 Task: Look for space in Kutaisi, Georgia from 13th August, 2023 to 17th August, 2023 for 2 adults in price range Rs.10000 to Rs.16000. Place can be entire place with 2 bedrooms having 2 beds and 1 bathroom. Property type can be house, flat, guest house. Amenities needed are: wifi. Booking option can be shelf check-in. Required host language is English.
Action: Mouse moved to (586, 74)
Screenshot: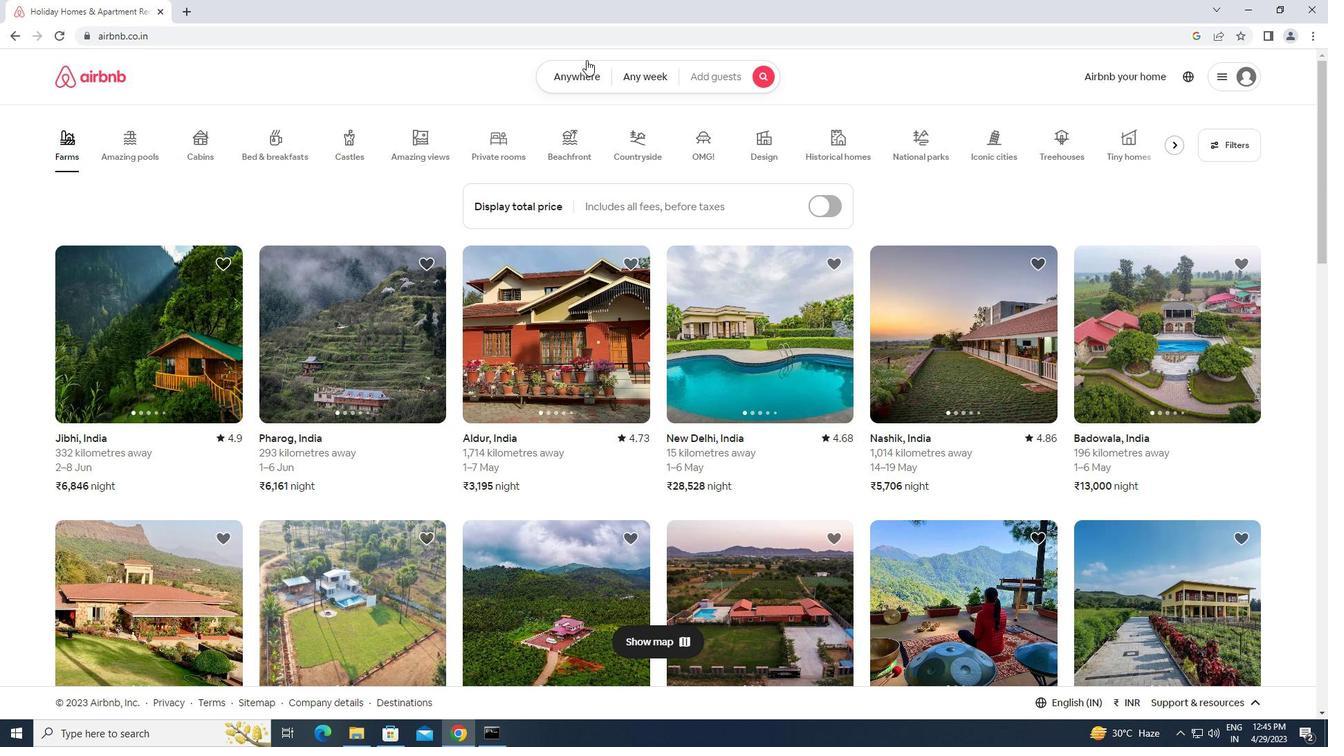 
Action: Mouse pressed left at (586, 74)
Screenshot: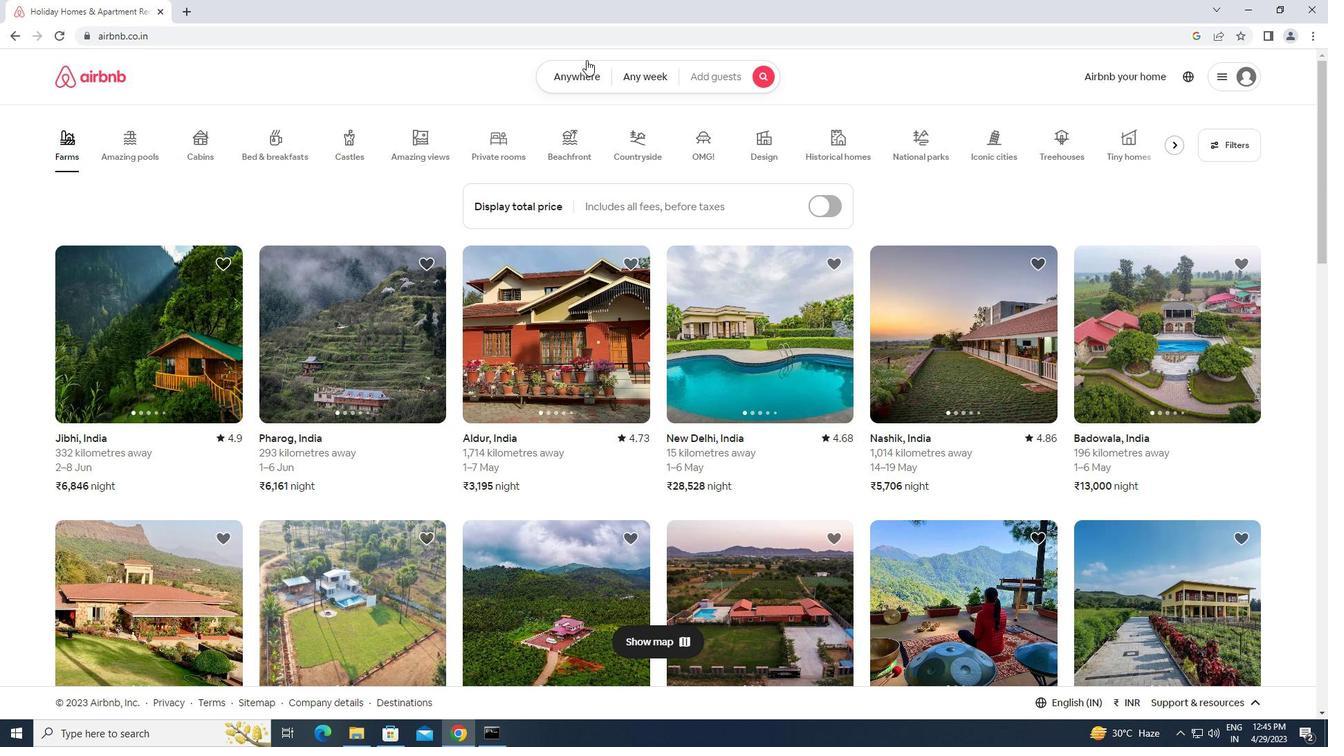 
Action: Mouse moved to (509, 124)
Screenshot: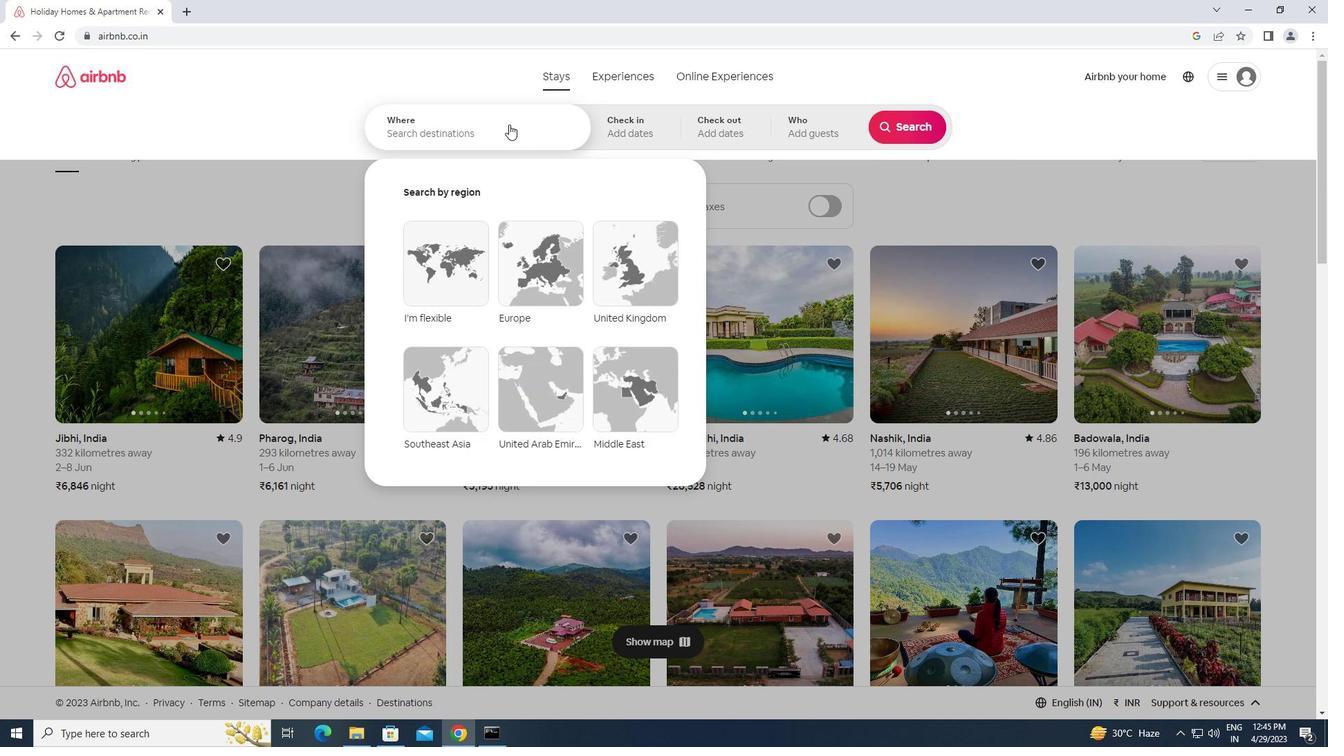 
Action: Mouse pressed left at (509, 124)
Screenshot: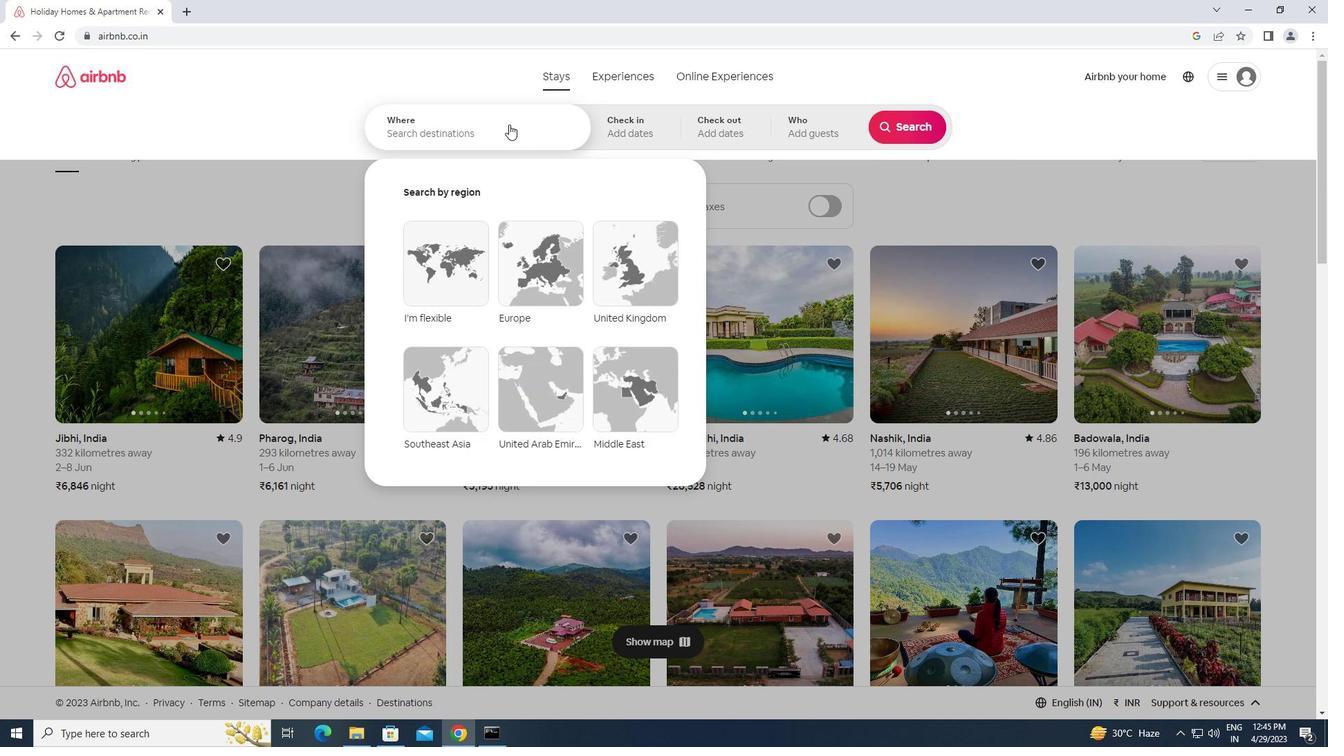 
Action: Mouse moved to (510, 124)
Screenshot: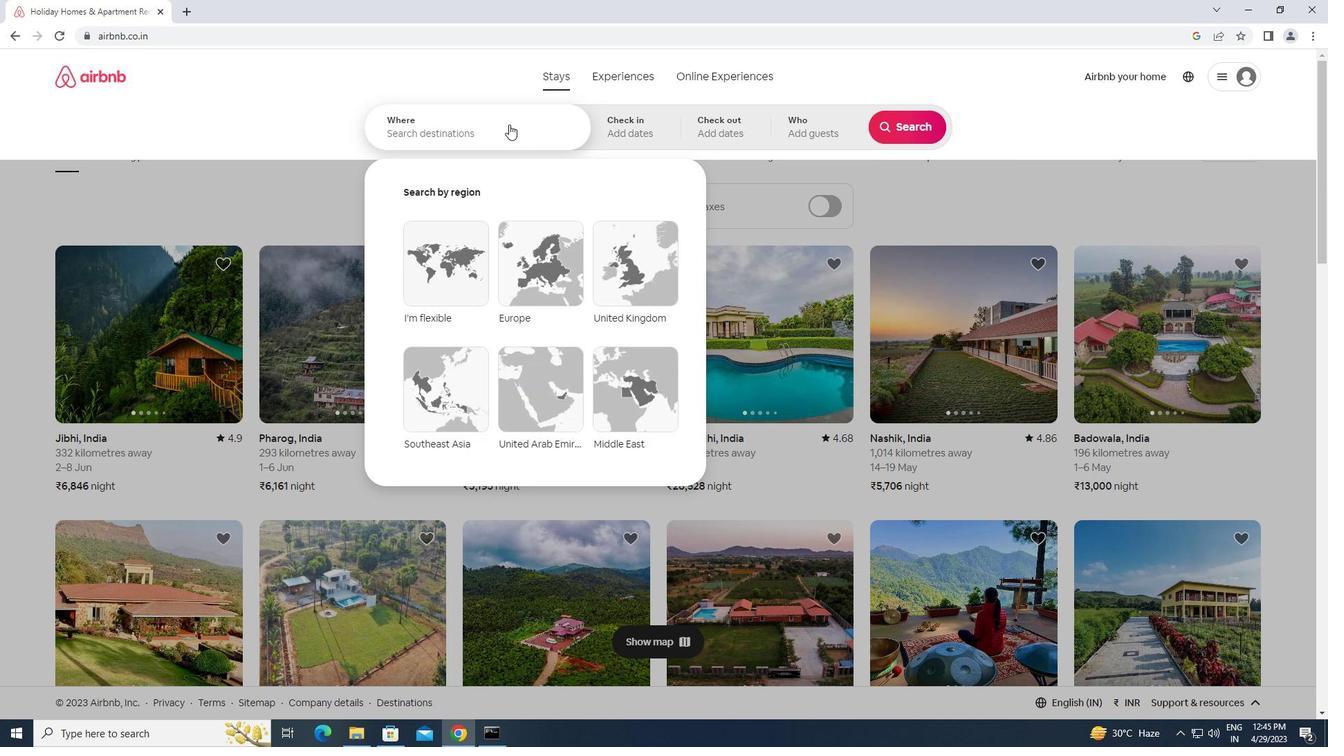 
Action: Key pressed <Key.caps_lock><Key.caps_lock>k<Key.caps_lock>utaisi,<Key.space><Key.caps_lock>g<Key.caps_lock>eorgia<Key.enter>
Screenshot: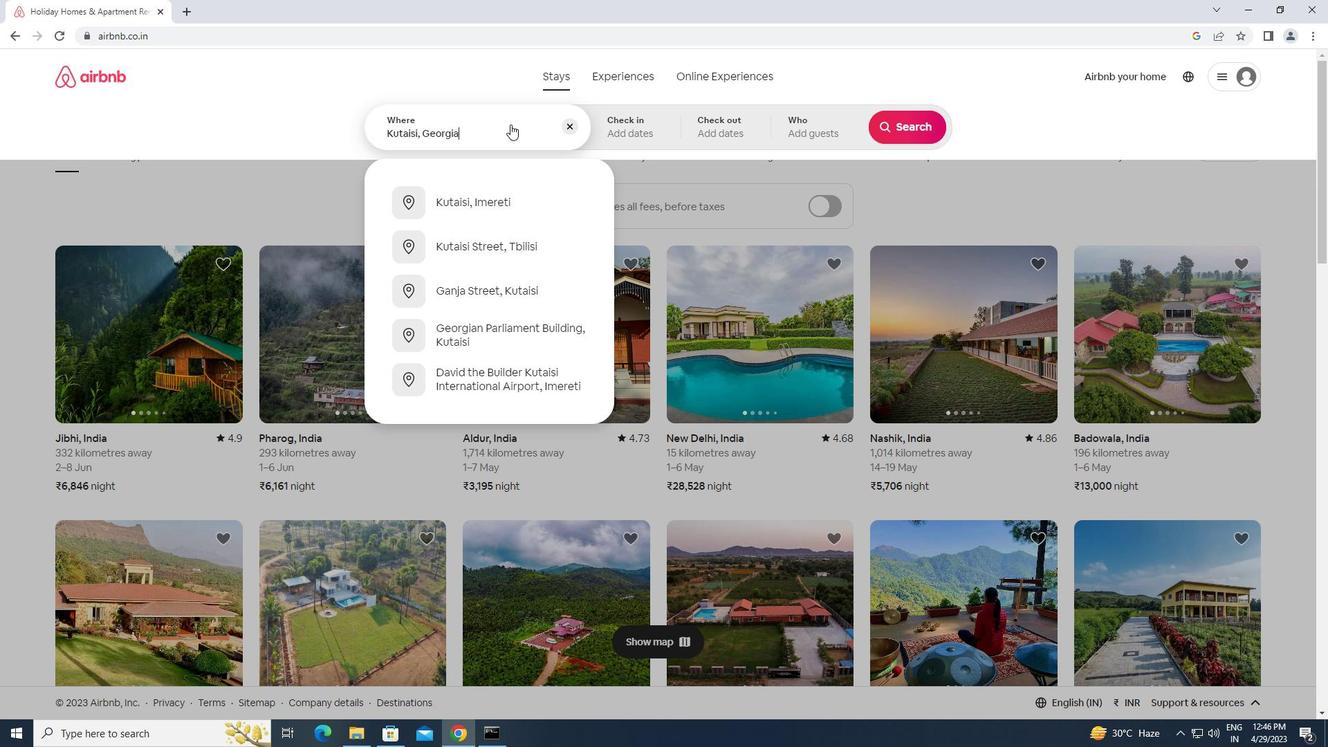 
Action: Mouse moved to (914, 231)
Screenshot: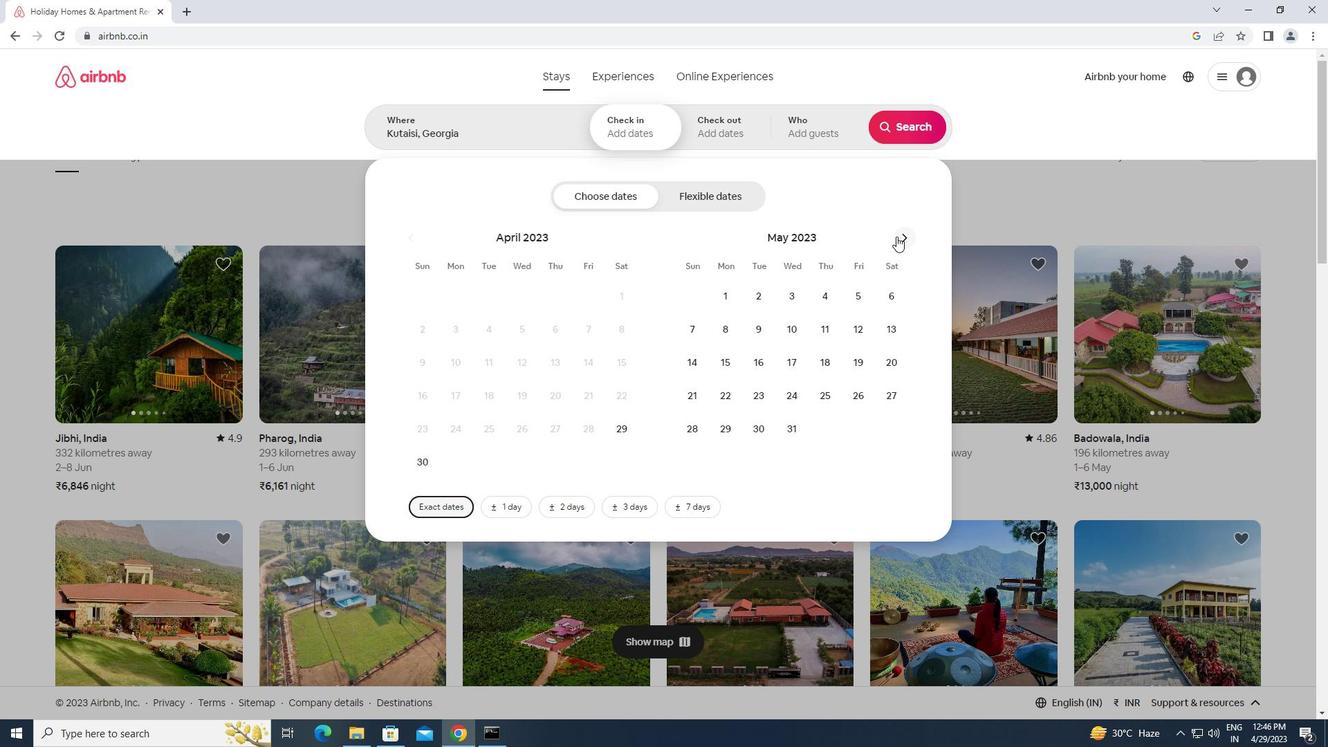 
Action: Mouse pressed left at (914, 231)
Screenshot: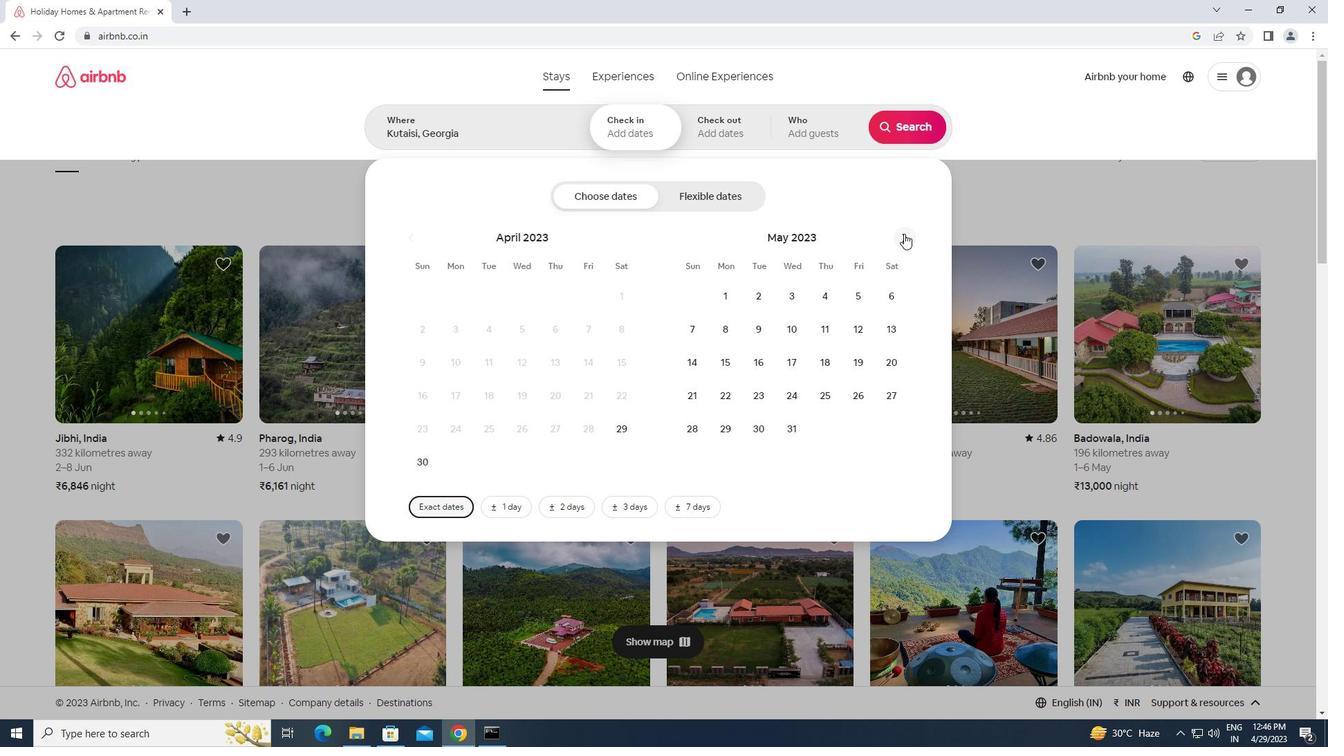 
Action: Mouse pressed left at (914, 231)
Screenshot: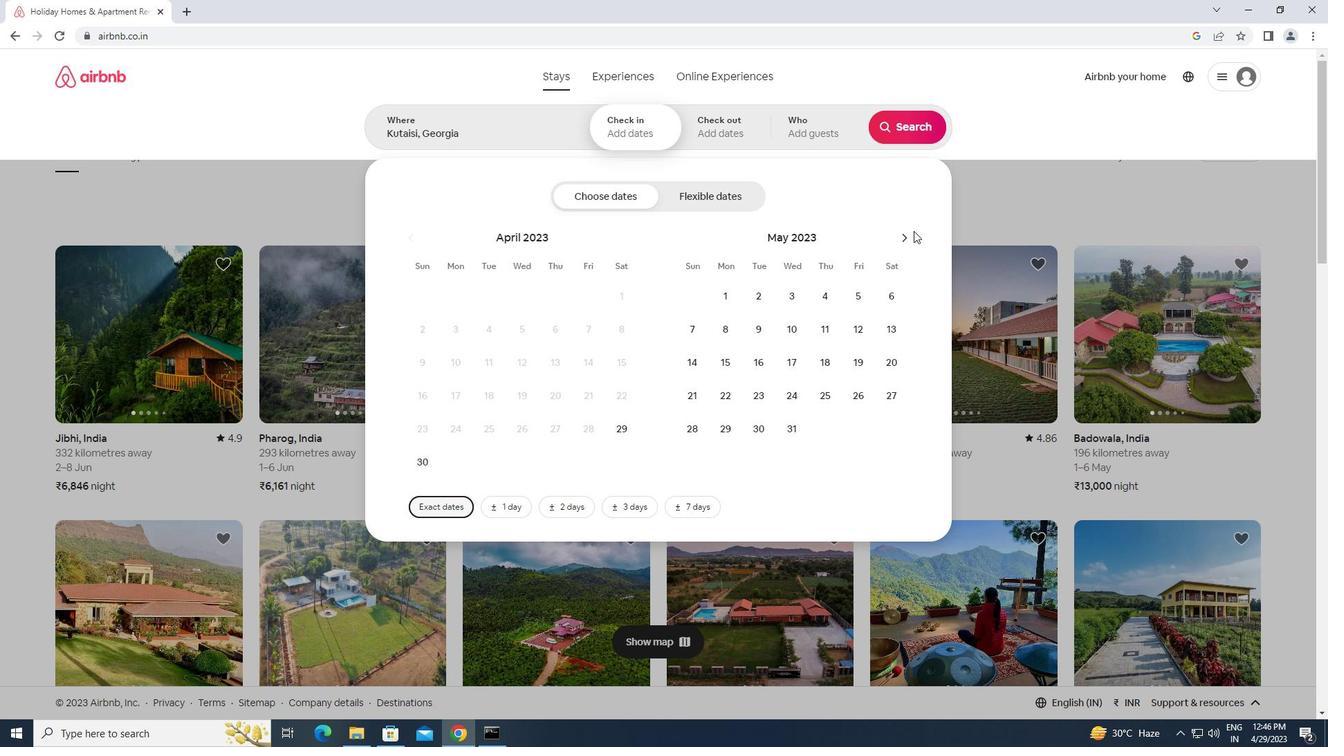 
Action: Mouse moved to (911, 234)
Screenshot: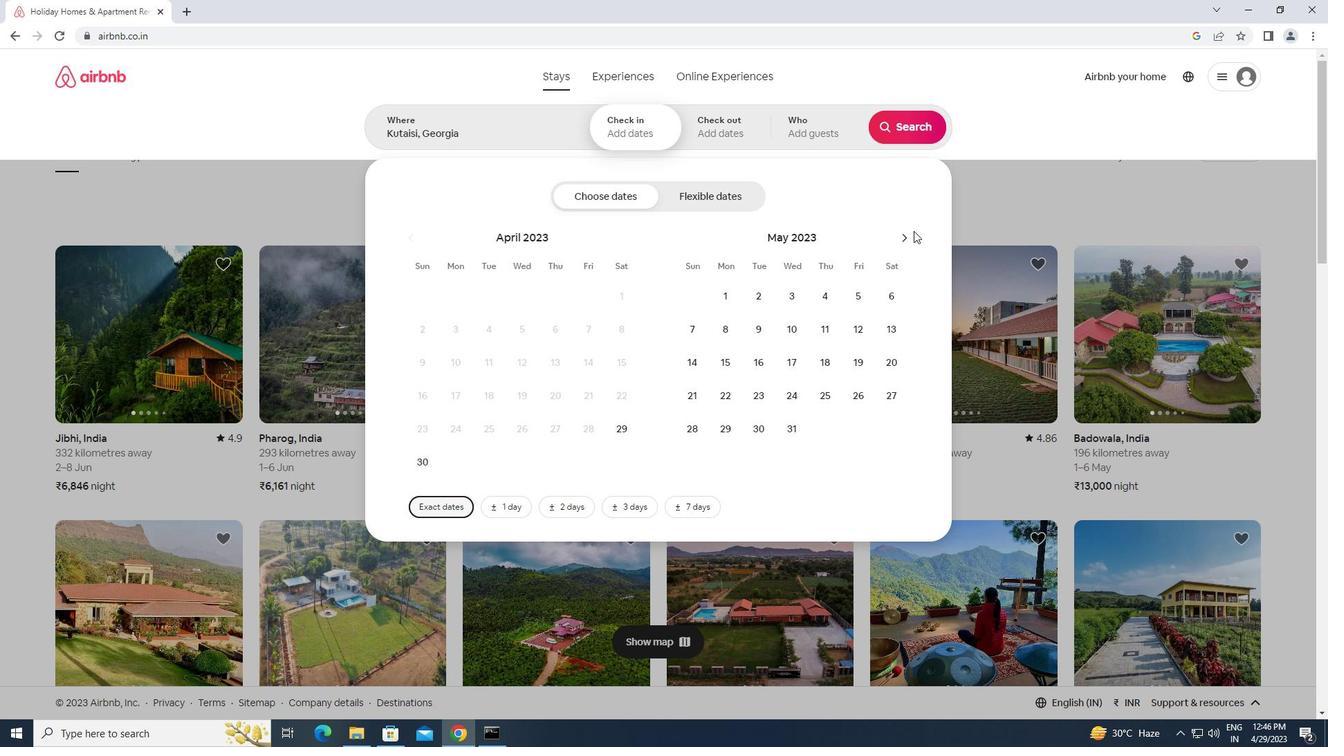 
Action: Mouse pressed left at (911, 234)
Screenshot: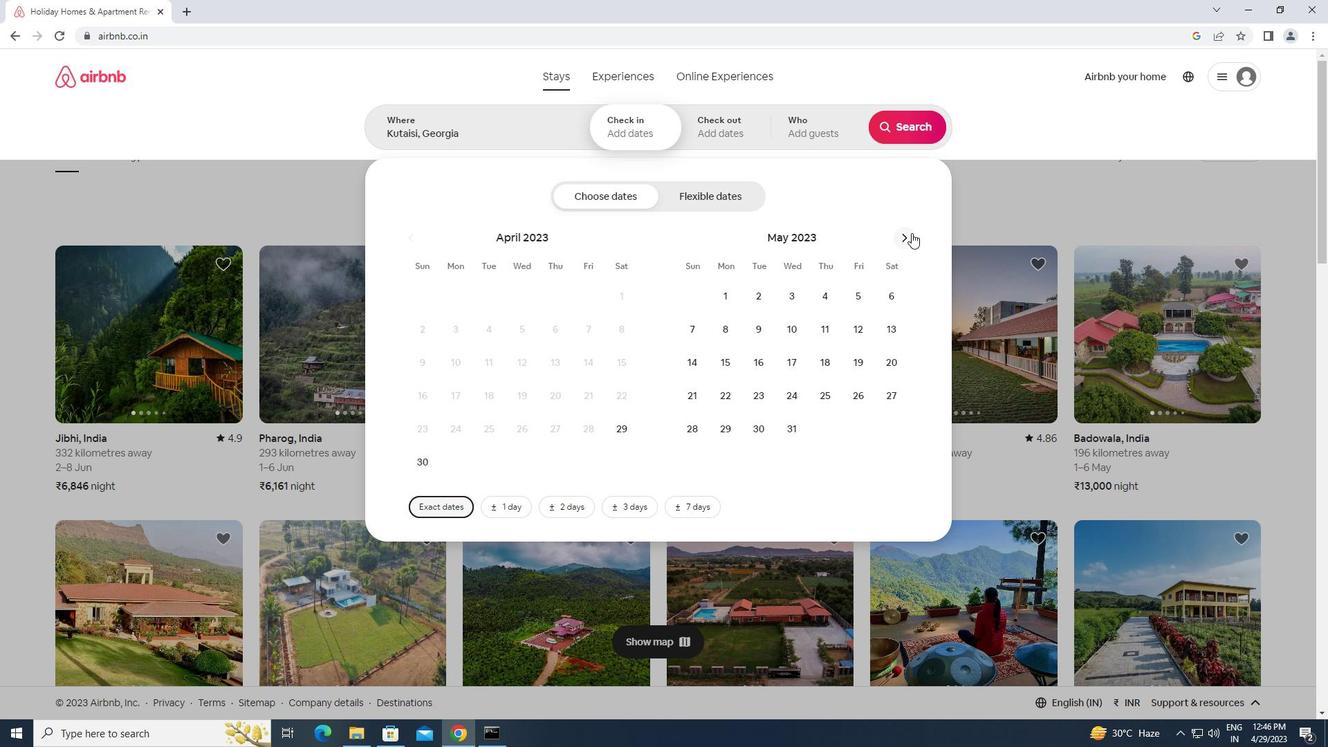 
Action: Mouse pressed left at (911, 234)
Screenshot: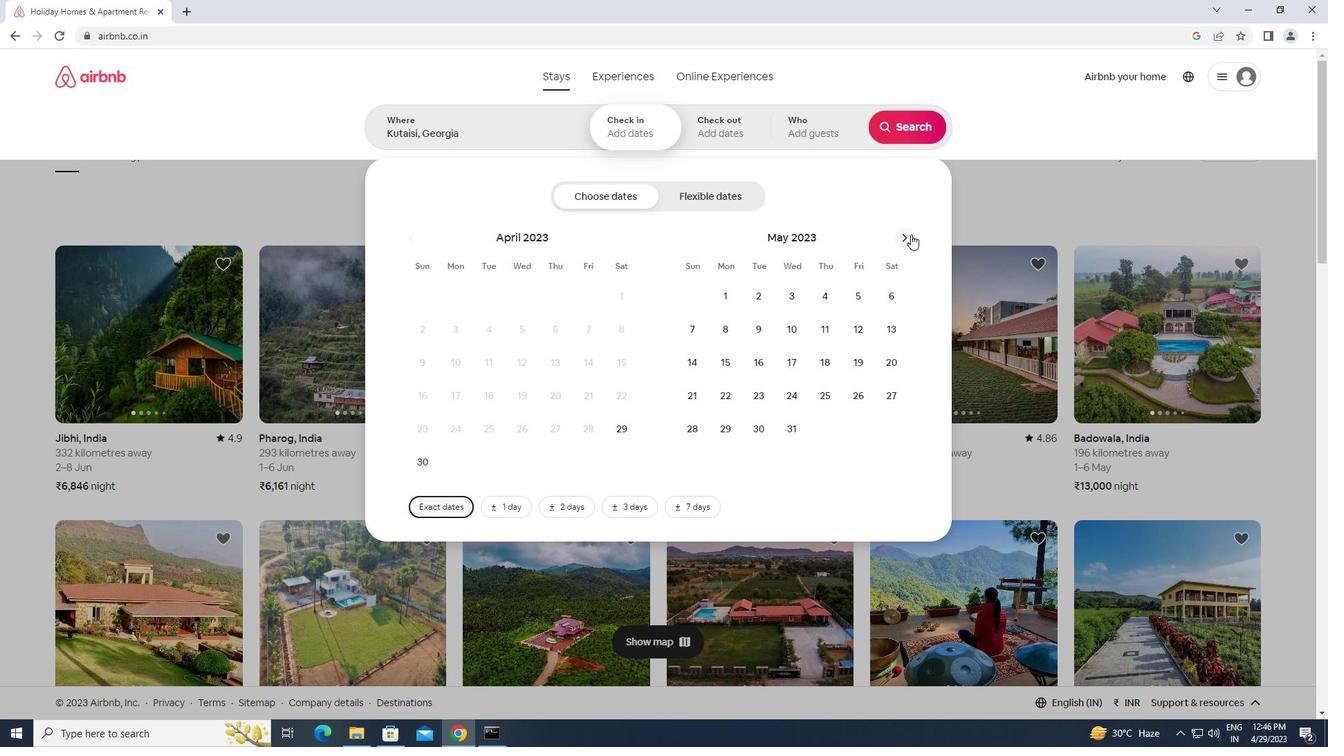 
Action: Mouse pressed left at (911, 234)
Screenshot: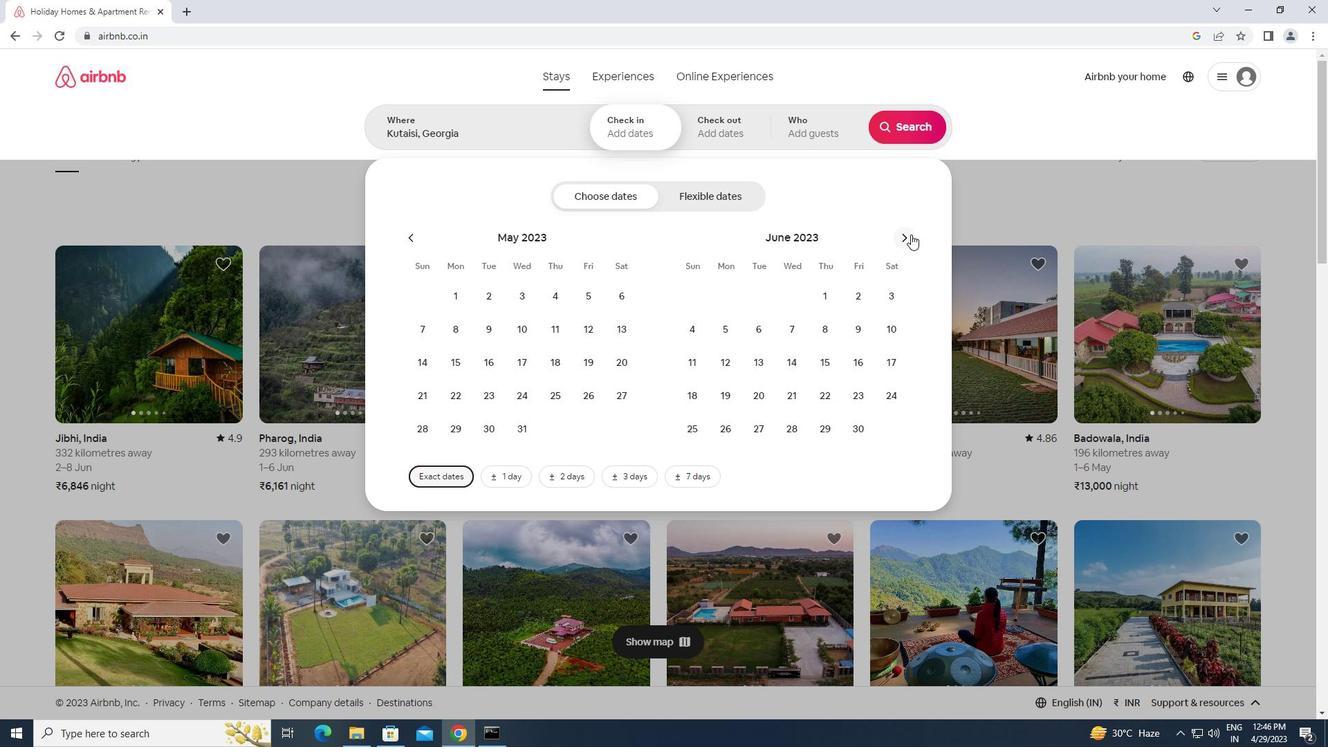 
Action: Mouse moved to (693, 364)
Screenshot: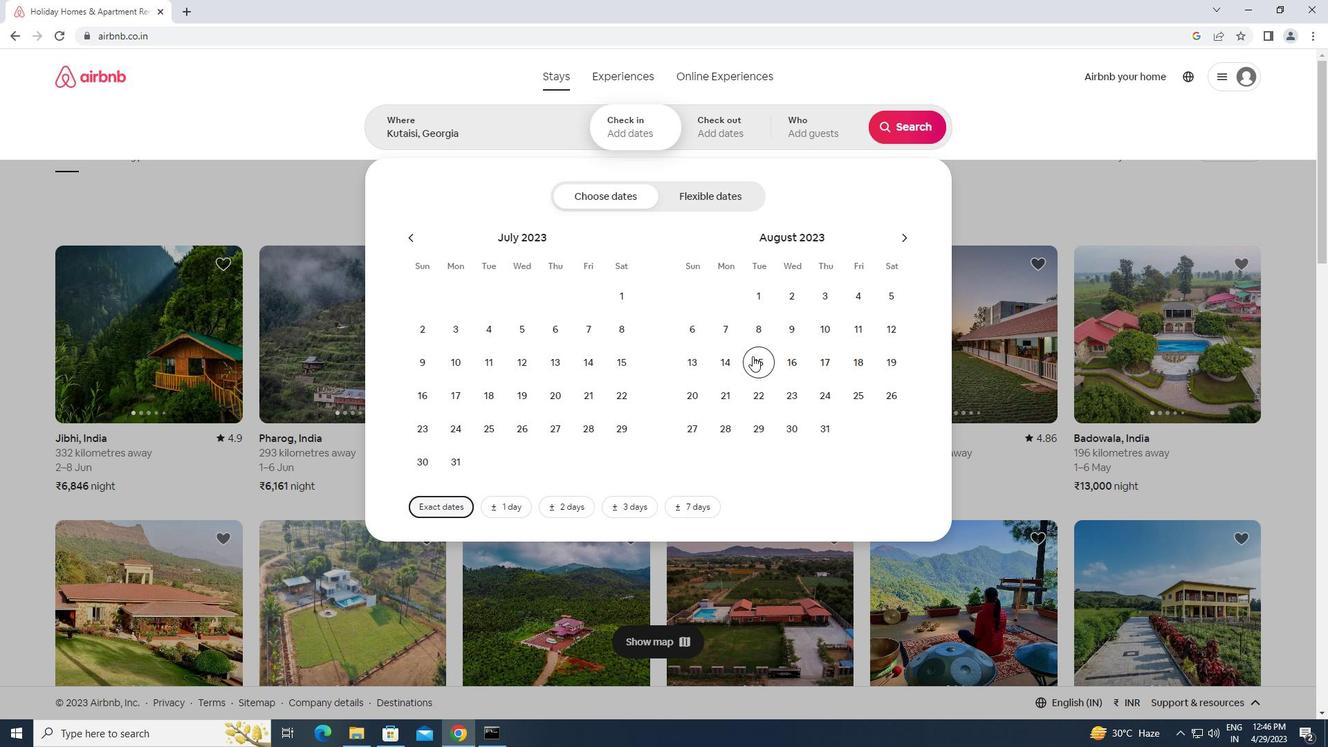 
Action: Mouse pressed left at (693, 364)
Screenshot: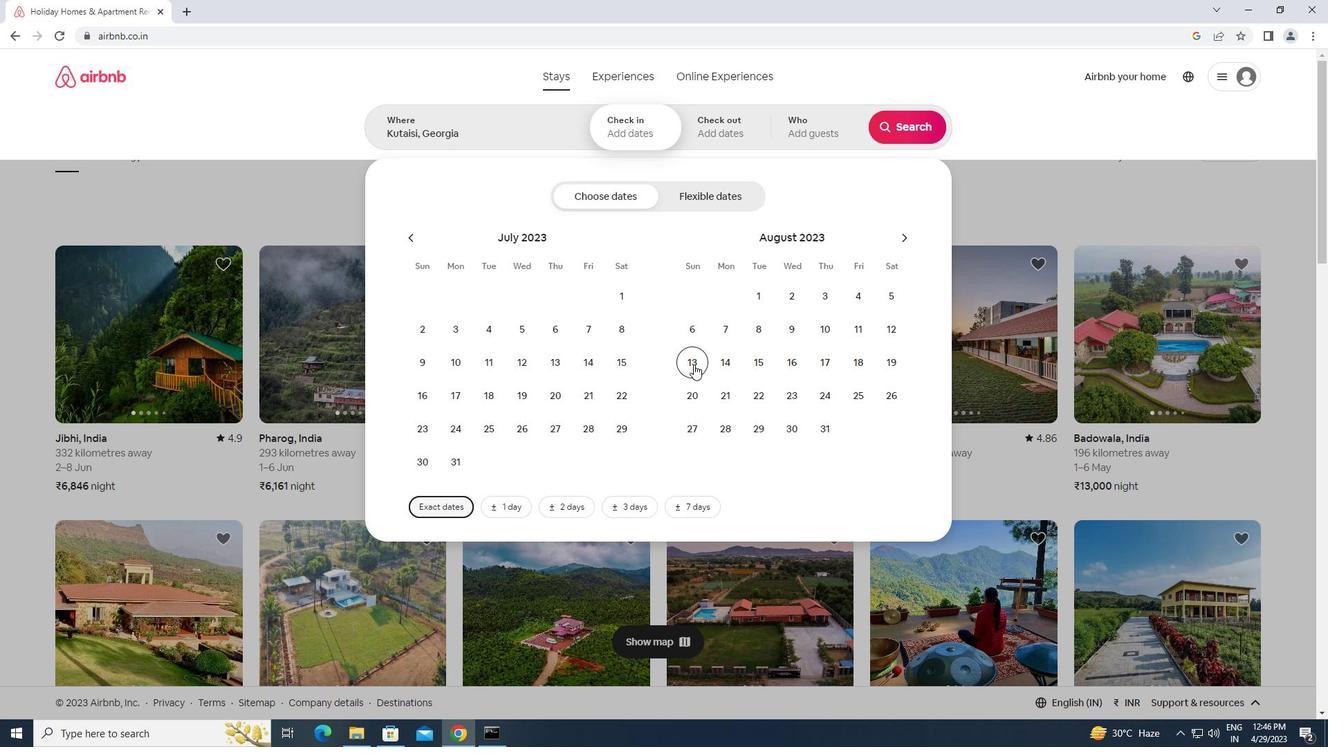 
Action: Mouse moved to (817, 360)
Screenshot: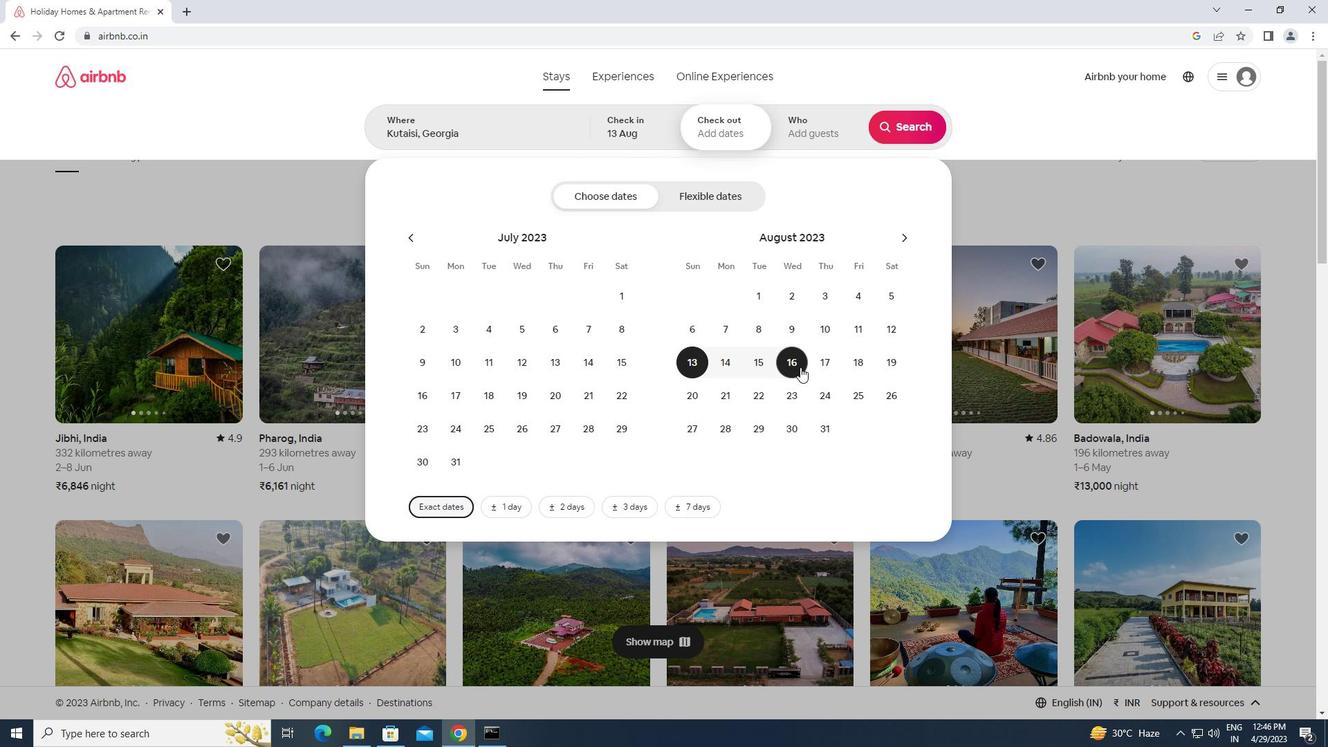 
Action: Mouse pressed left at (817, 360)
Screenshot: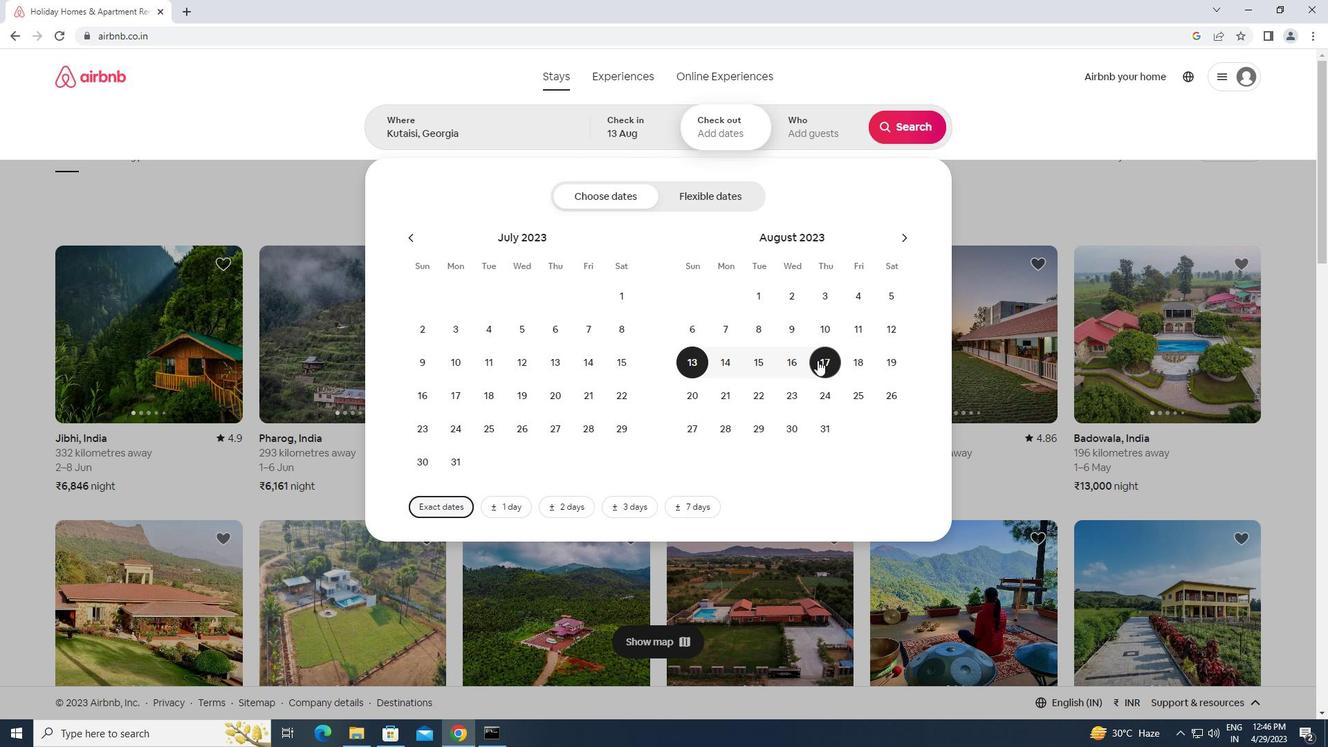 
Action: Mouse moved to (812, 133)
Screenshot: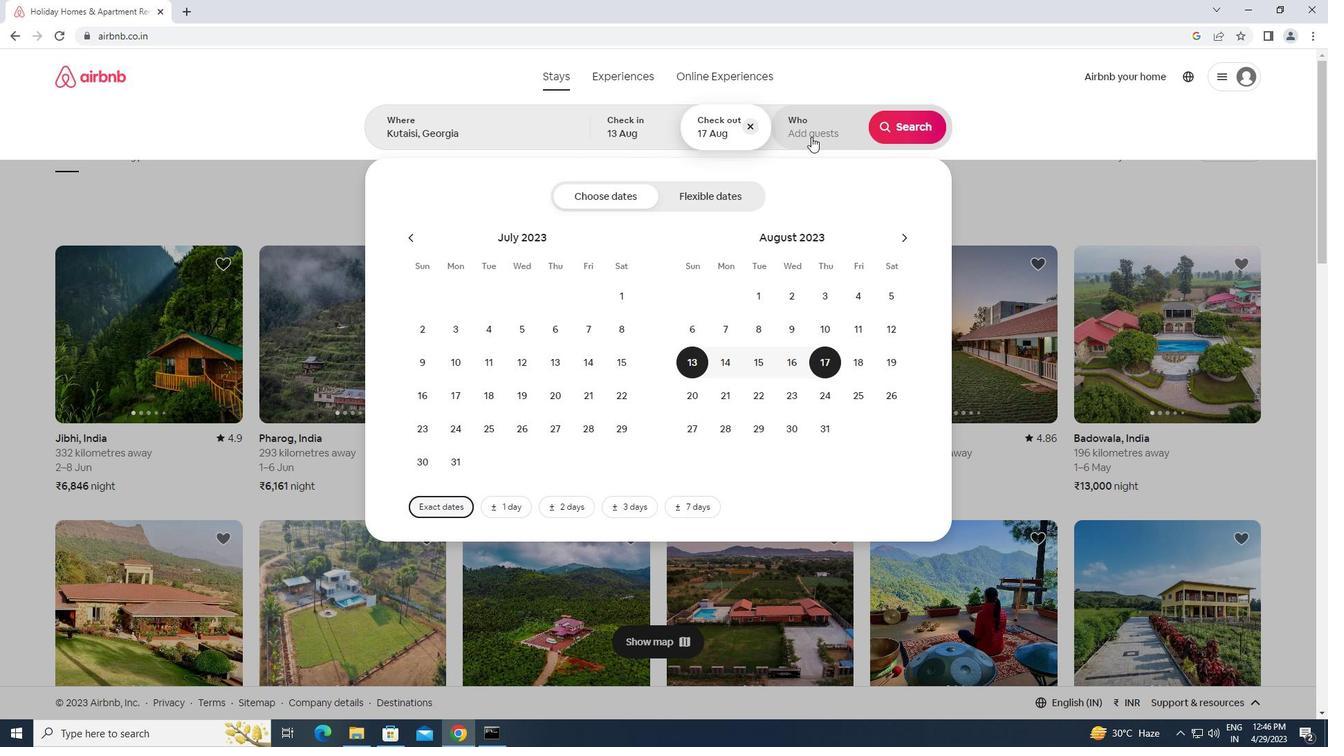 
Action: Mouse pressed left at (812, 133)
Screenshot: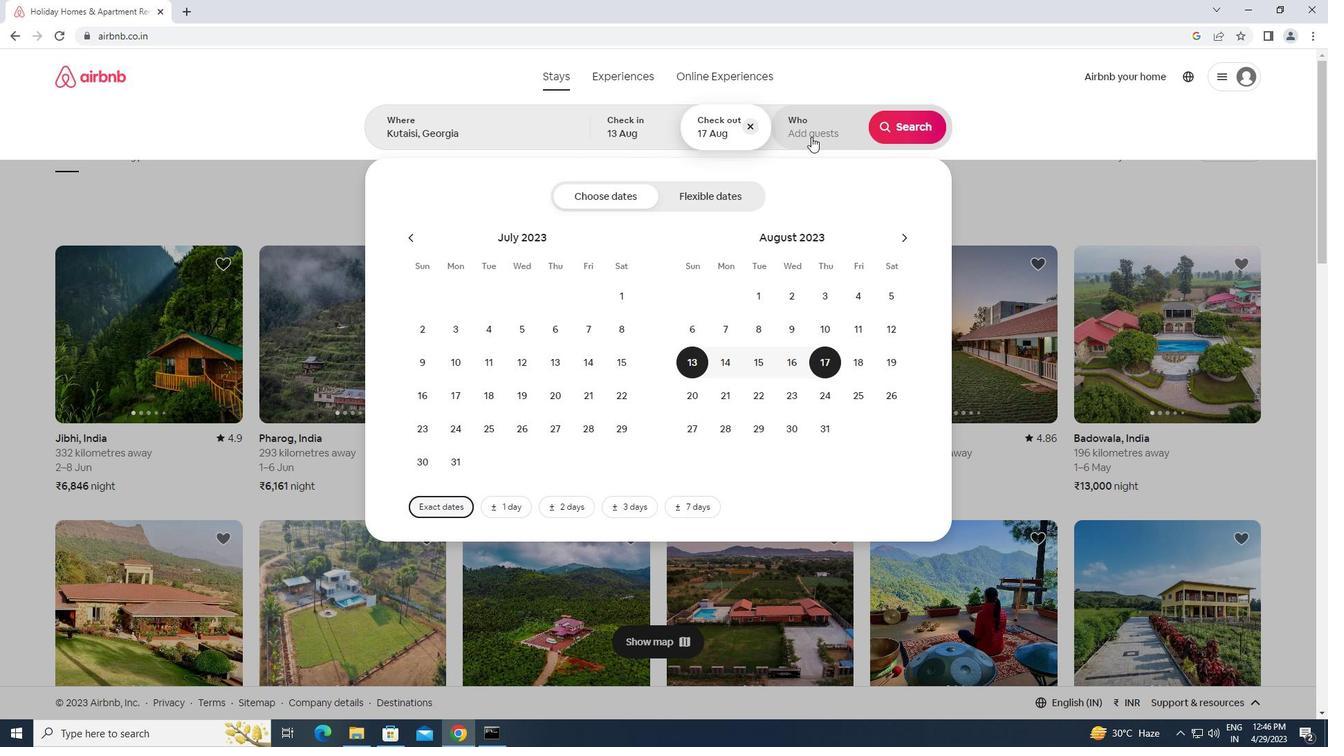 
Action: Mouse moved to (905, 203)
Screenshot: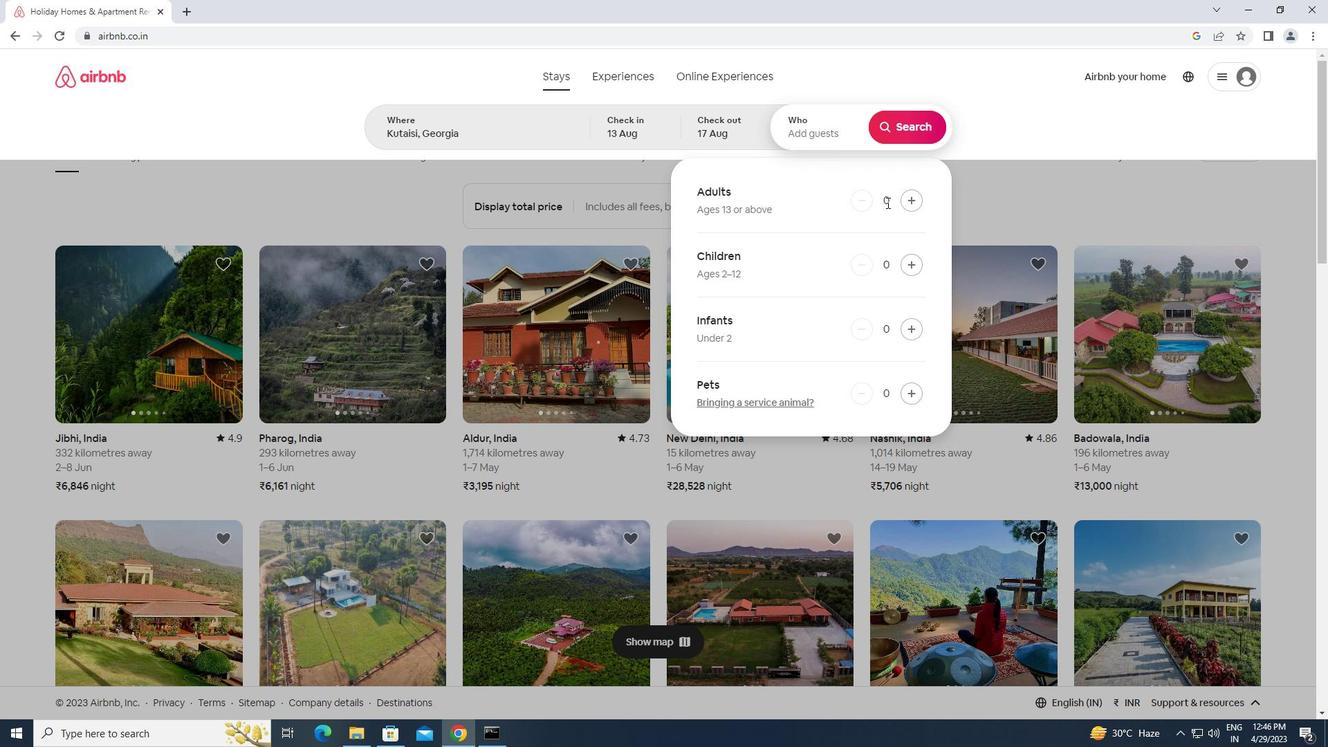 
Action: Mouse pressed left at (905, 203)
Screenshot: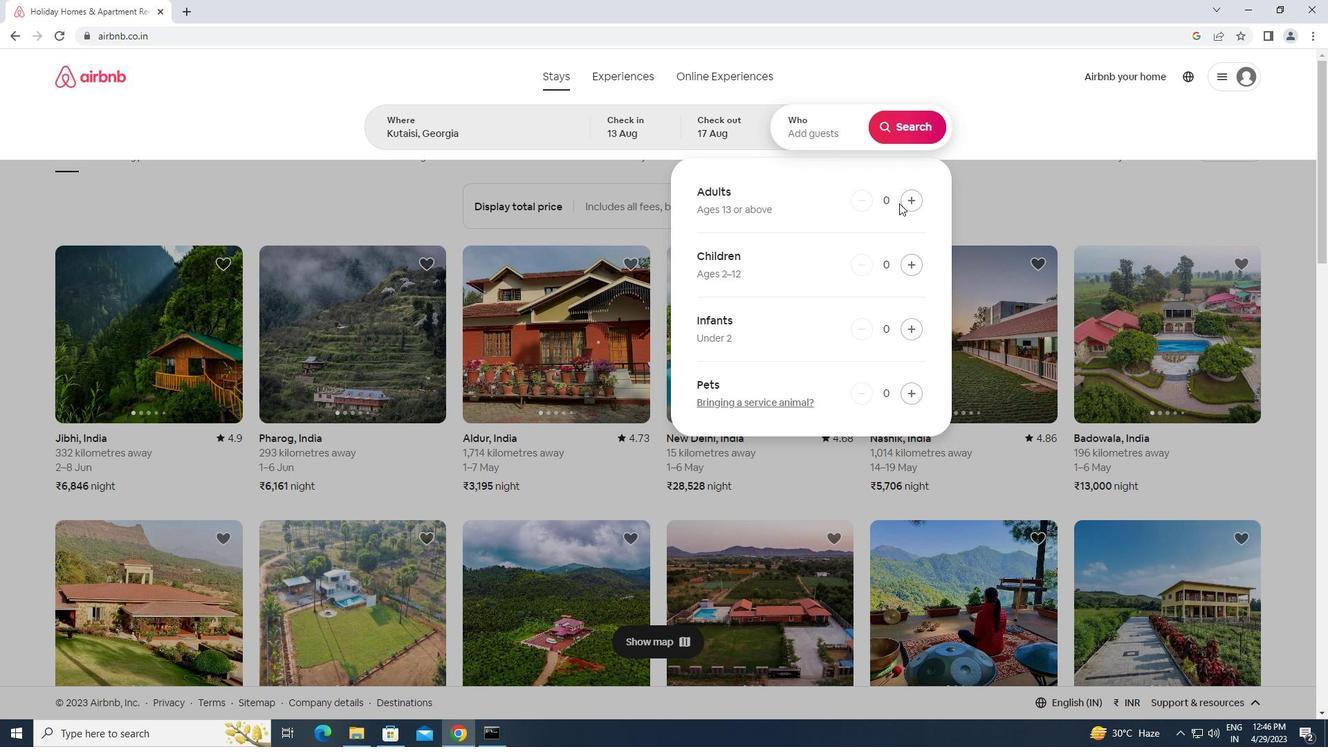 
Action: Mouse pressed left at (905, 203)
Screenshot: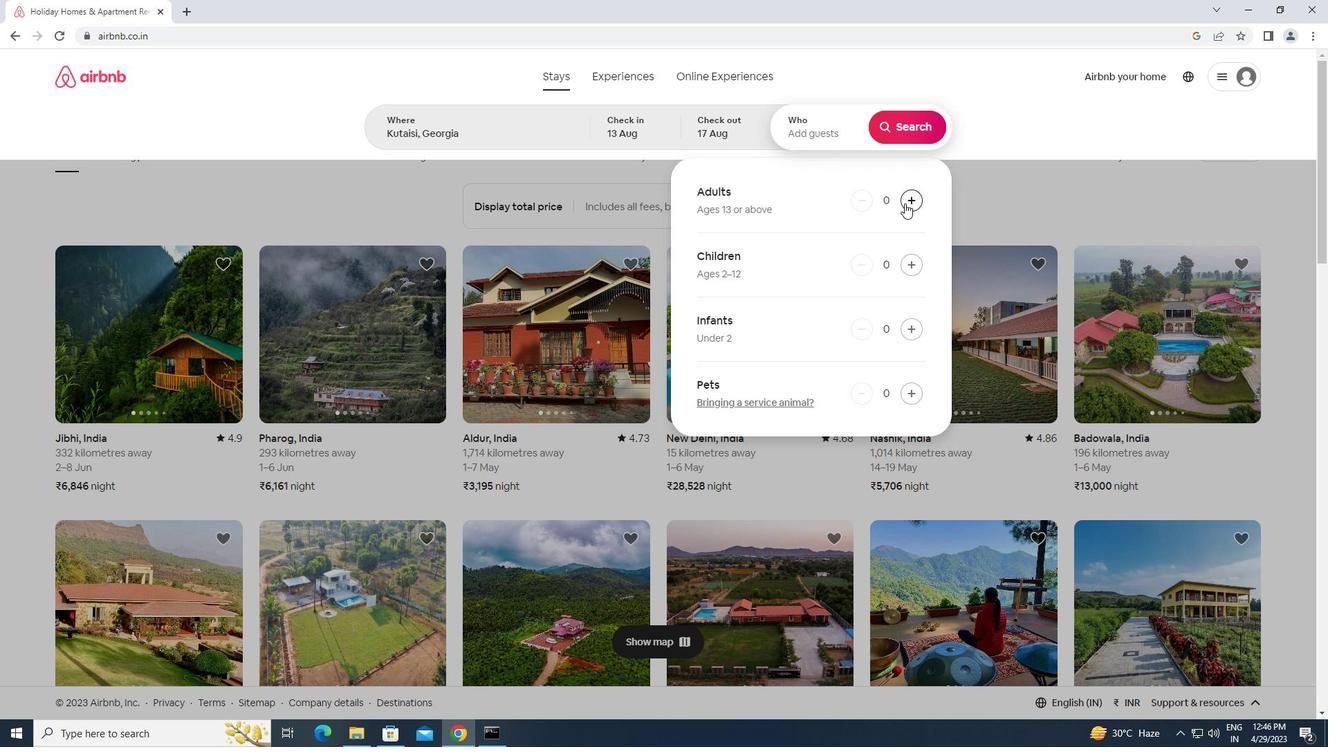 
Action: Mouse moved to (900, 131)
Screenshot: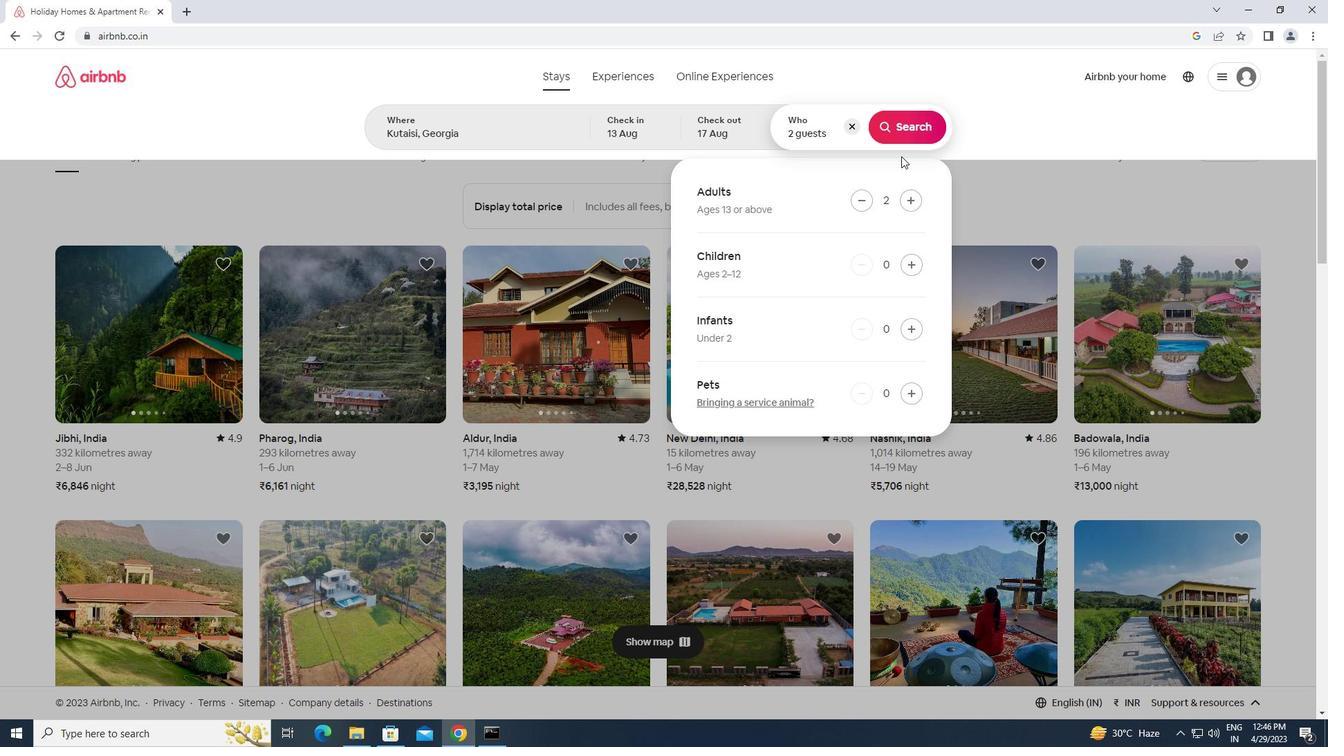 
Action: Mouse pressed left at (900, 131)
Screenshot: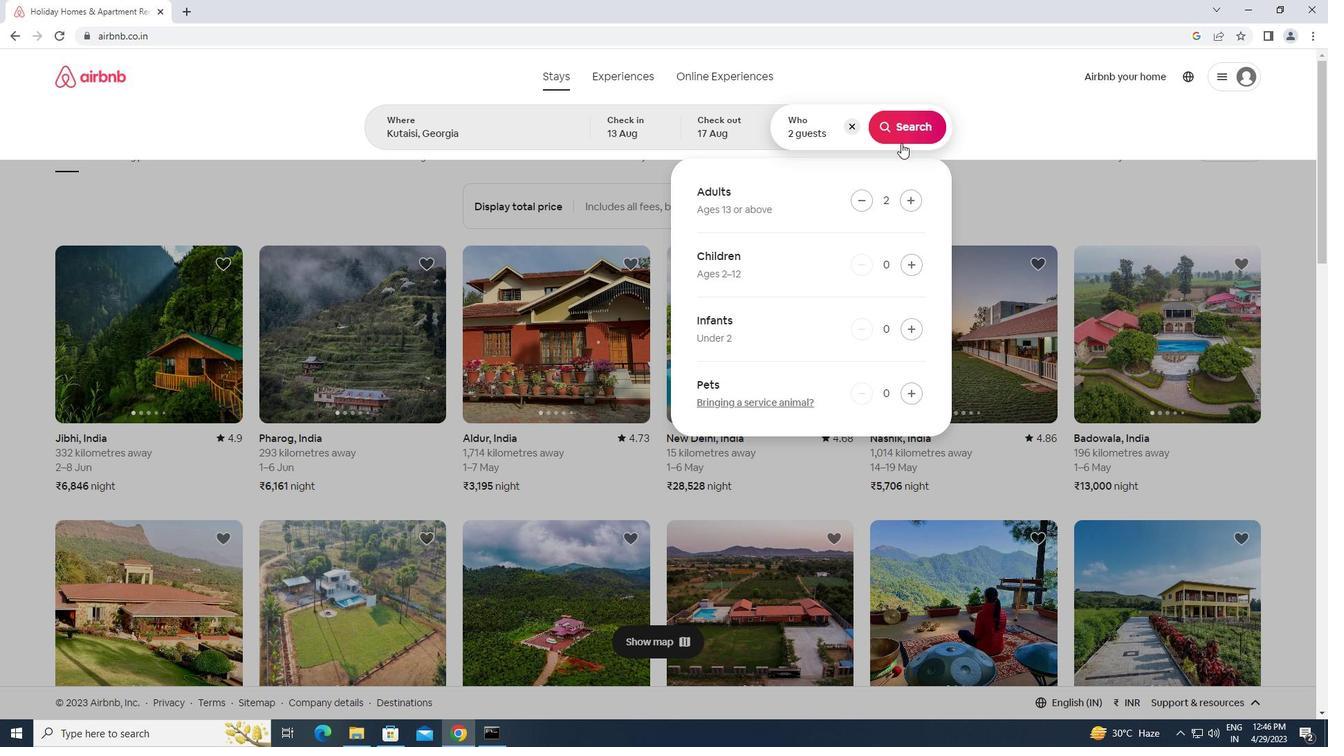 
Action: Mouse moved to (1260, 135)
Screenshot: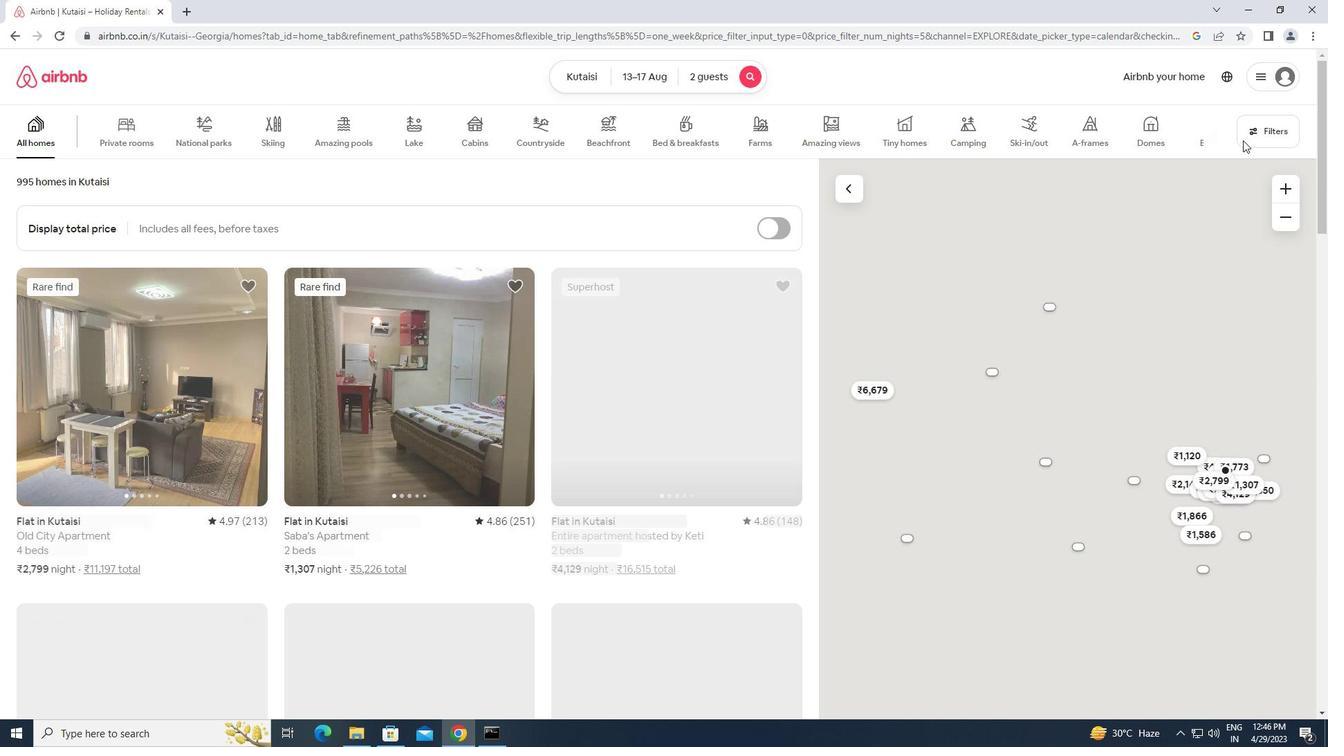 
Action: Mouse pressed left at (1260, 135)
Screenshot: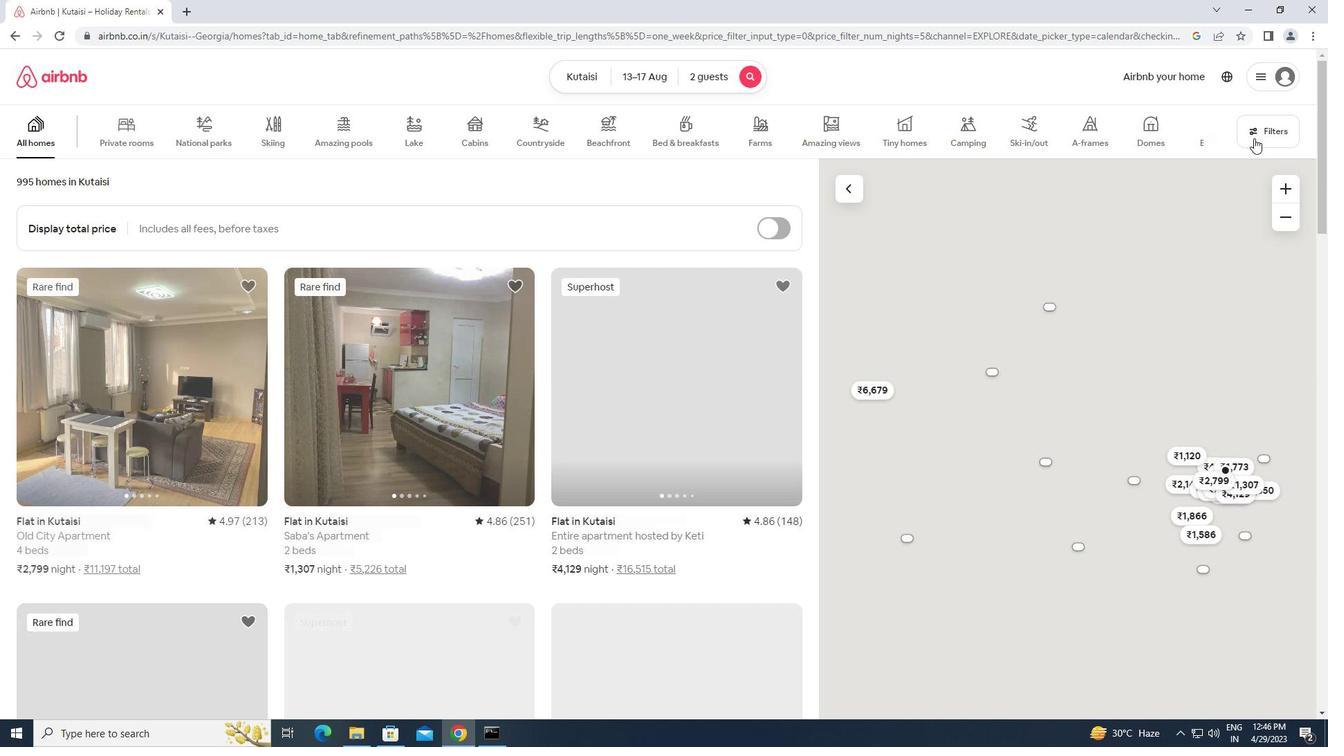 
Action: Mouse moved to (489, 304)
Screenshot: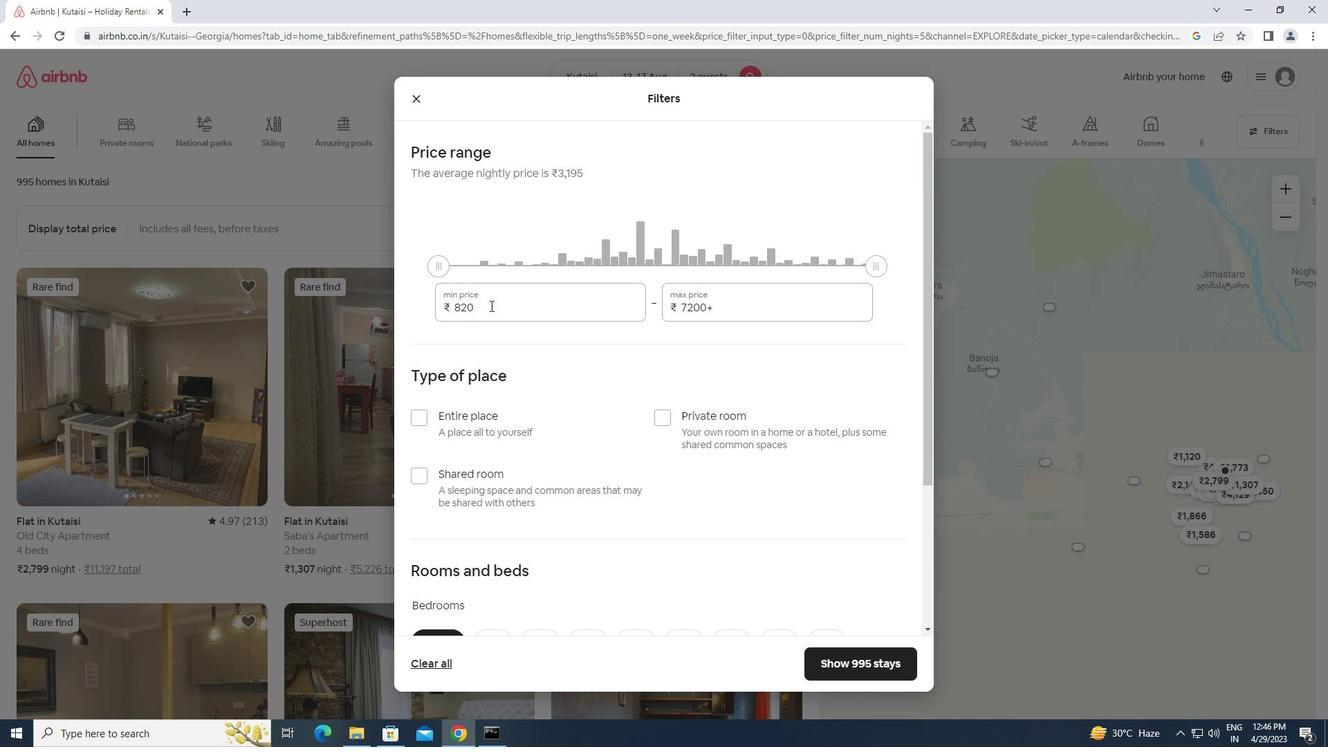 
Action: Mouse pressed left at (489, 304)
Screenshot: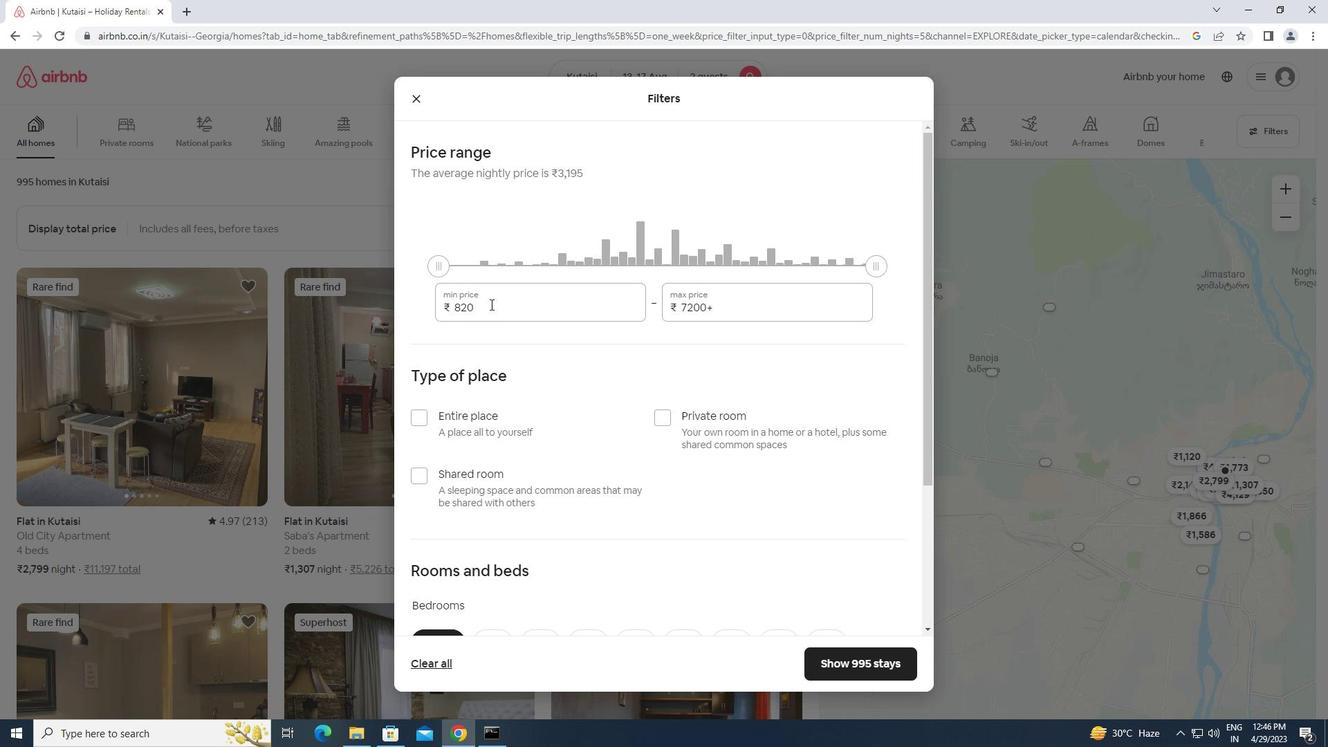 
Action: Mouse moved to (460, 311)
Screenshot: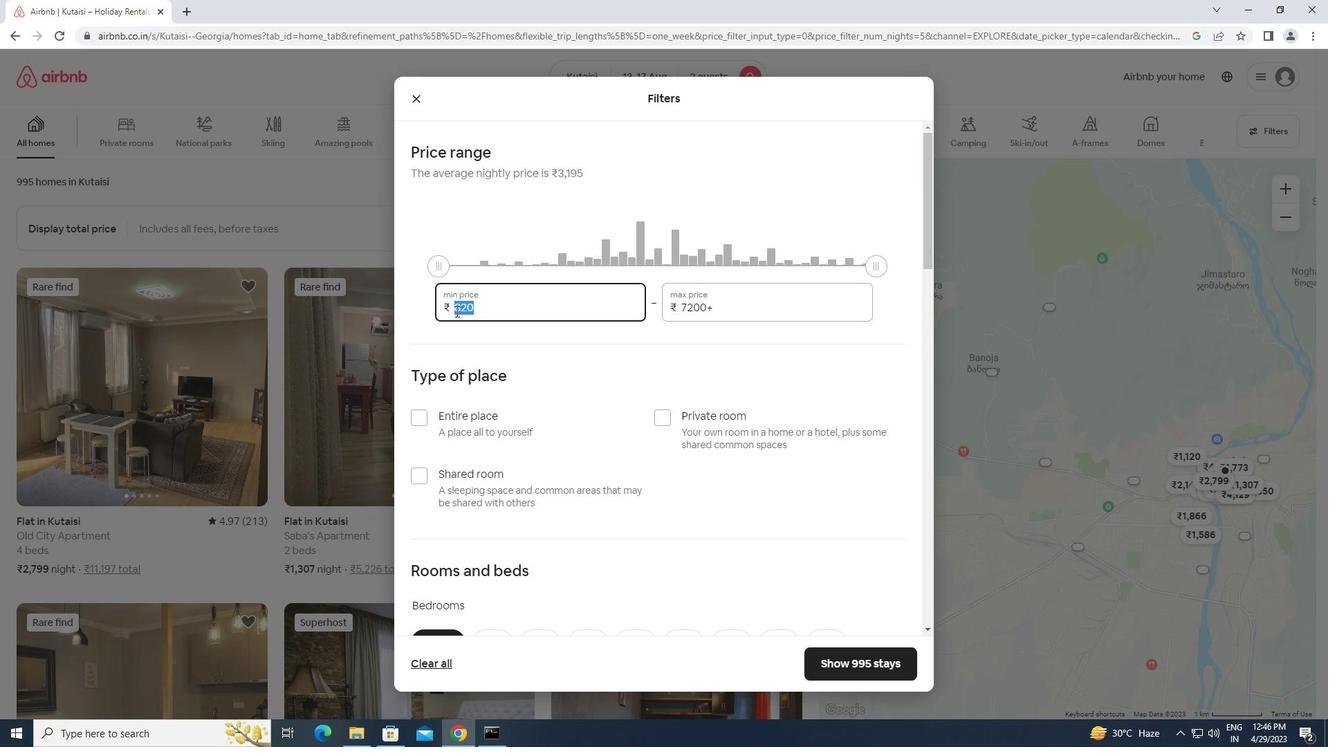 
Action: Key pressed 10000<Key.tab><Key.backspace><Key.backspace><Key.backspace><Key.backspace><Key.backspace><Key.backspace><Key.backspace><Key.backspace><Key.backspace><Key.backspace><Key.backspace><Key.backspace><Key.backspace><Key.backspace><Key.backspace><Key.backspace><Key.backspace><Key.backspace><Key.backspace><Key.backspace><Key.backspace><Key.backspace><Key.backspace><Key.backspace><Key.backspace>16000
Screenshot: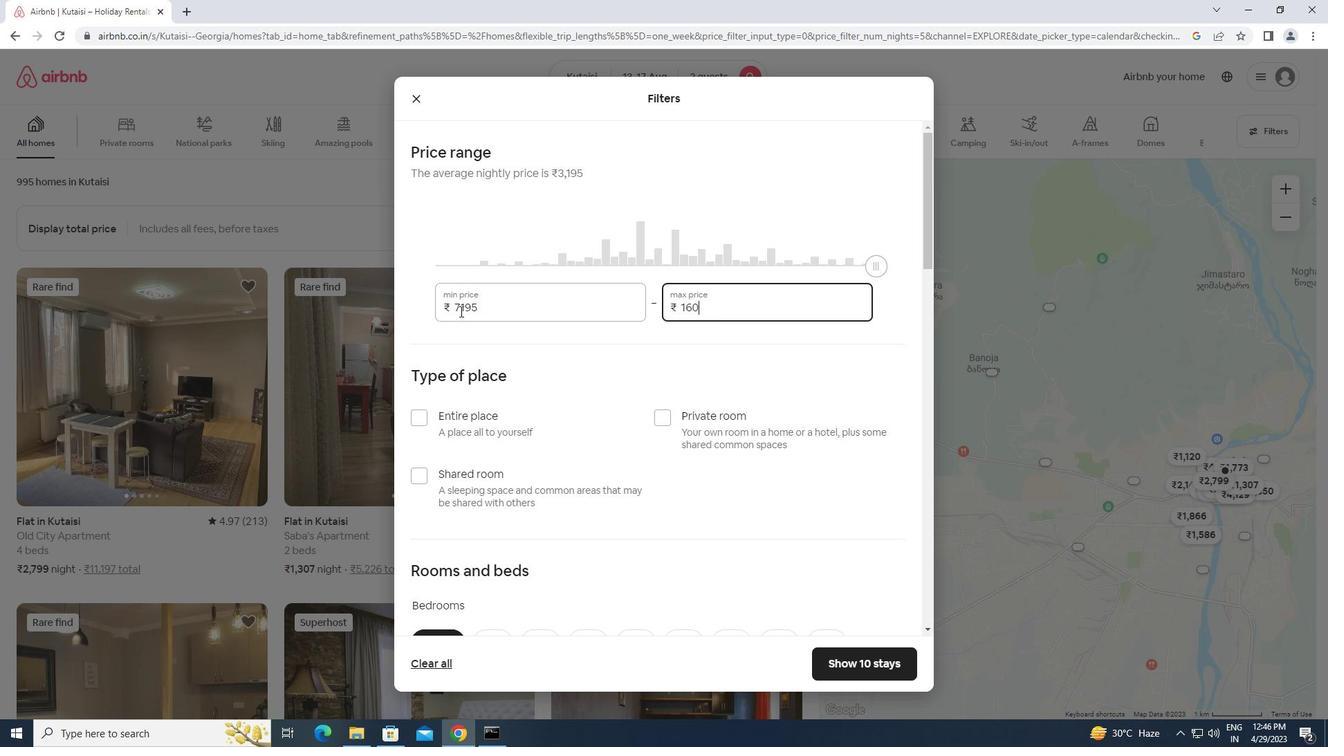 
Action: Mouse moved to (481, 303)
Screenshot: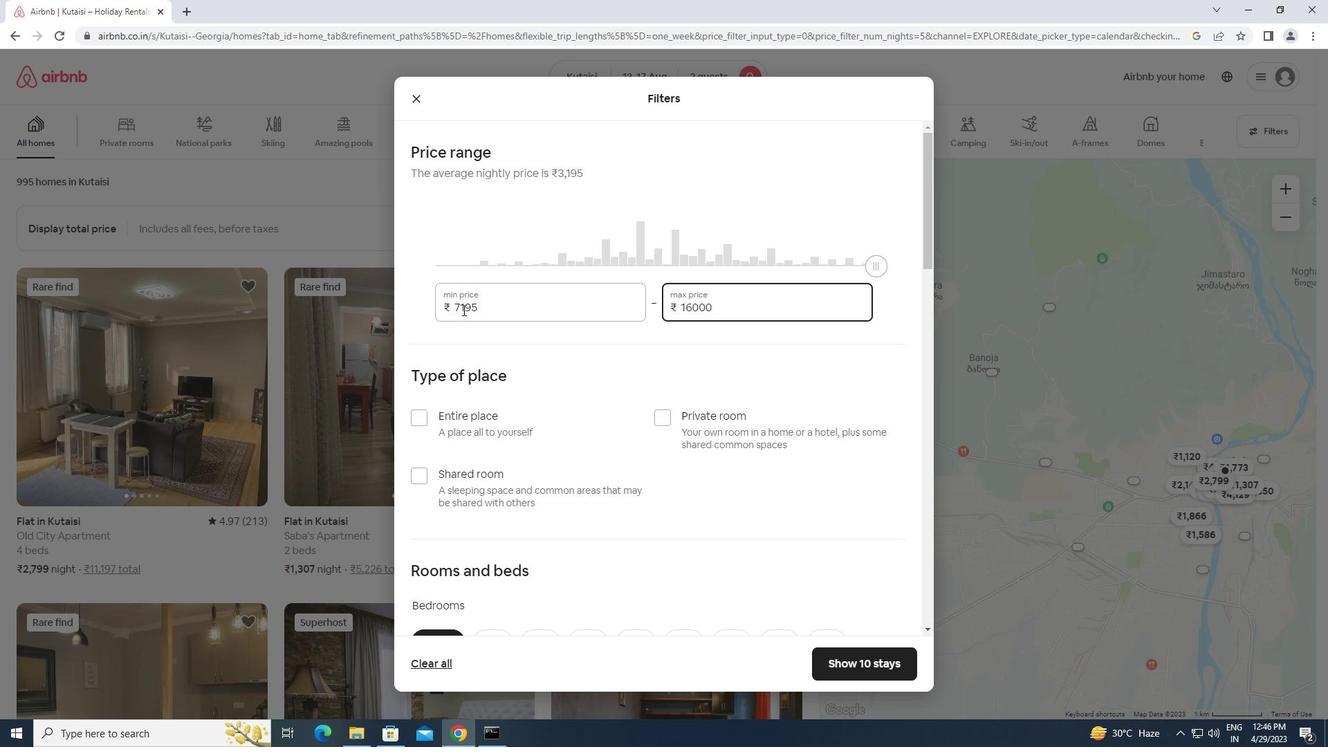 
Action: Mouse pressed left at (481, 303)
Screenshot: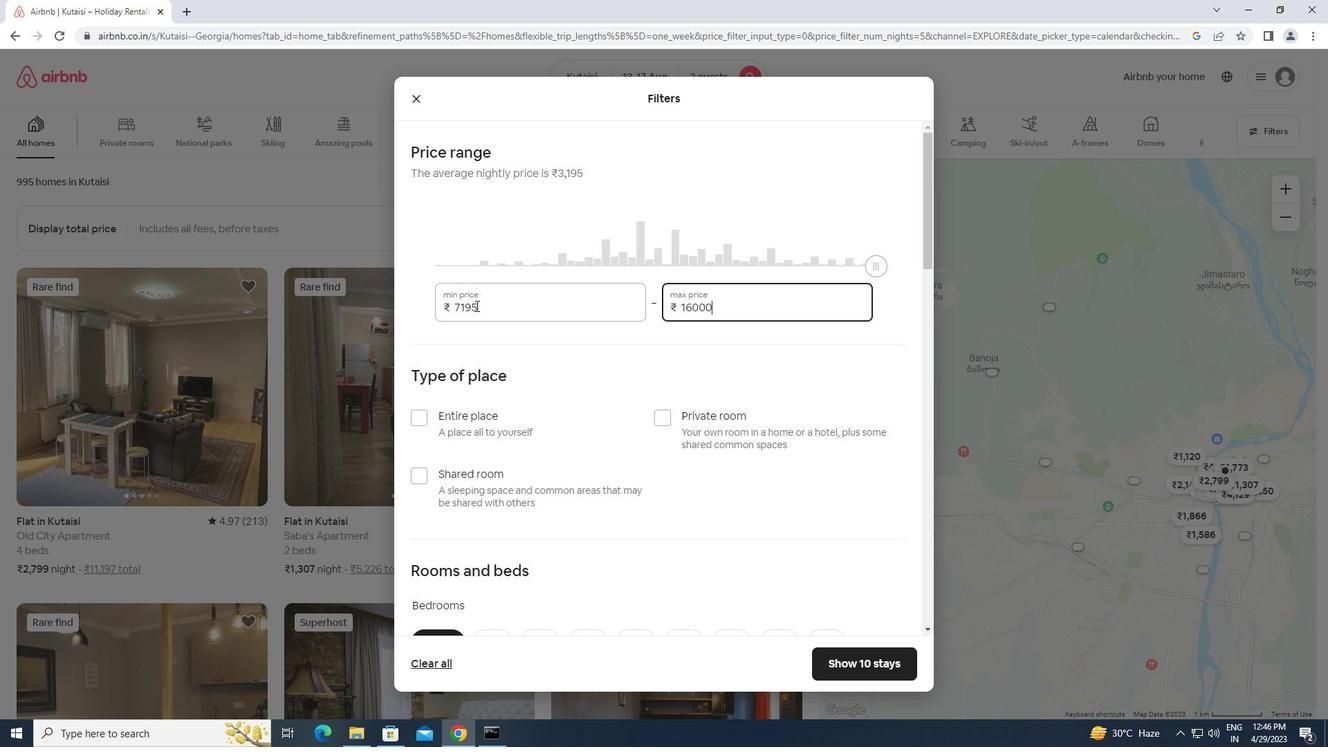 
Action: Mouse moved to (415, 324)
Screenshot: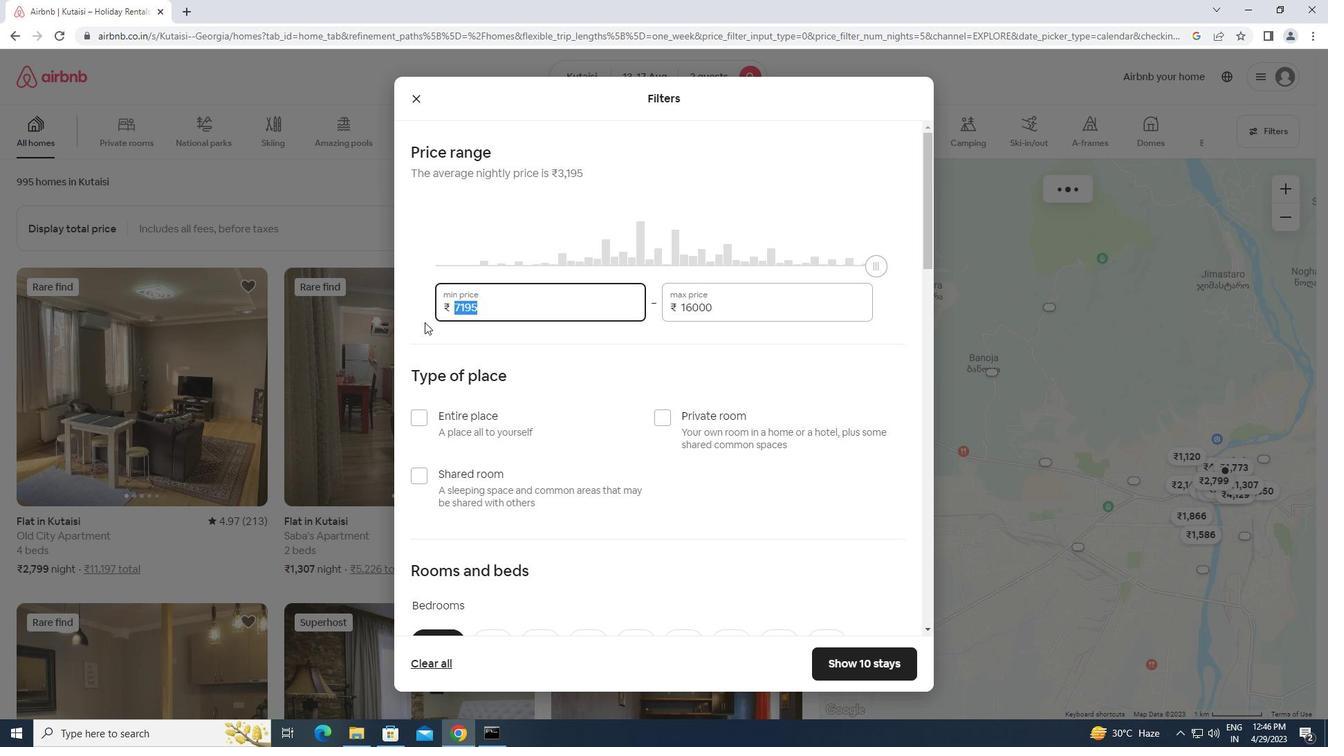 
Action: Key pressed 10000
Screenshot: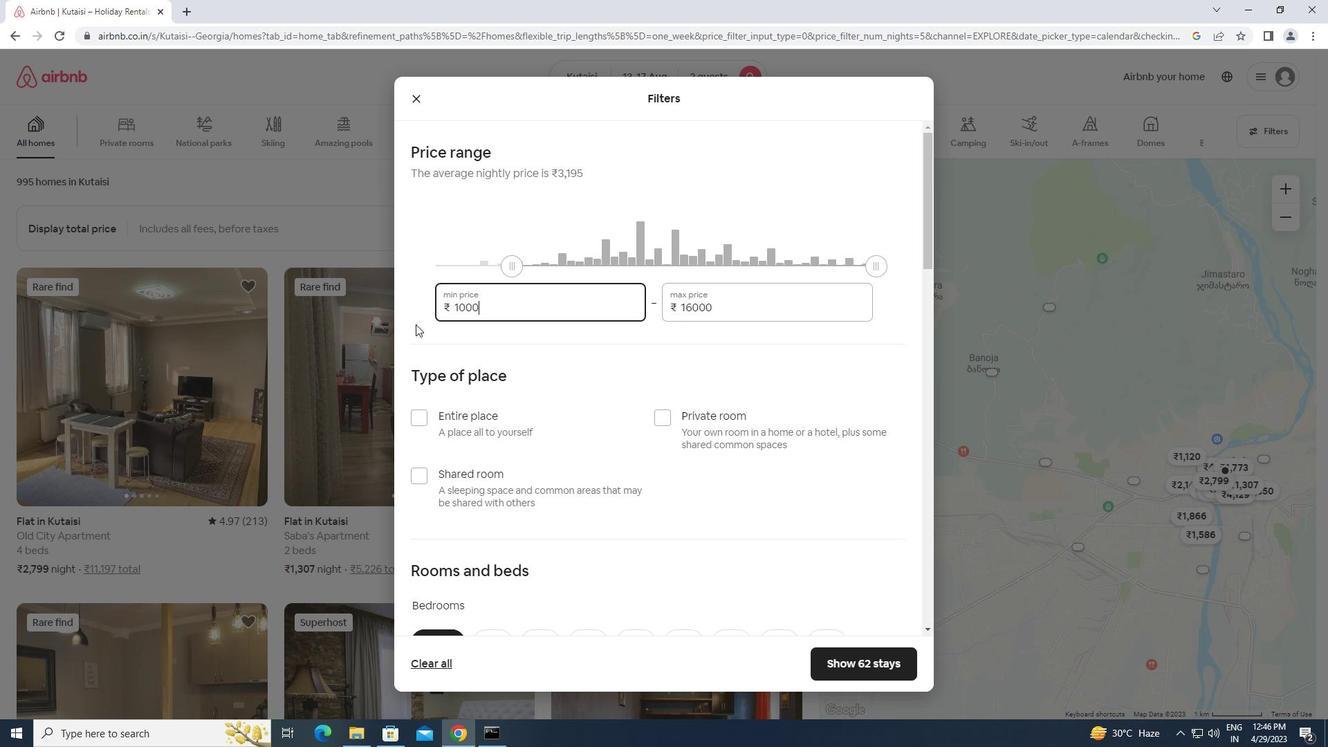 
Action: Mouse moved to (689, 329)
Screenshot: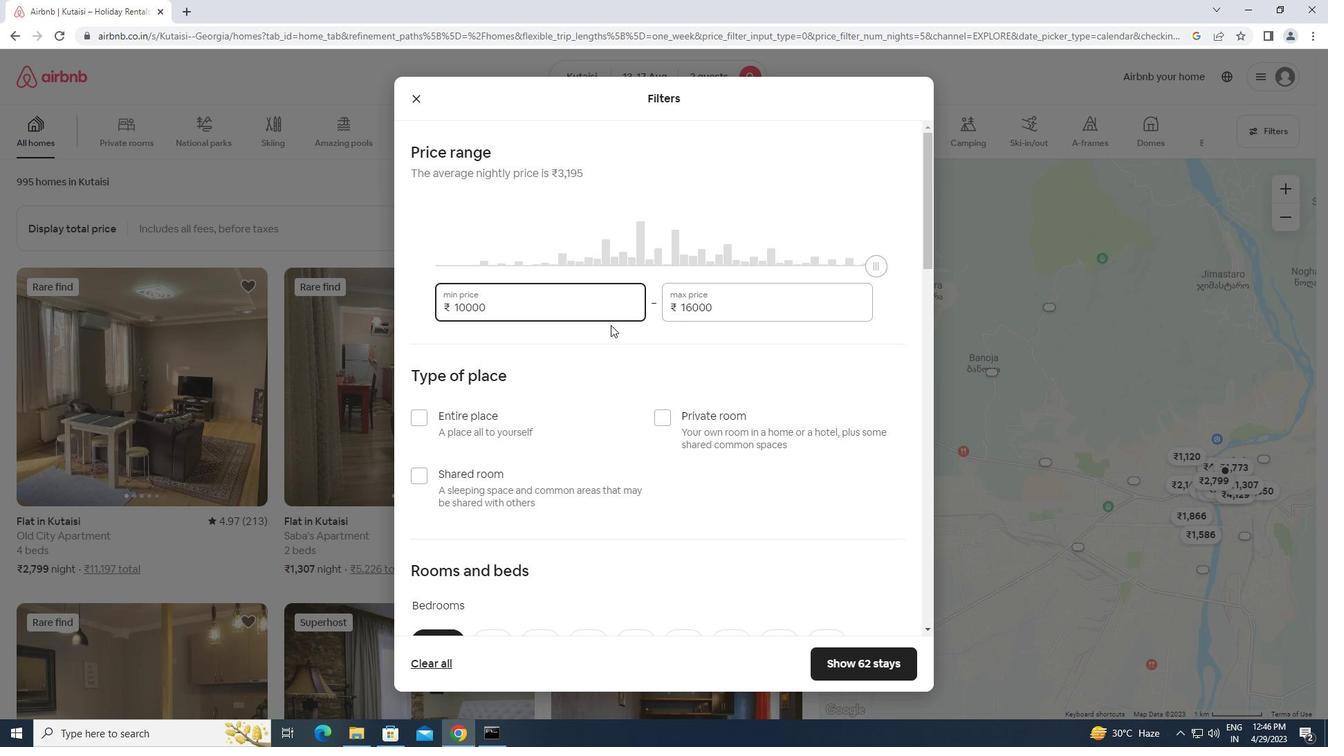 
Action: Mouse pressed left at (689, 329)
Screenshot: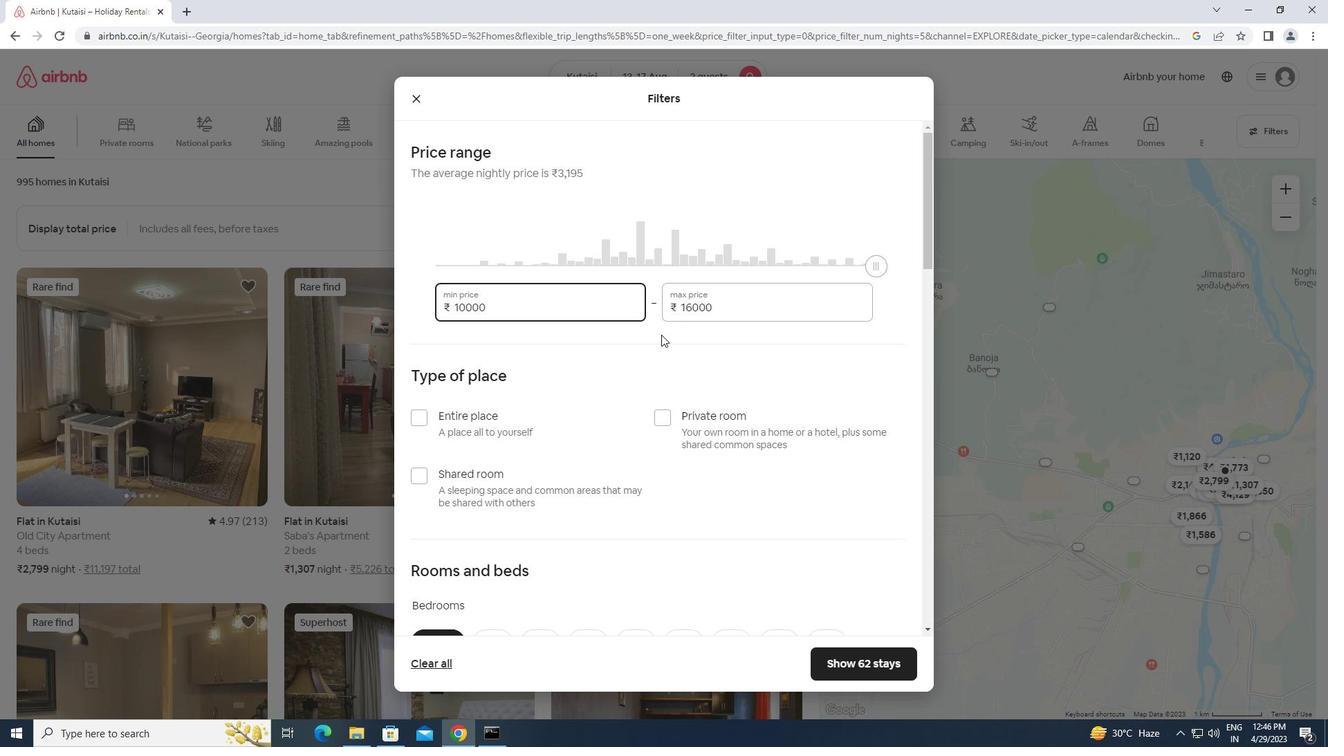 
Action: Mouse moved to (411, 419)
Screenshot: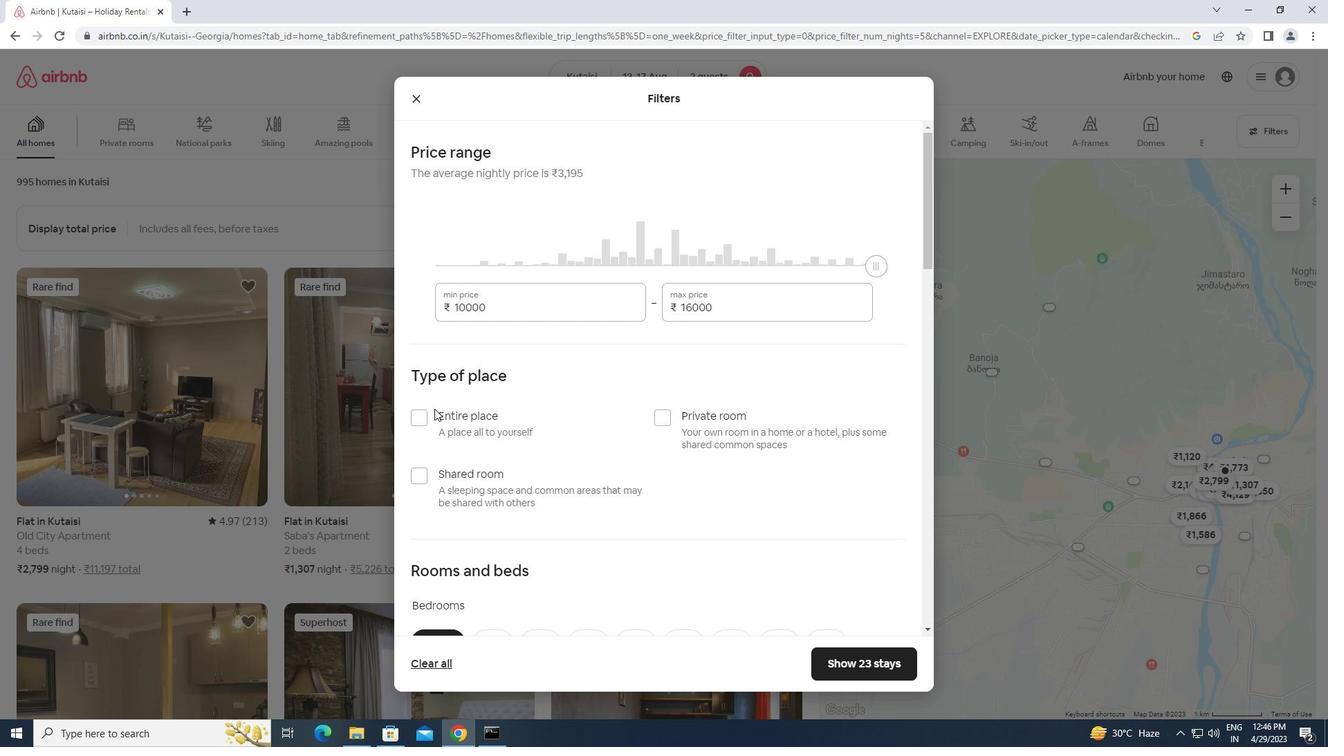 
Action: Mouse pressed left at (411, 419)
Screenshot: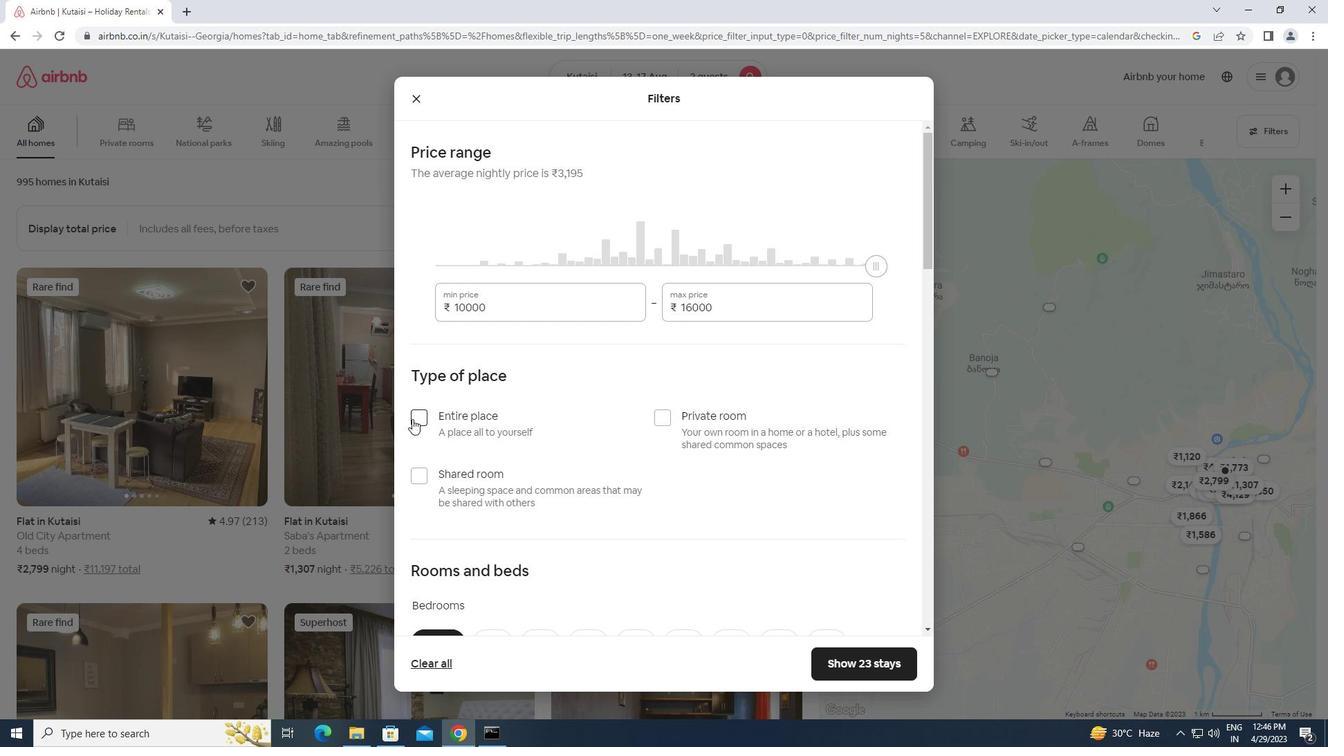 
Action: Mouse moved to (466, 409)
Screenshot: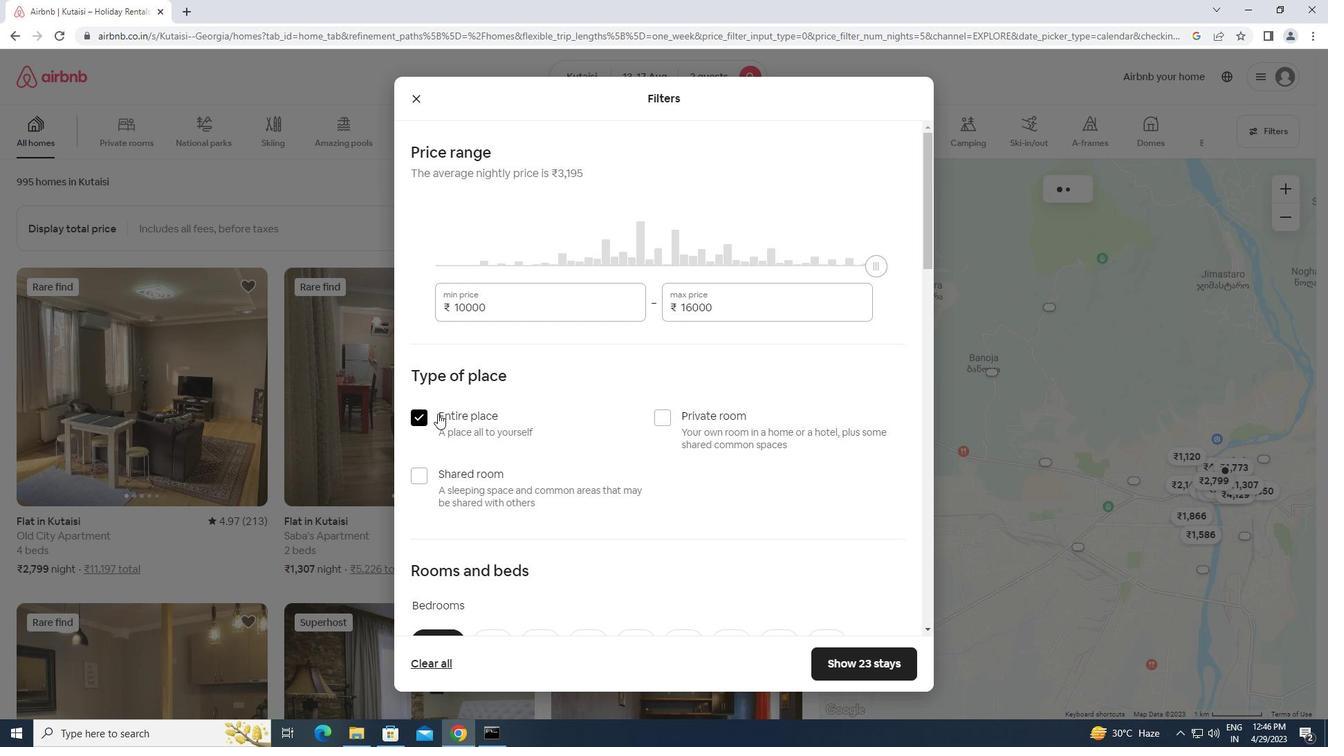 
Action: Mouse scrolled (466, 408) with delta (0, 0)
Screenshot: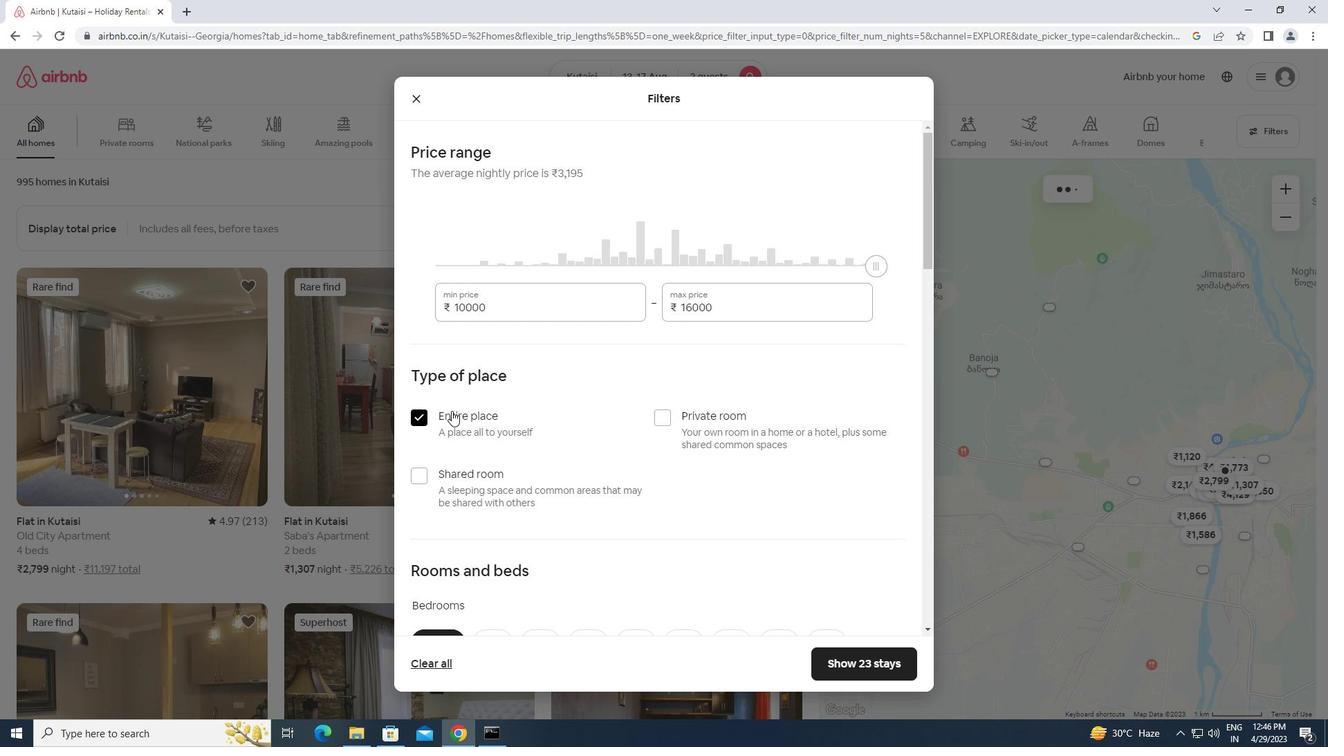
Action: Mouse scrolled (466, 408) with delta (0, 0)
Screenshot: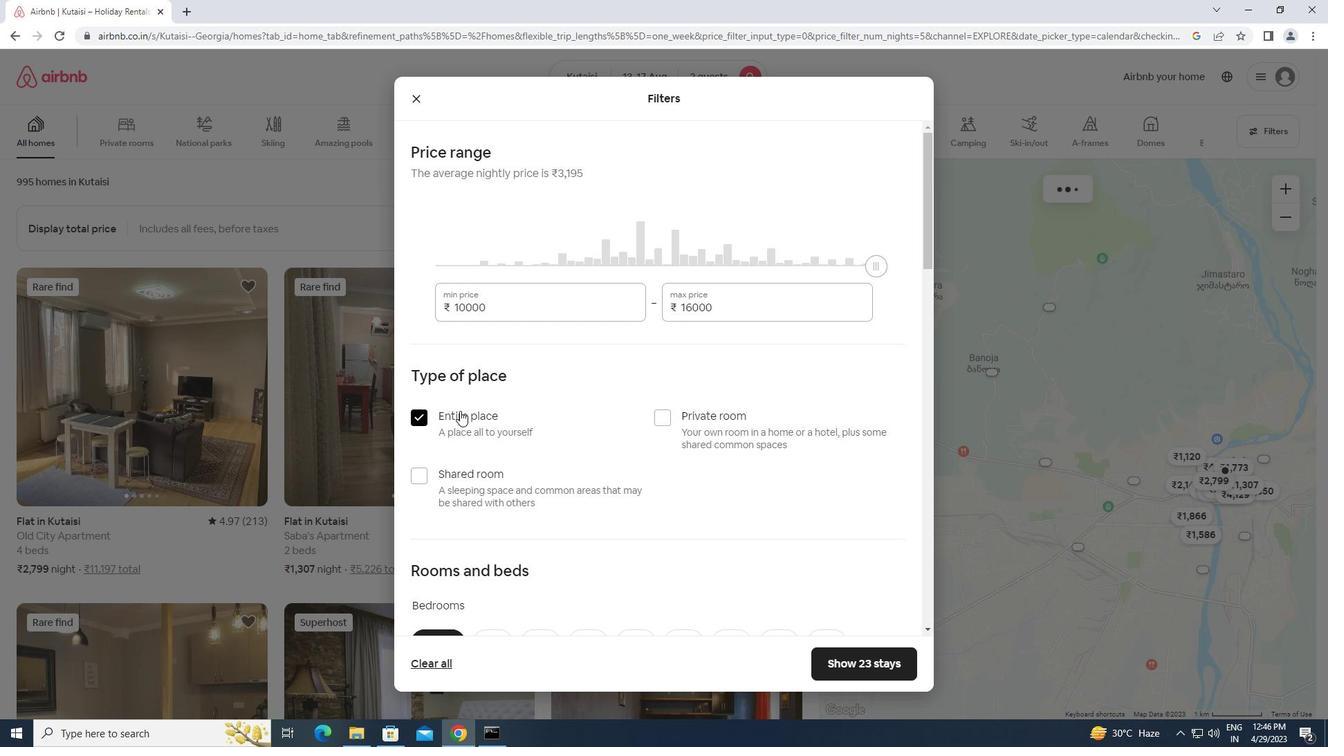 
Action: Mouse scrolled (466, 408) with delta (0, 0)
Screenshot: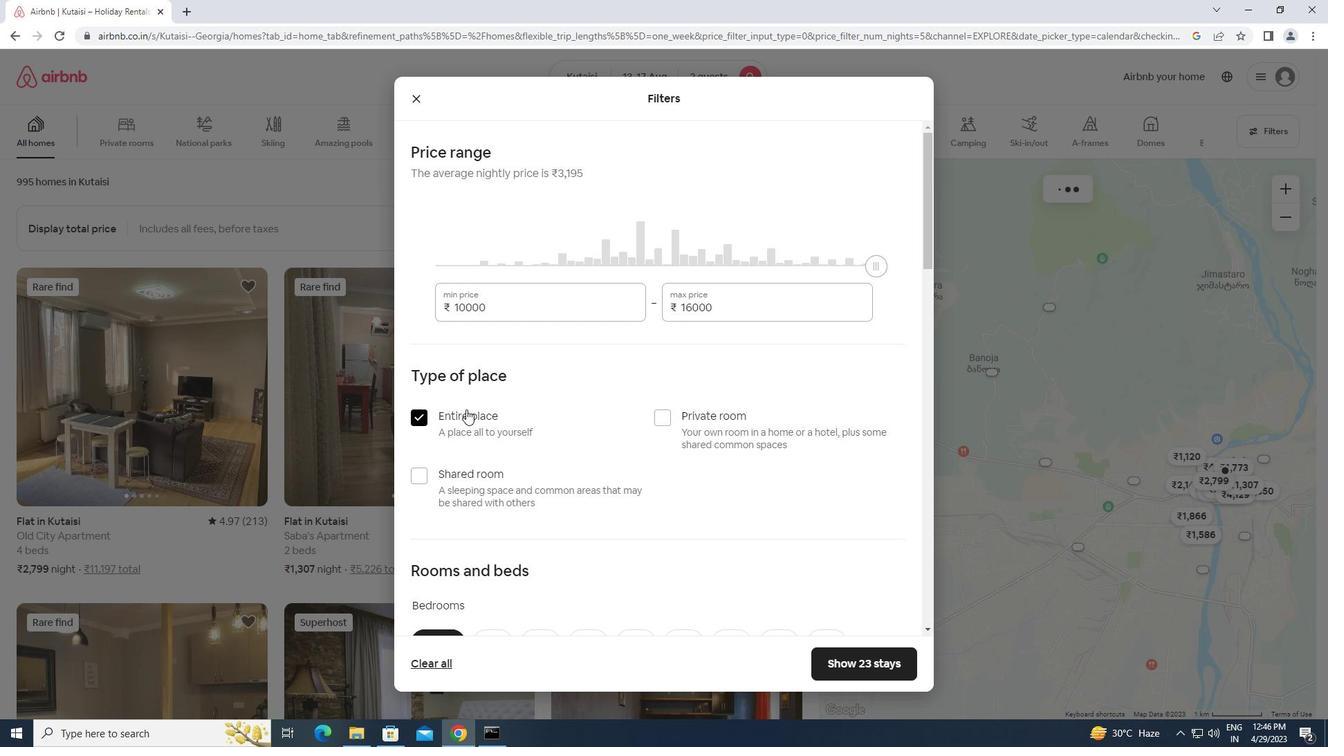 
Action: Mouse moved to (527, 433)
Screenshot: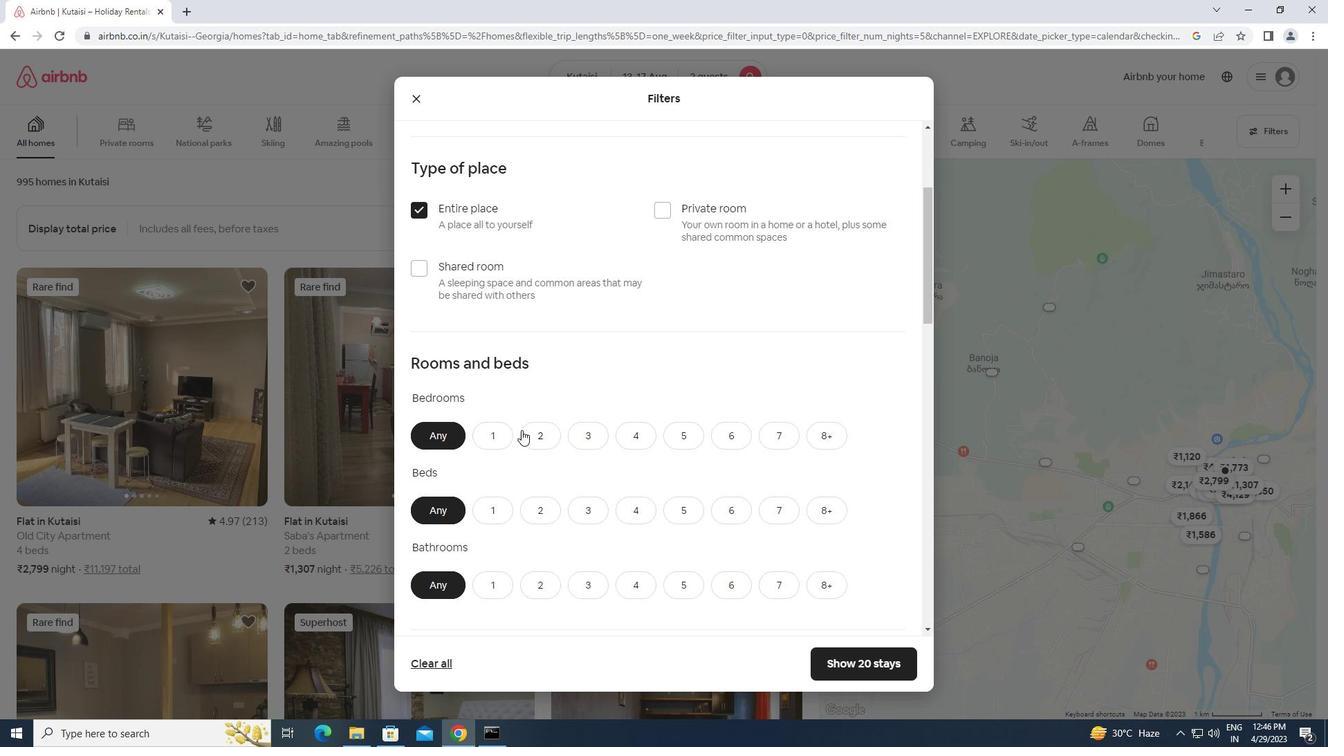 
Action: Mouse pressed left at (527, 433)
Screenshot: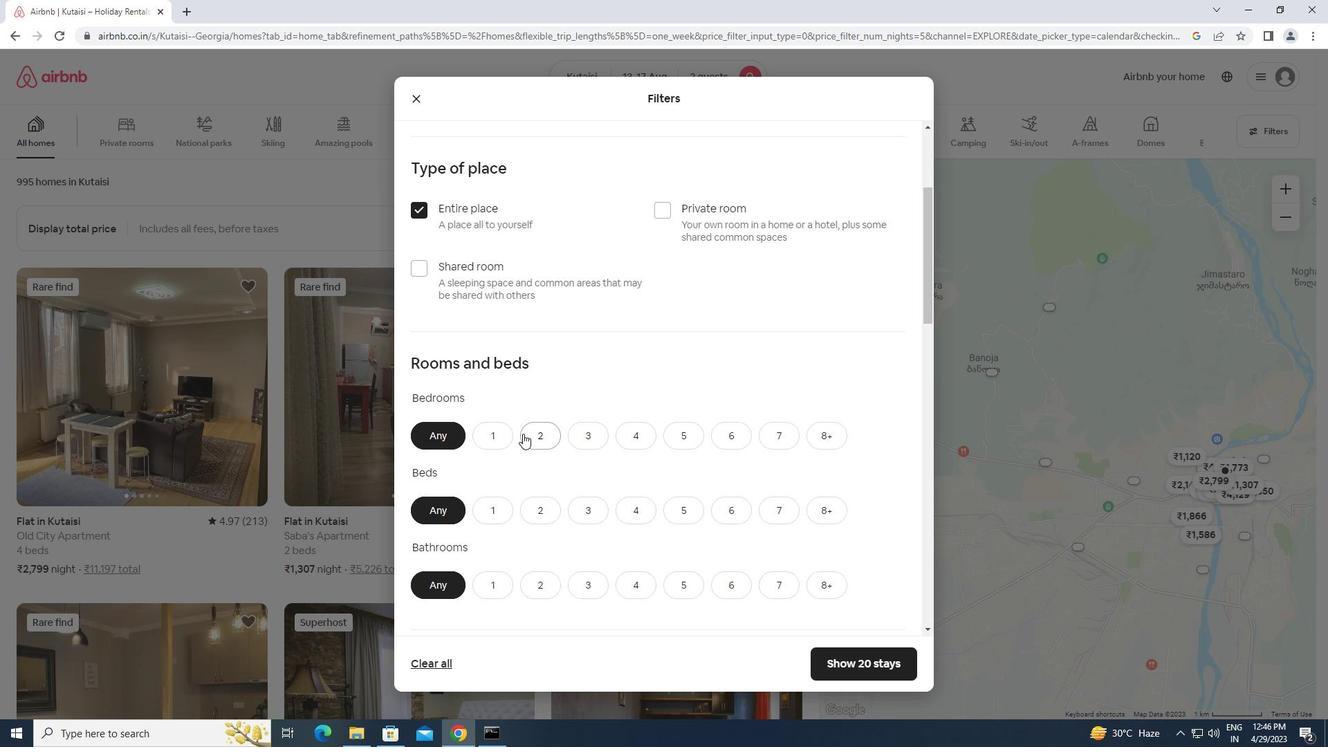 
Action: Mouse moved to (540, 510)
Screenshot: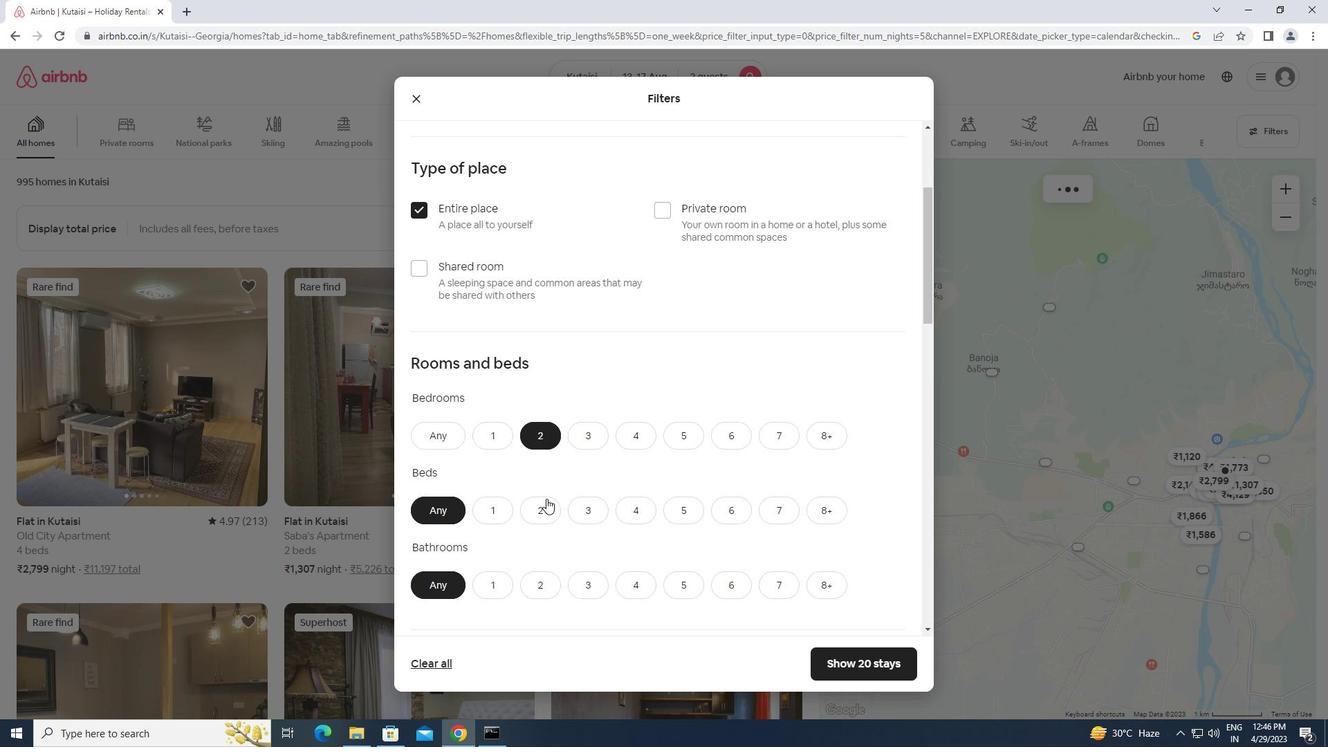 
Action: Mouse pressed left at (540, 510)
Screenshot: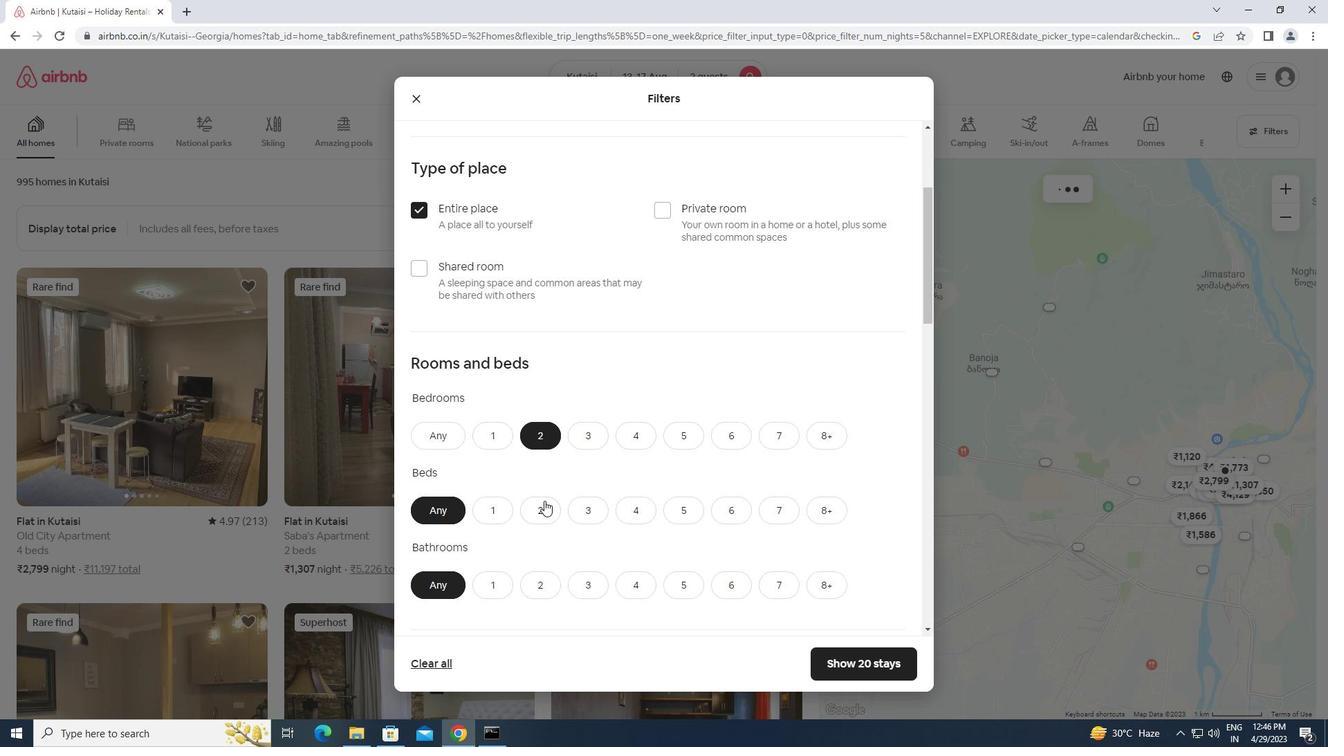 
Action: Mouse moved to (500, 577)
Screenshot: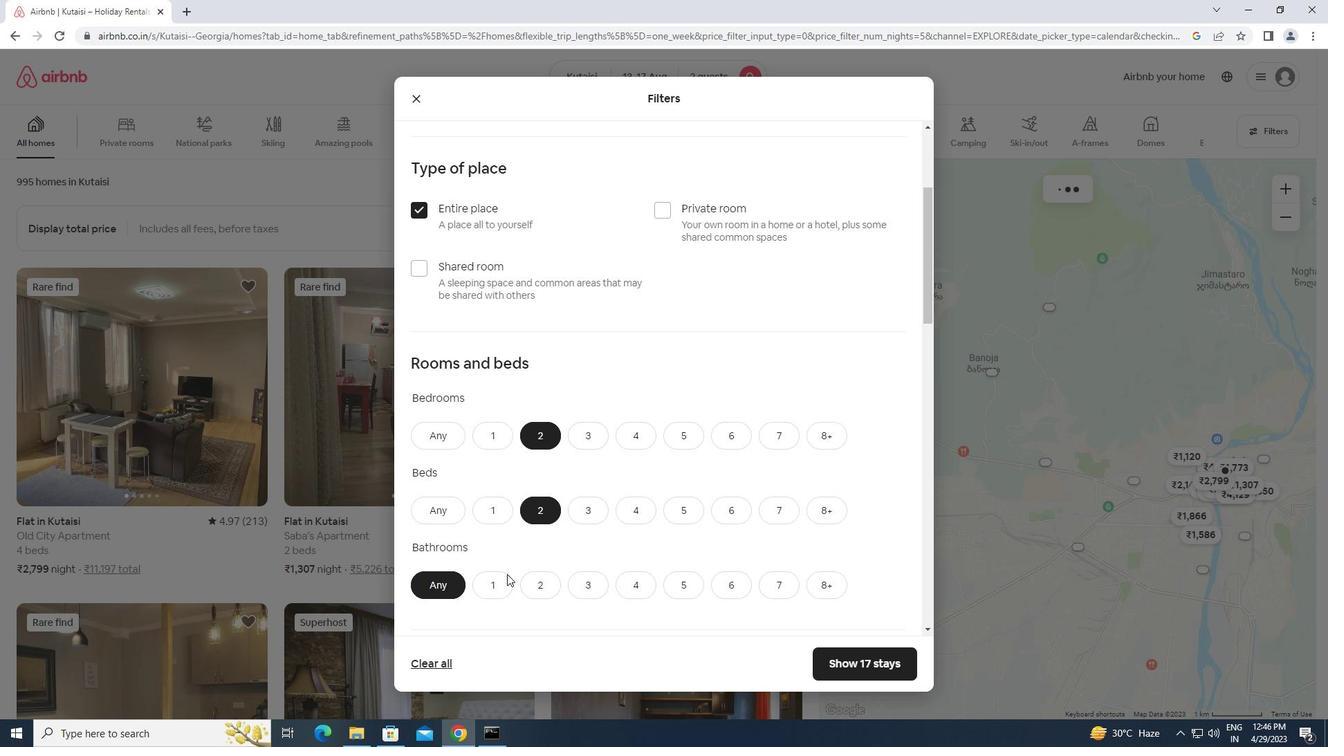 
Action: Mouse pressed left at (500, 577)
Screenshot: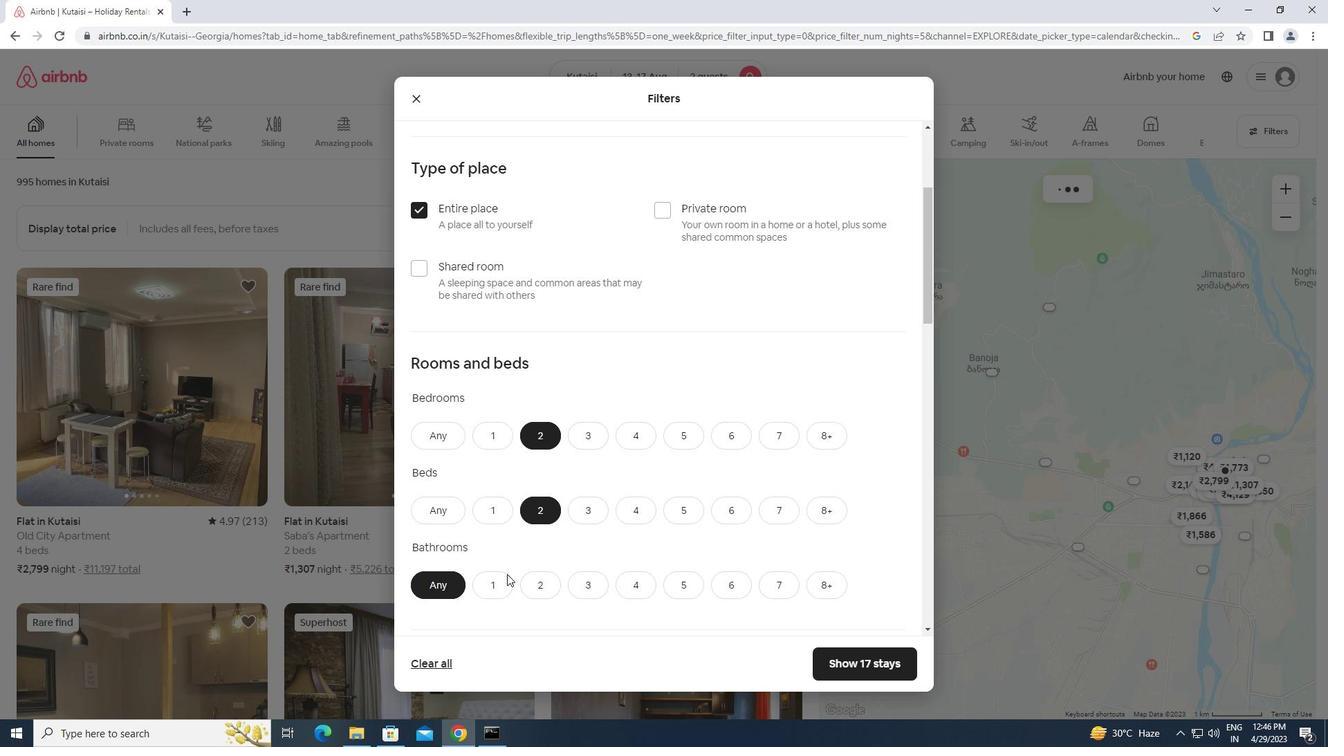 
Action: Mouse scrolled (500, 577) with delta (0, 0)
Screenshot: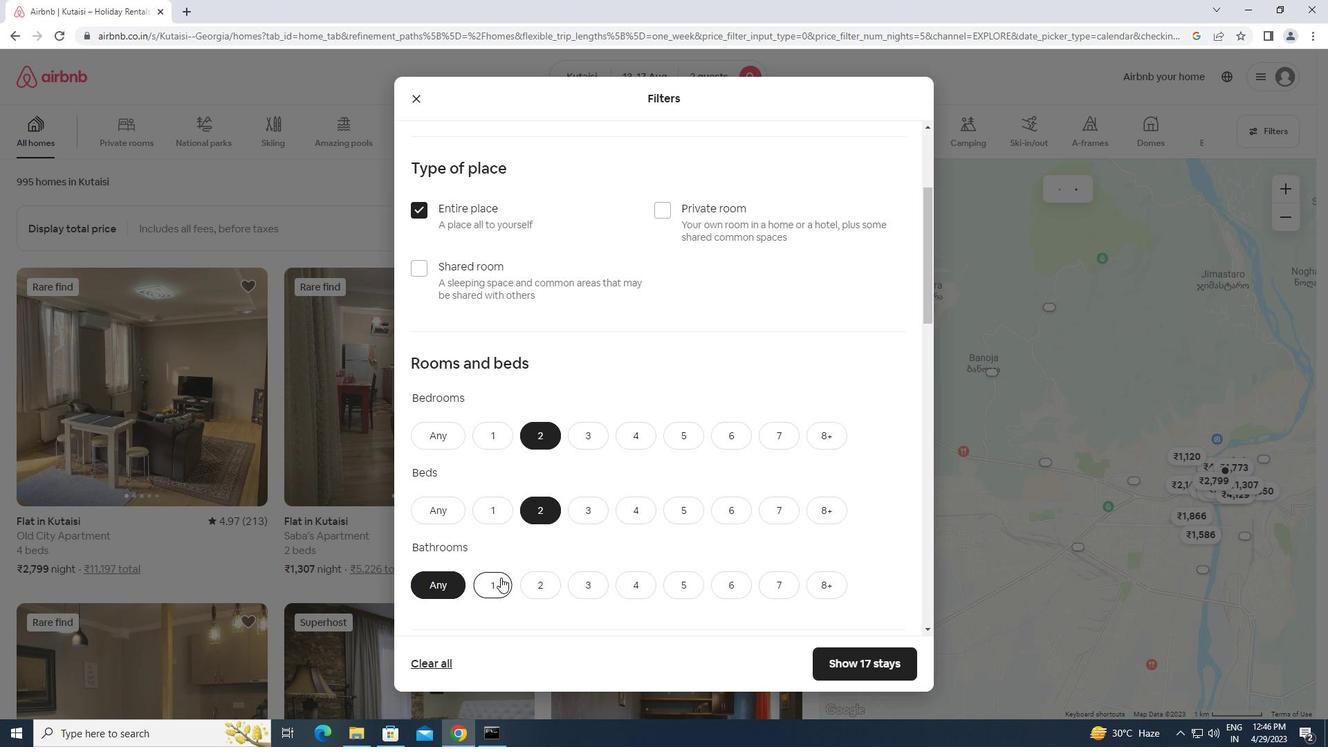 
Action: Mouse scrolled (500, 577) with delta (0, 0)
Screenshot: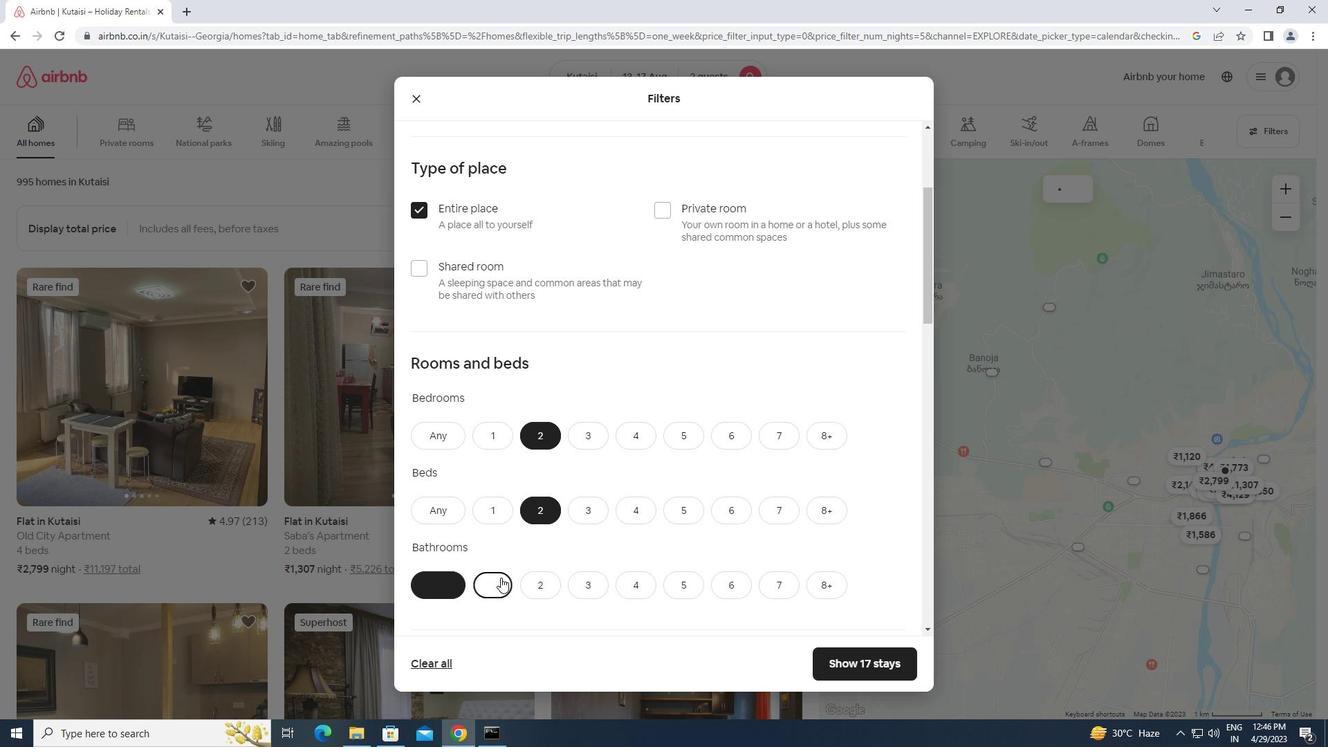 
Action: Mouse scrolled (500, 577) with delta (0, 0)
Screenshot: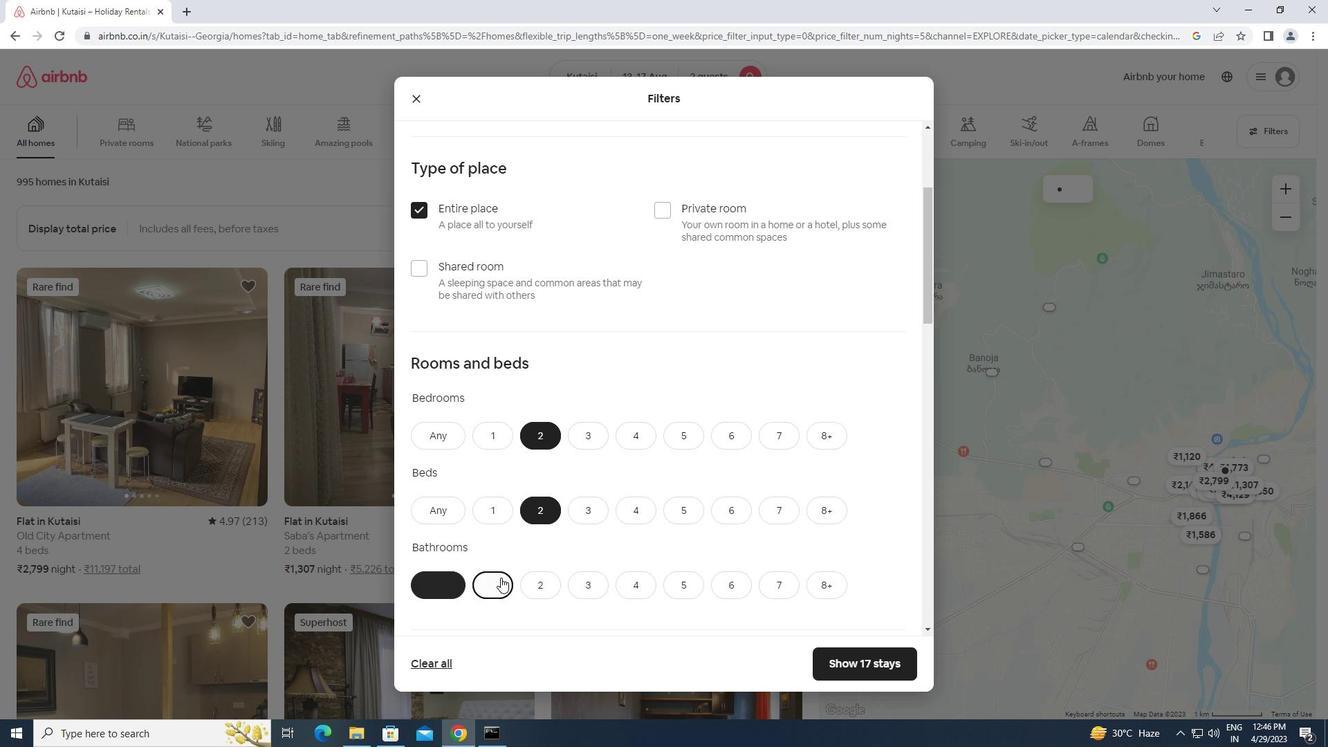 
Action: Mouse moved to (465, 536)
Screenshot: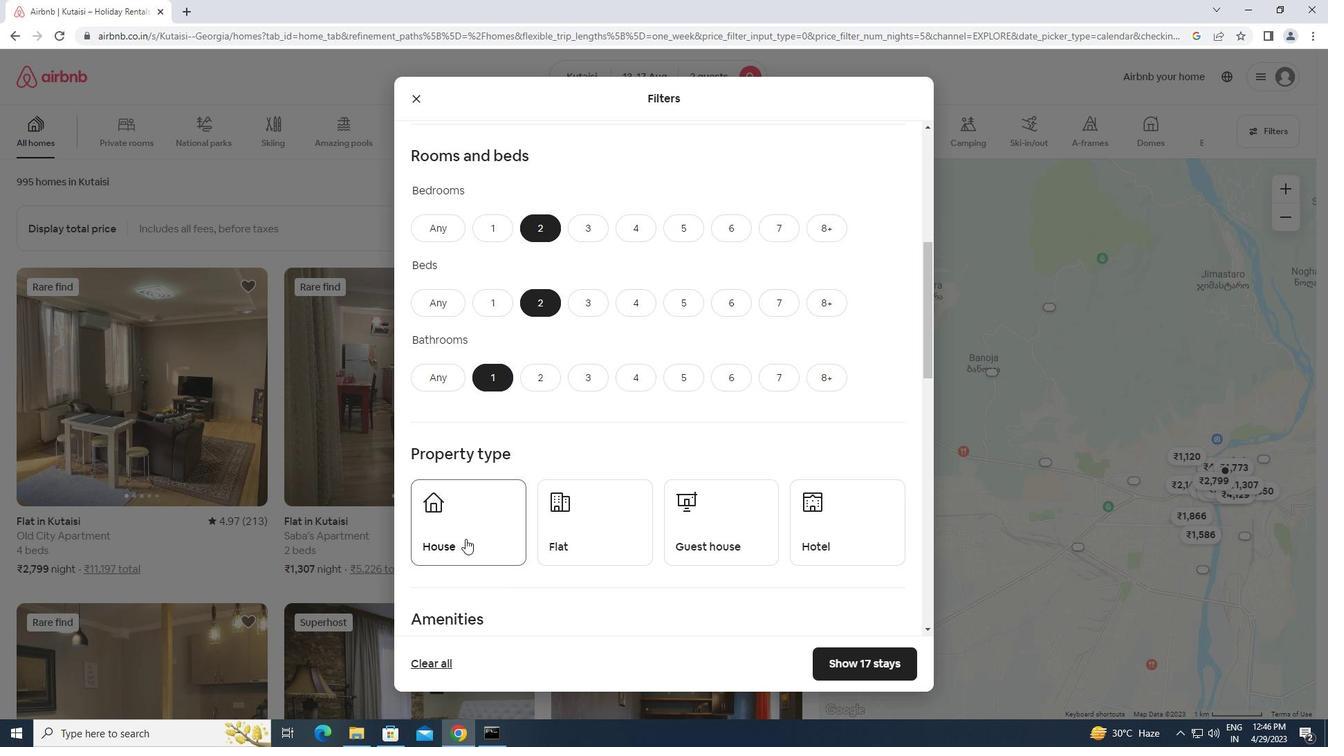 
Action: Mouse pressed left at (465, 536)
Screenshot: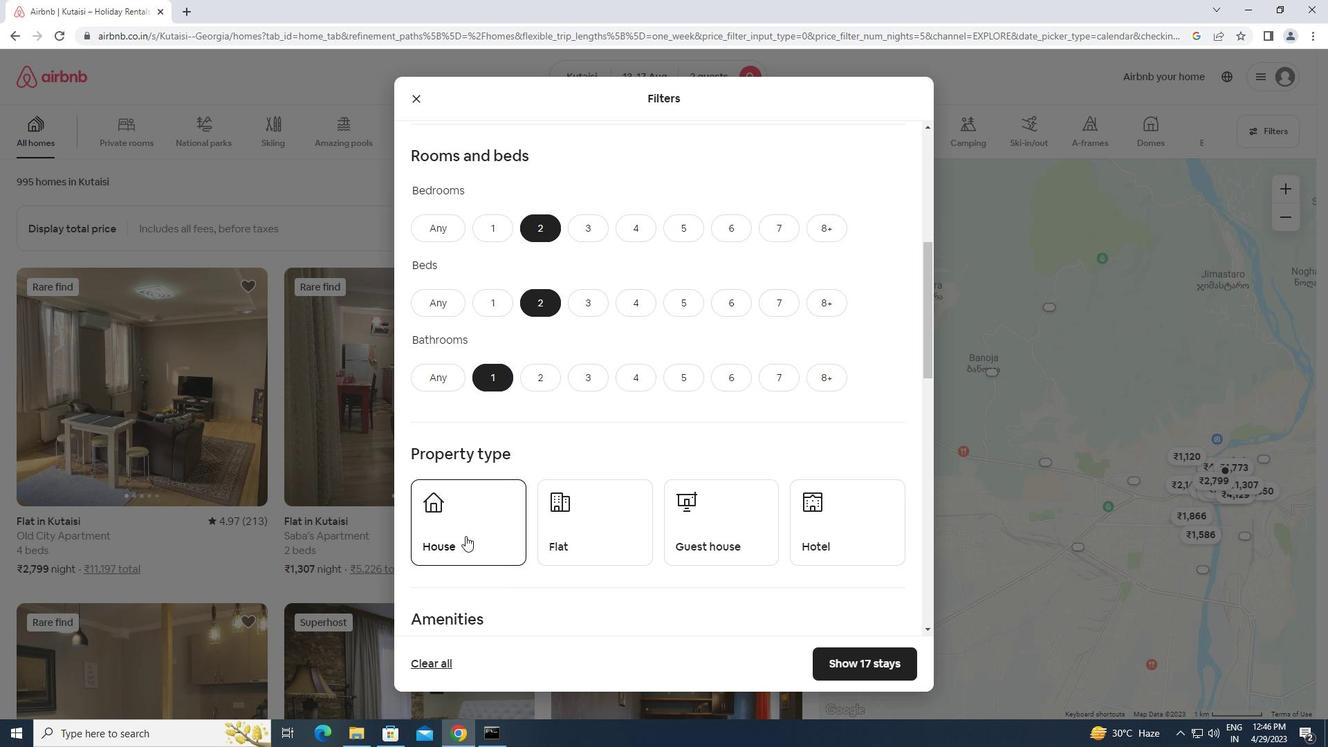 
Action: Mouse moved to (606, 534)
Screenshot: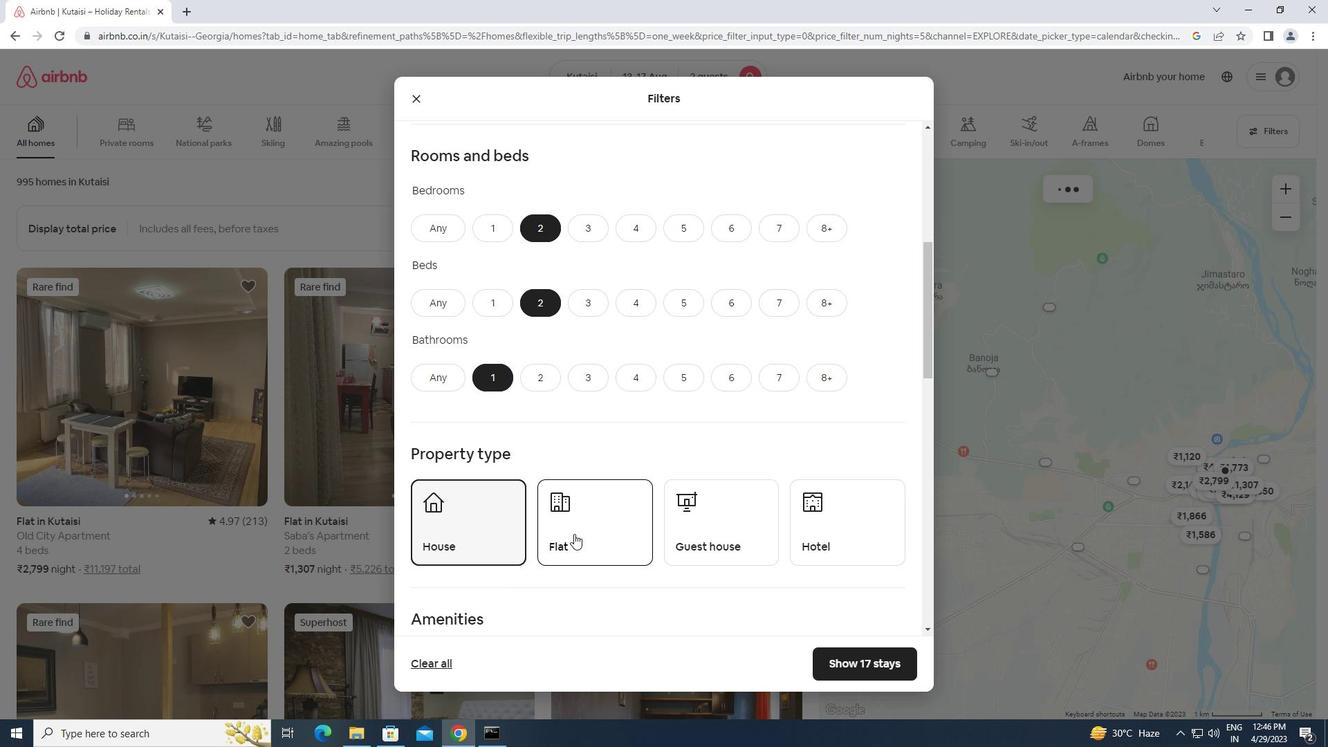 
Action: Mouse pressed left at (606, 534)
Screenshot: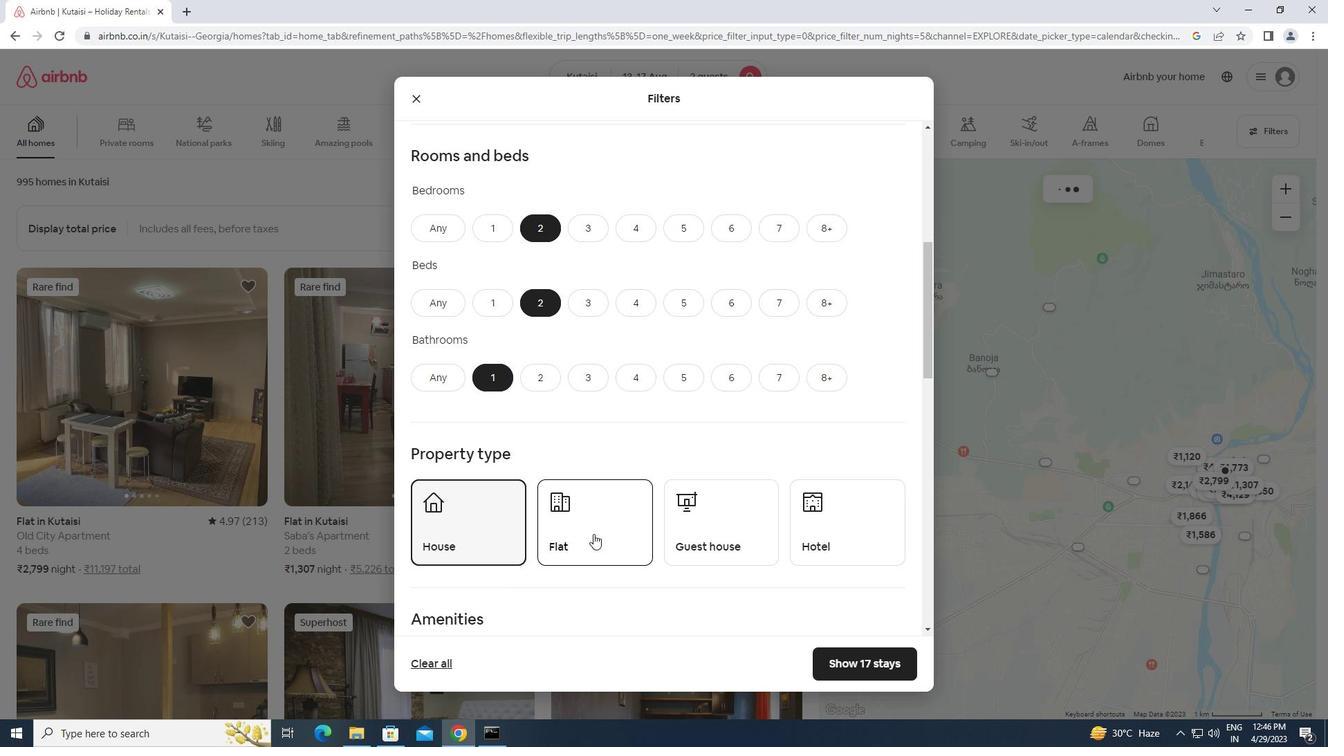 
Action: Mouse moved to (699, 534)
Screenshot: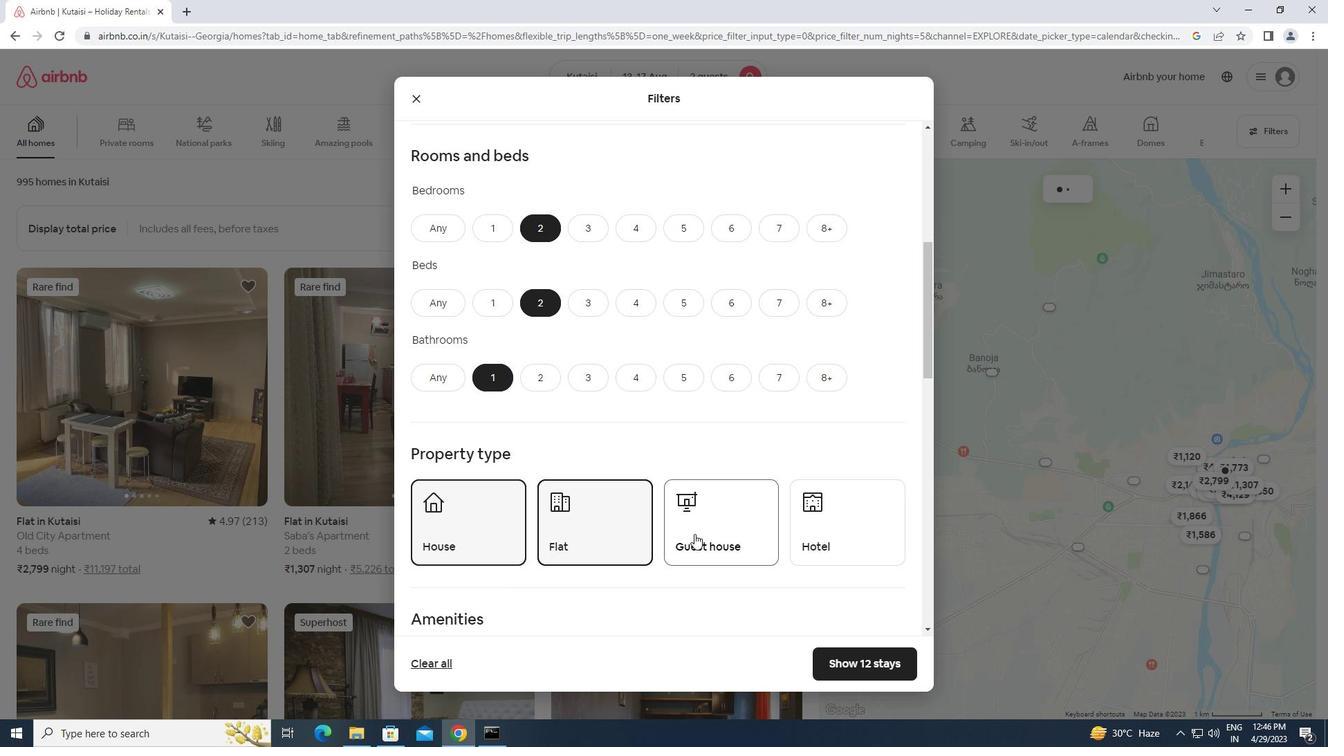 
Action: Mouse pressed left at (699, 534)
Screenshot: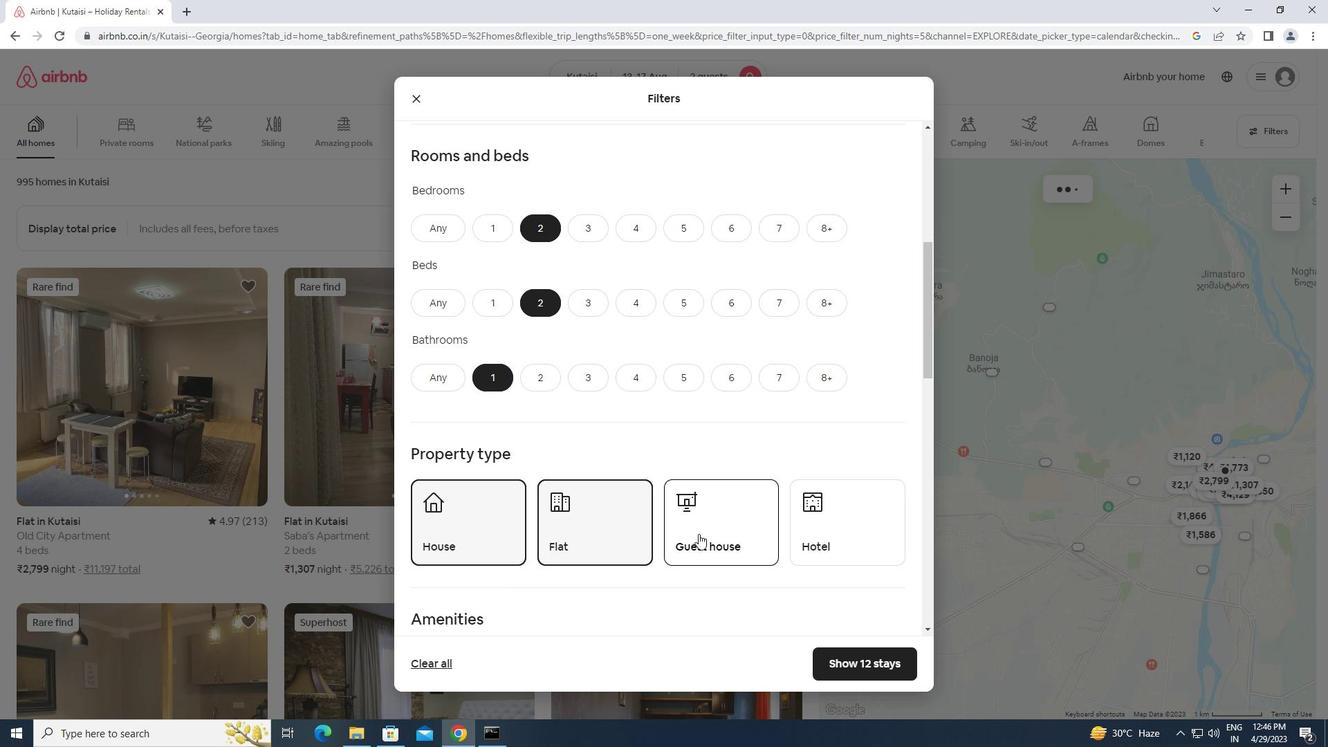 
Action: Mouse moved to (610, 556)
Screenshot: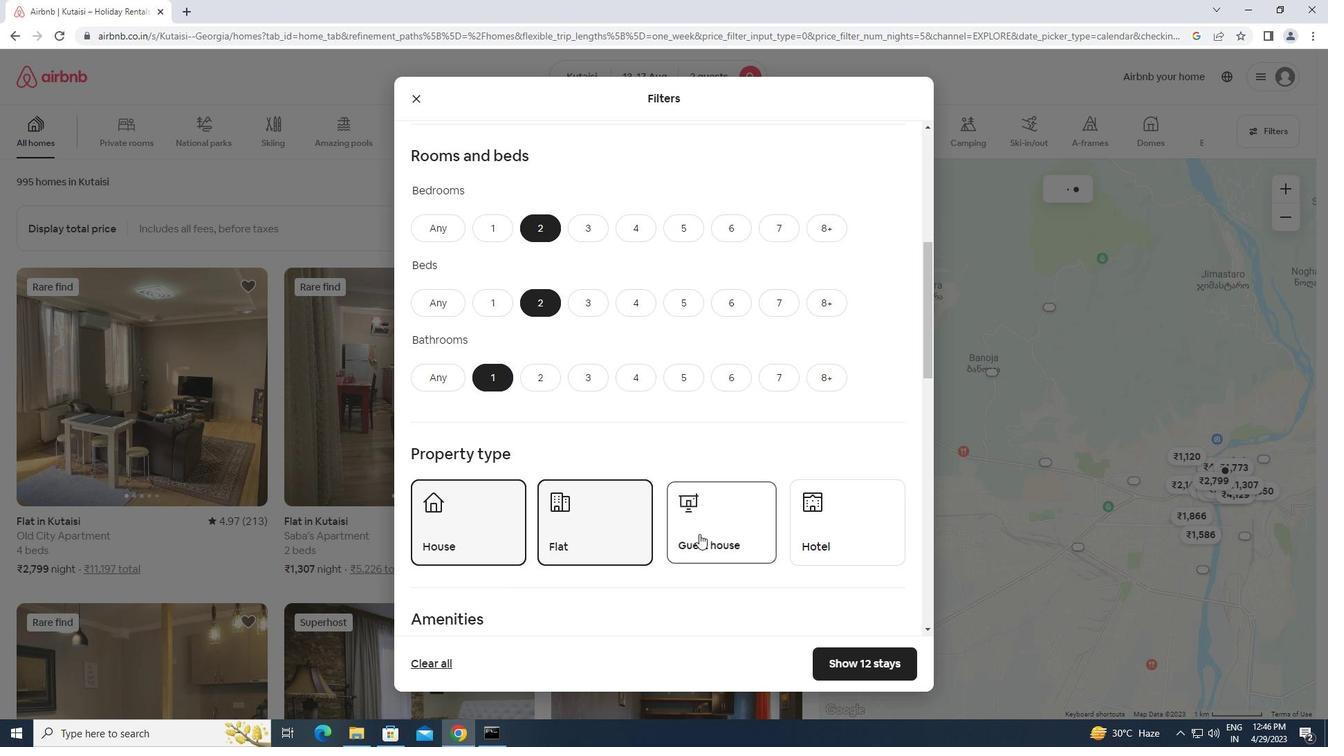 
Action: Mouse scrolled (610, 555) with delta (0, 0)
Screenshot: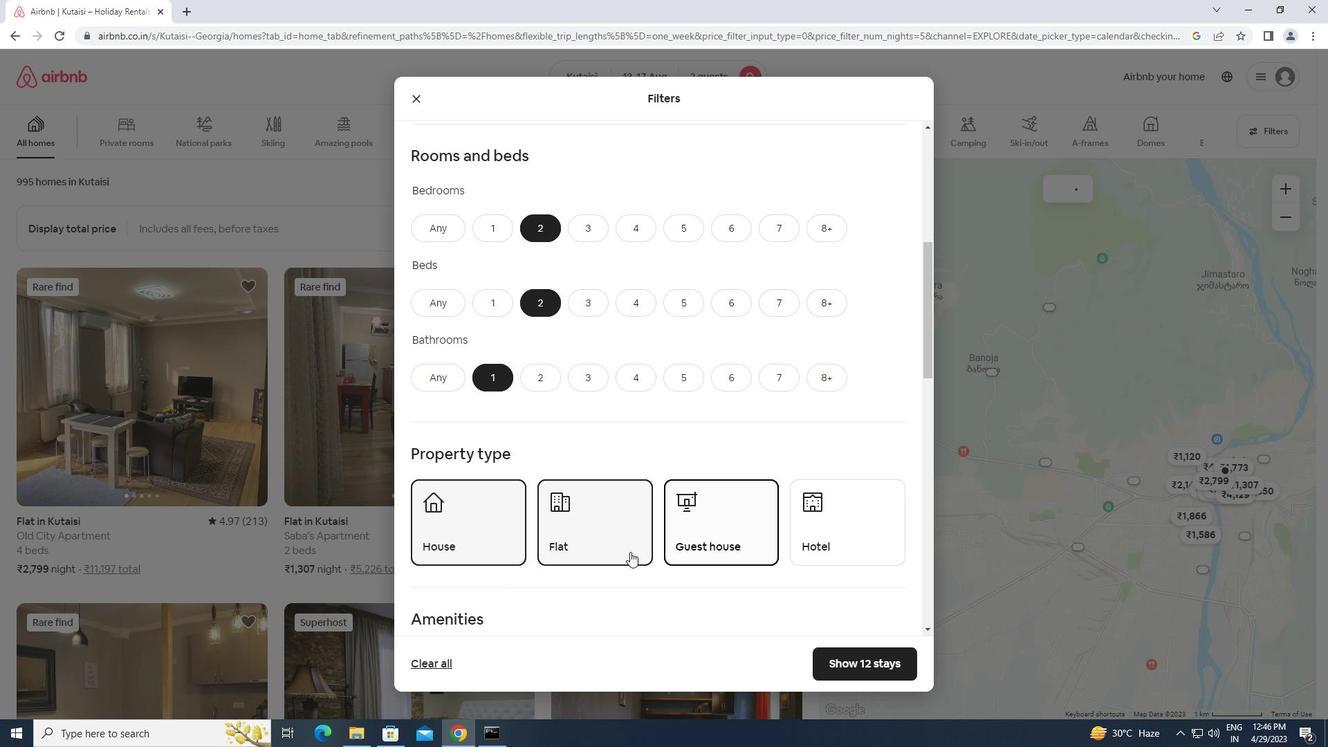 
Action: Mouse scrolled (610, 555) with delta (0, 0)
Screenshot: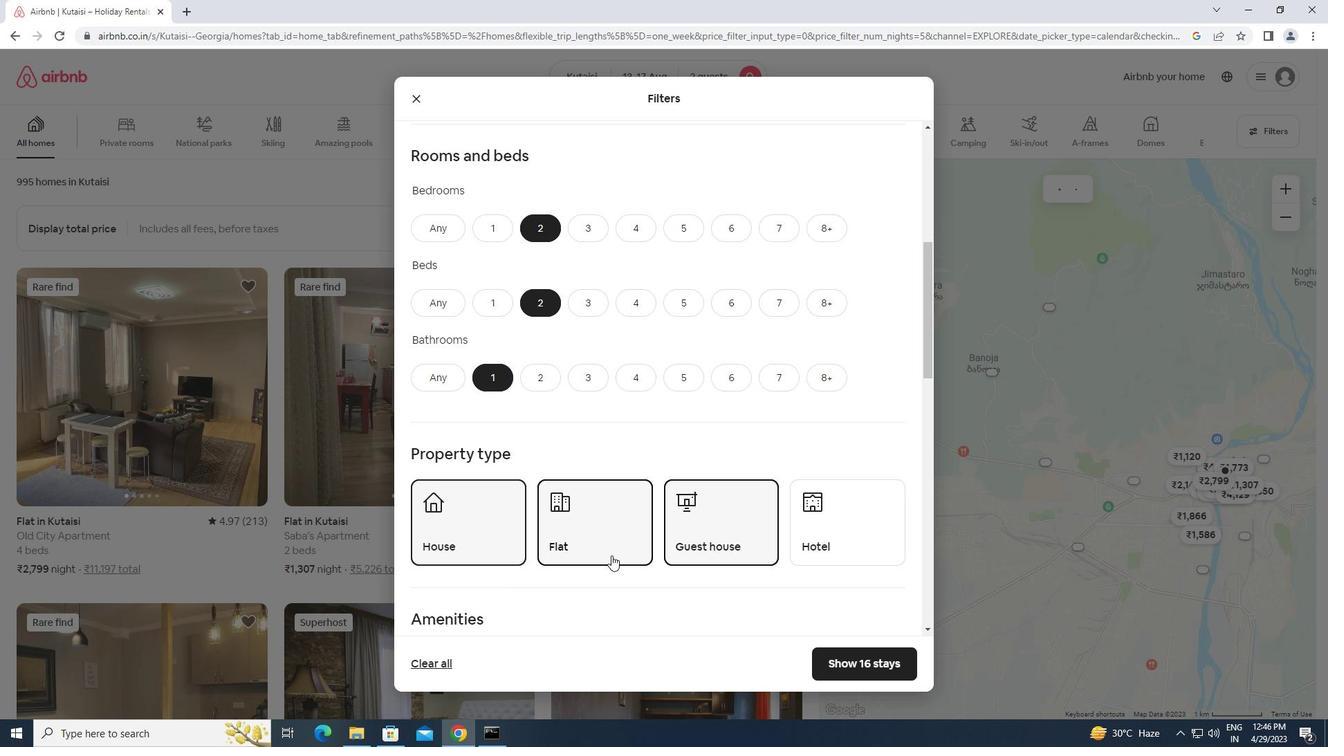 
Action: Mouse scrolled (610, 555) with delta (0, 0)
Screenshot: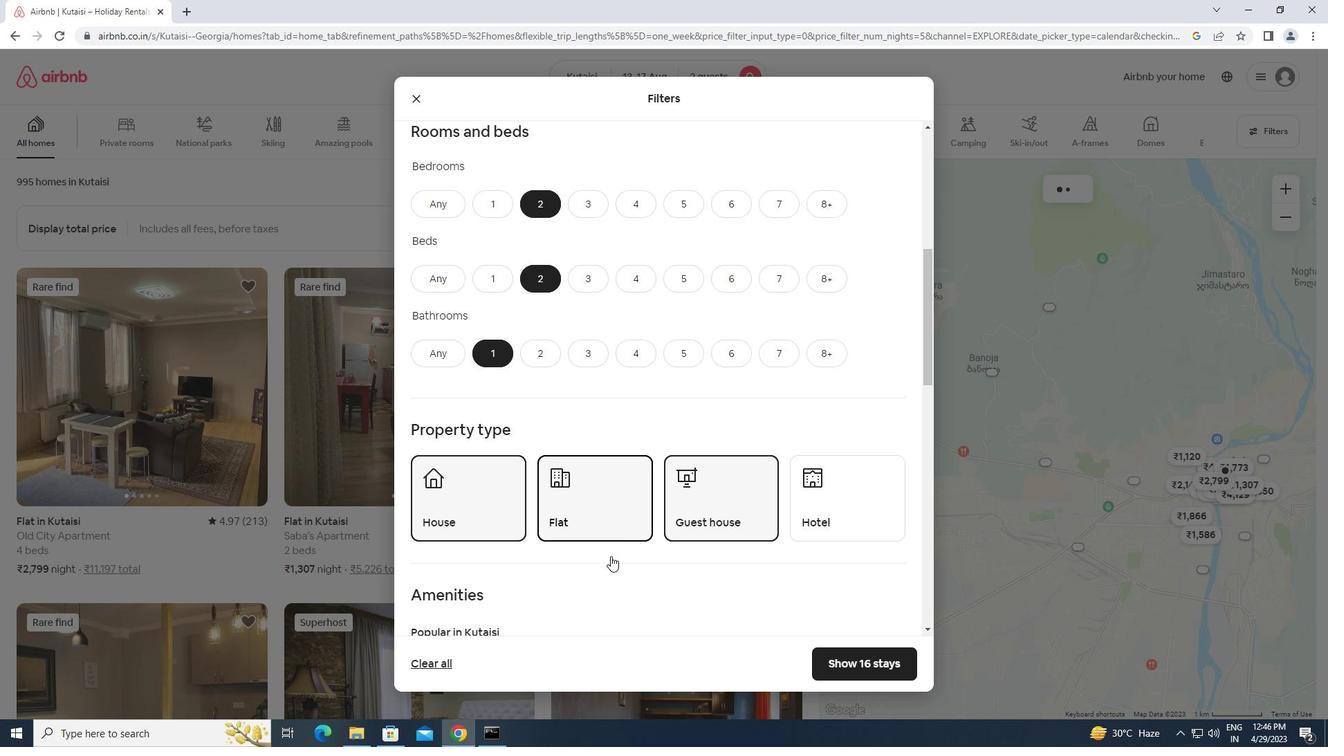 
Action: Mouse moved to (422, 478)
Screenshot: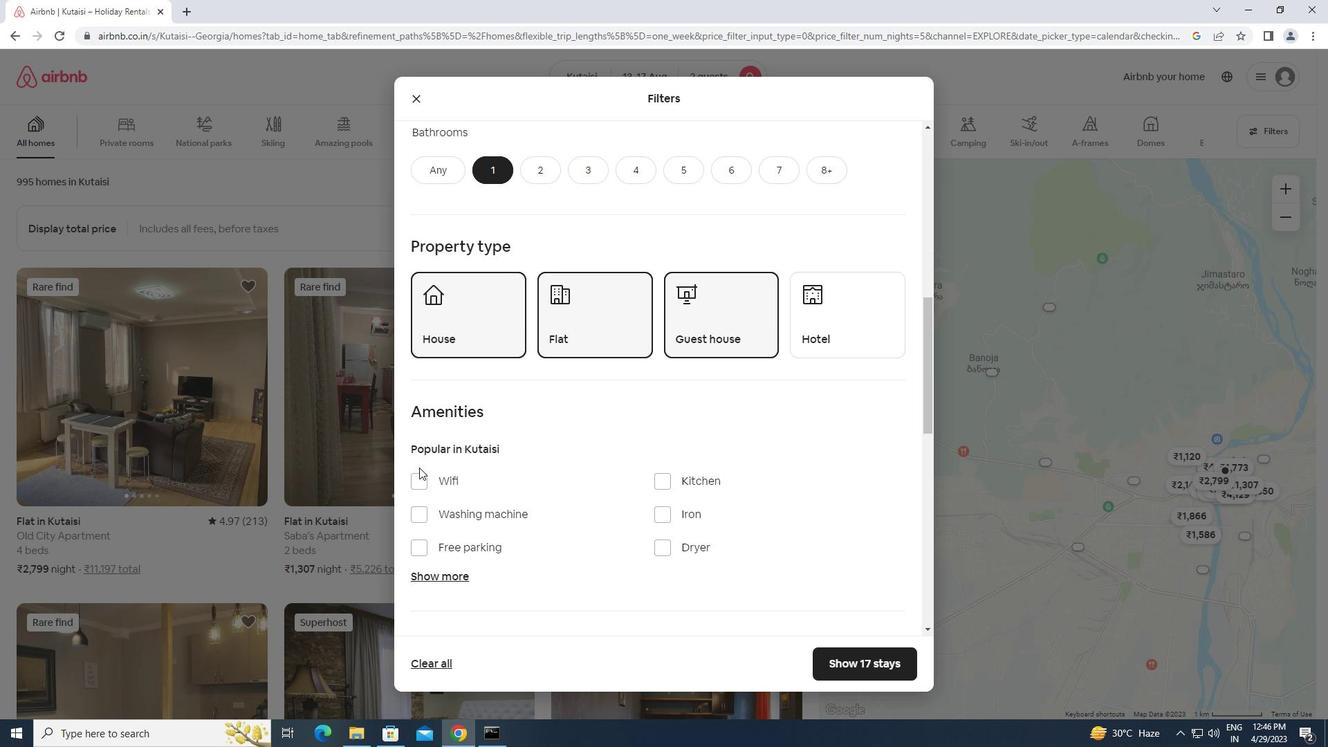 
Action: Mouse pressed left at (422, 478)
Screenshot: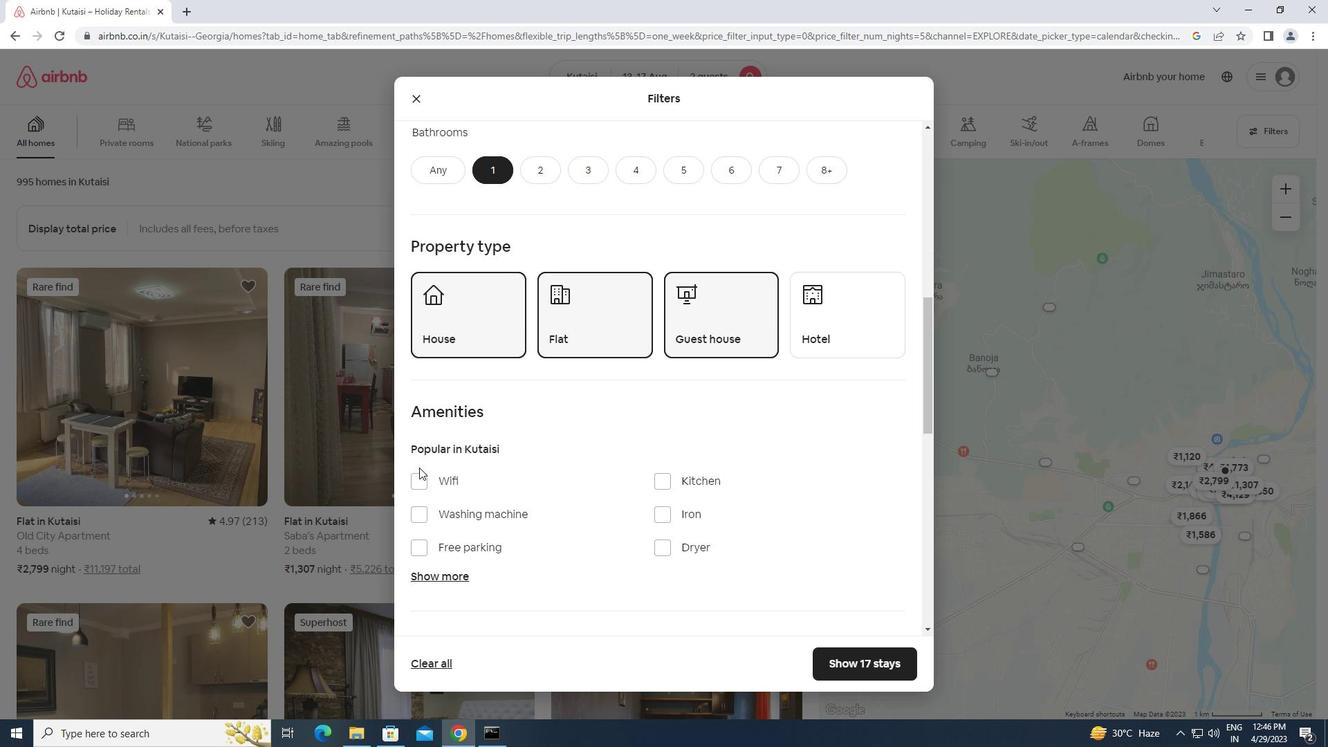 
Action: Mouse moved to (509, 487)
Screenshot: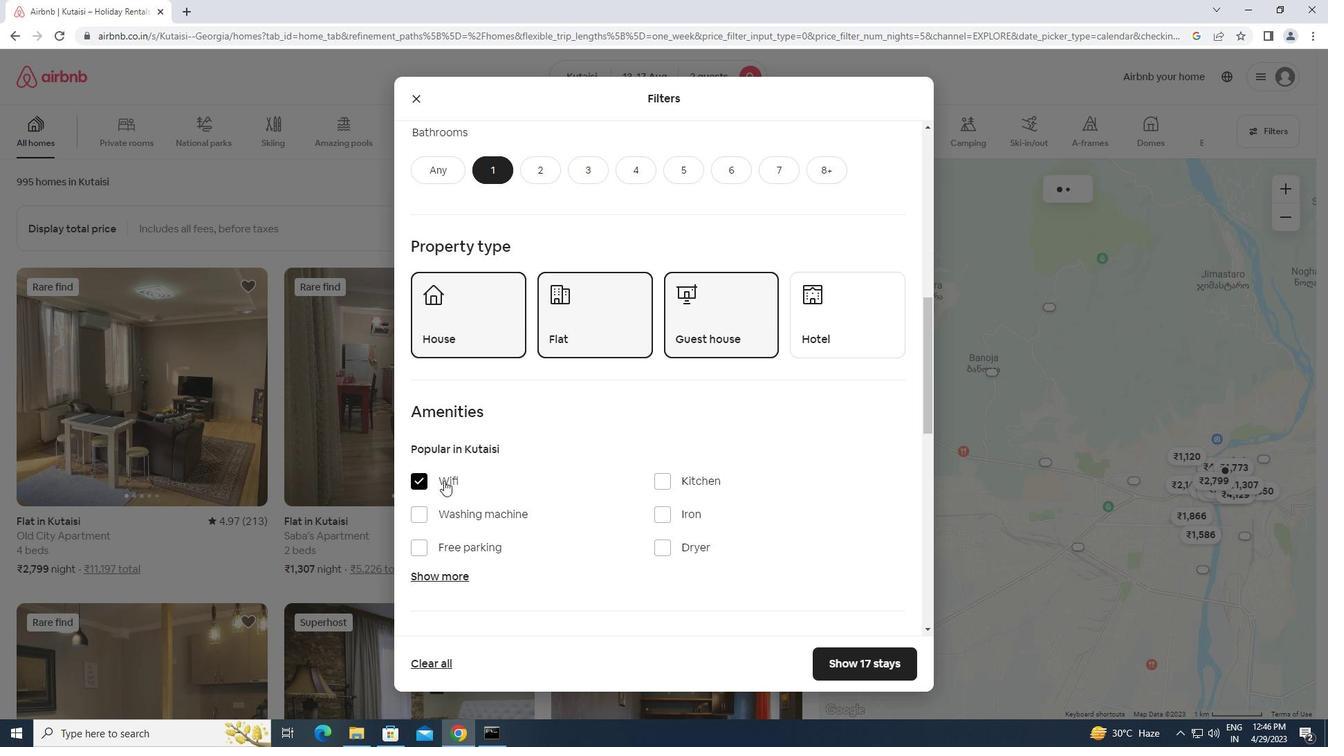 
Action: Mouse scrolled (509, 486) with delta (0, 0)
Screenshot: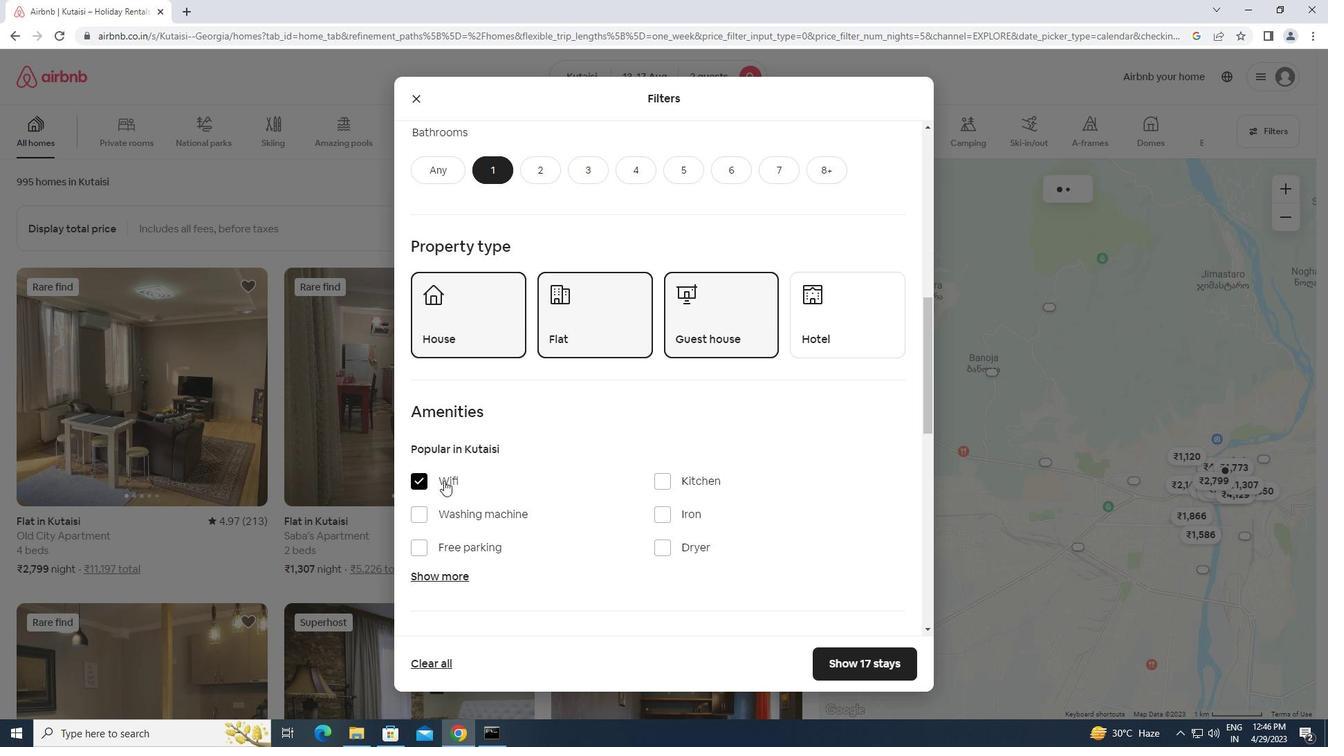 
Action: Mouse scrolled (509, 486) with delta (0, 0)
Screenshot: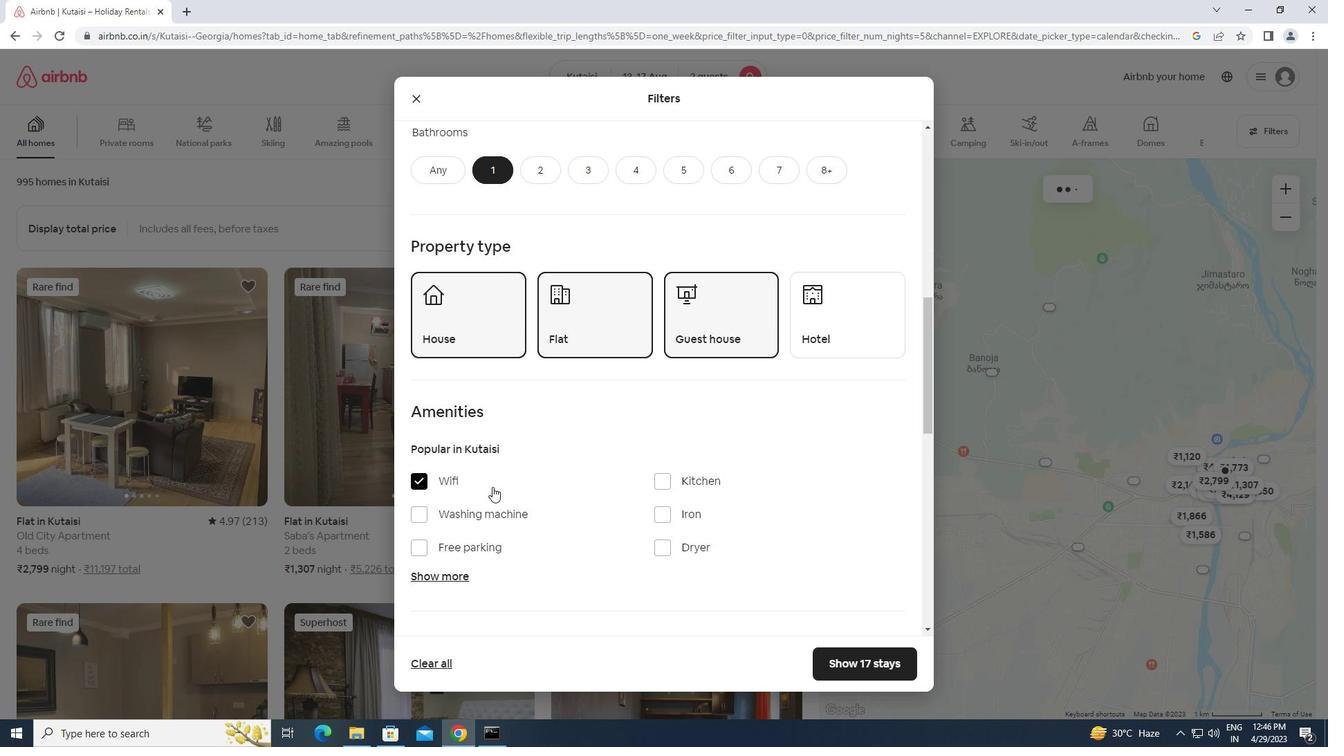 
Action: Mouse scrolled (509, 486) with delta (0, 0)
Screenshot: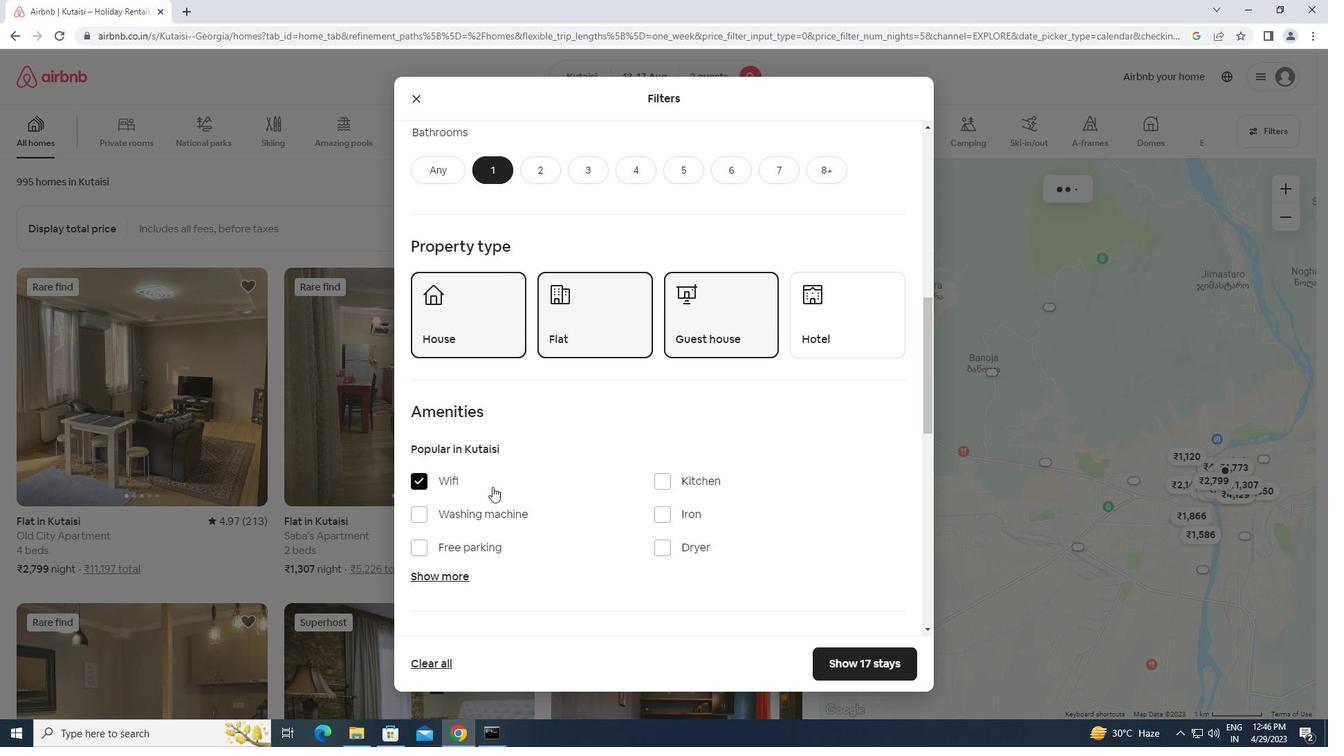 
Action: Mouse scrolled (509, 486) with delta (0, 0)
Screenshot: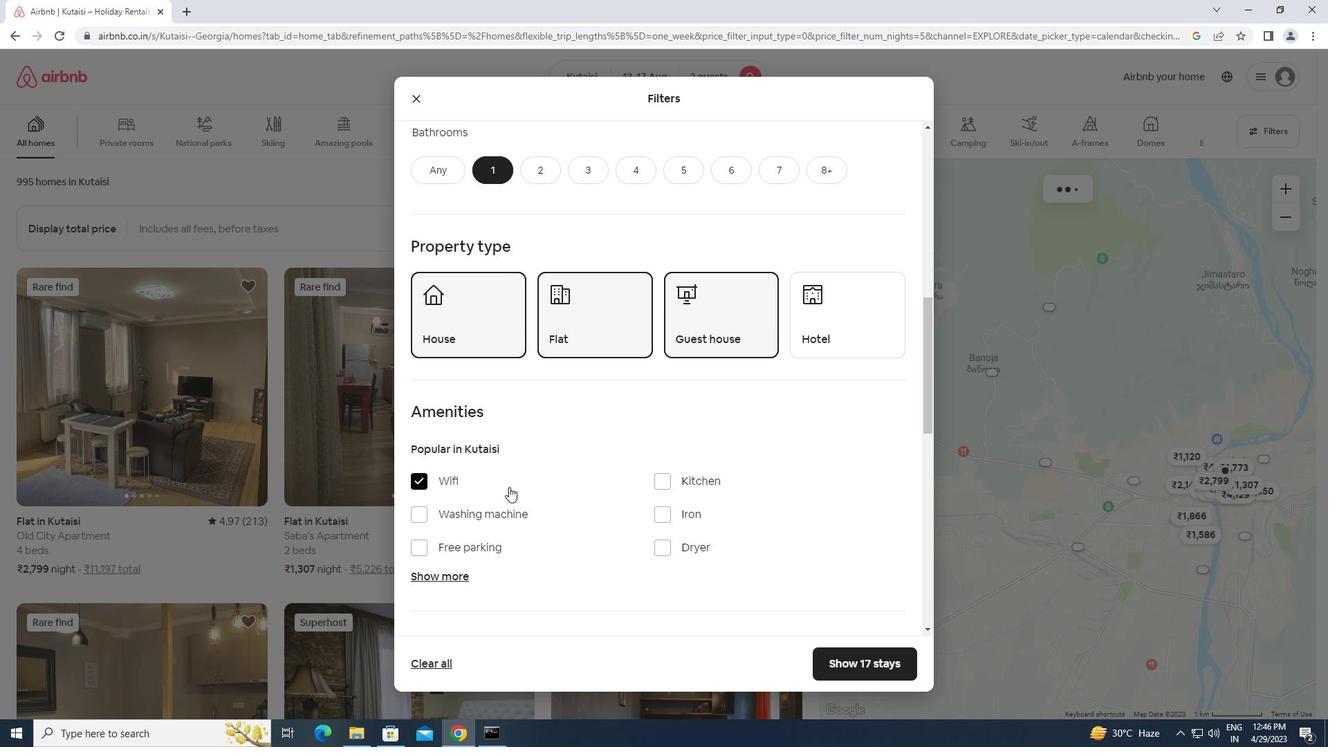 
Action: Mouse moved to (869, 464)
Screenshot: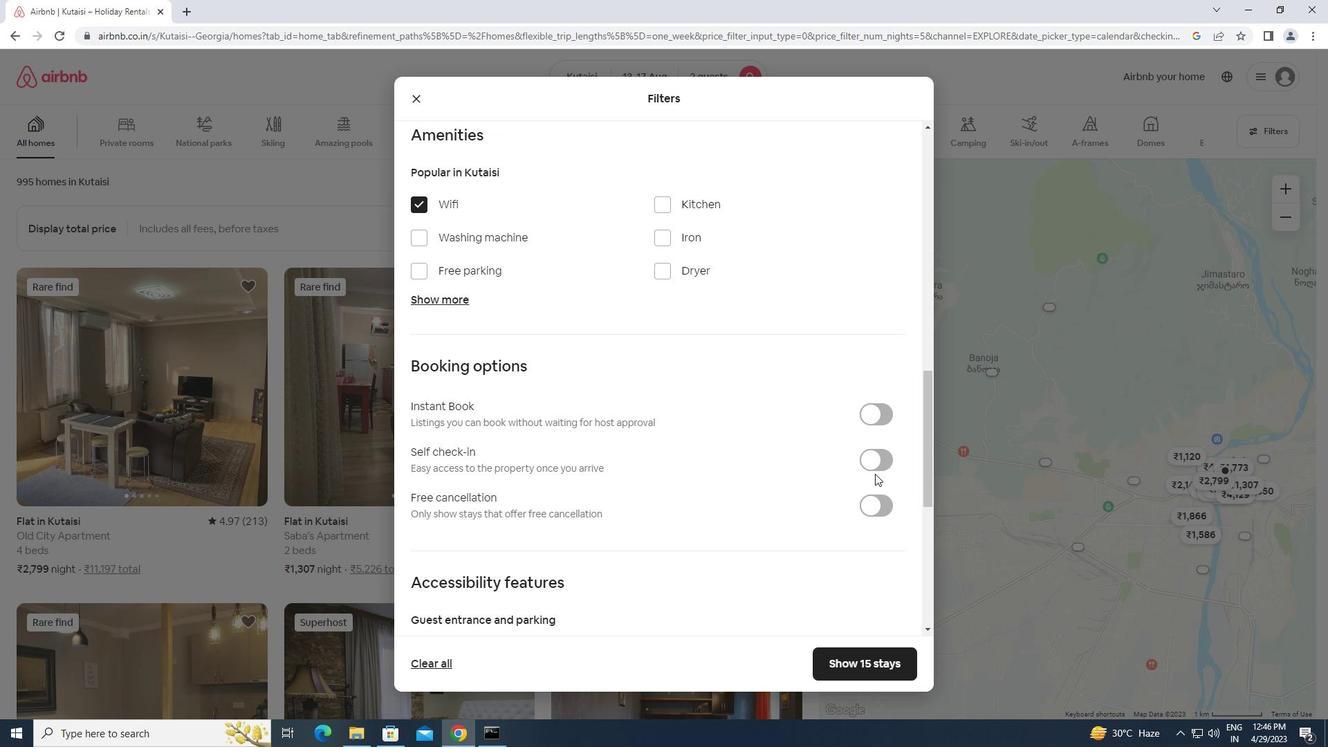 
Action: Mouse pressed left at (869, 464)
Screenshot: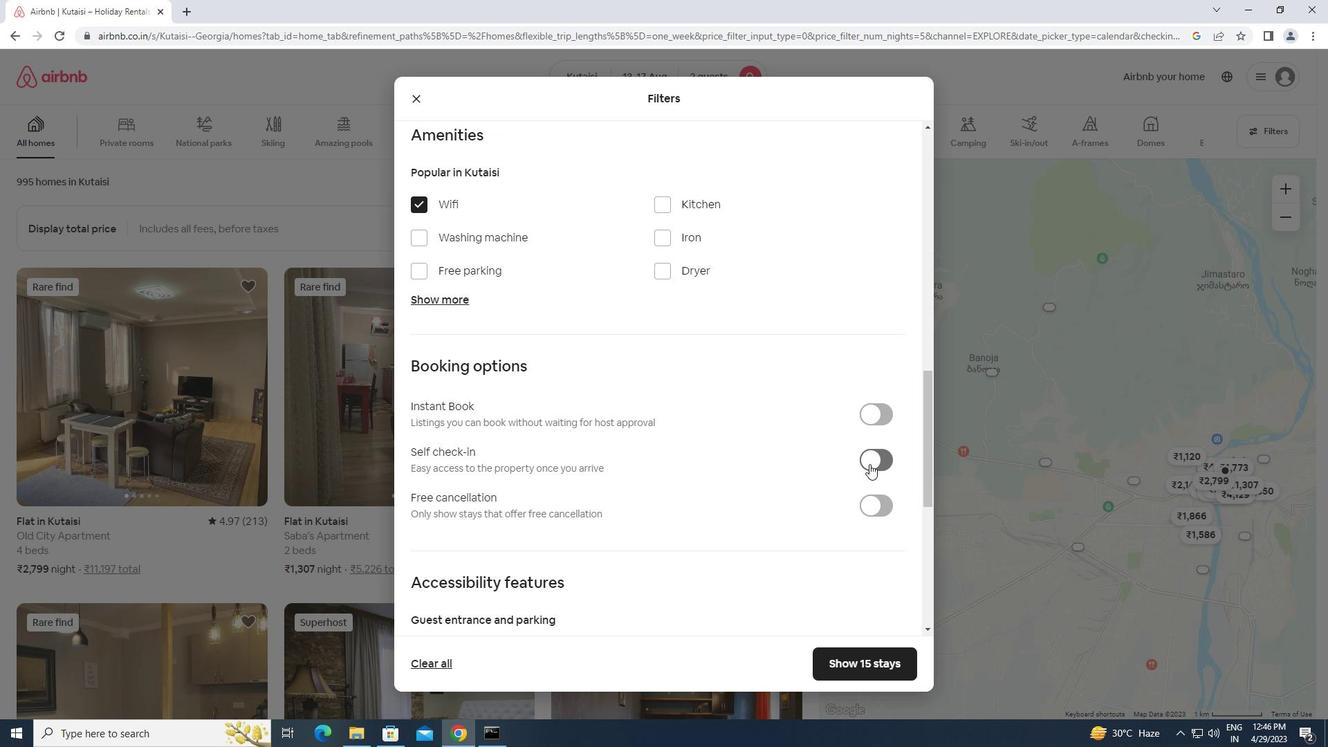 
Action: Mouse moved to (810, 475)
Screenshot: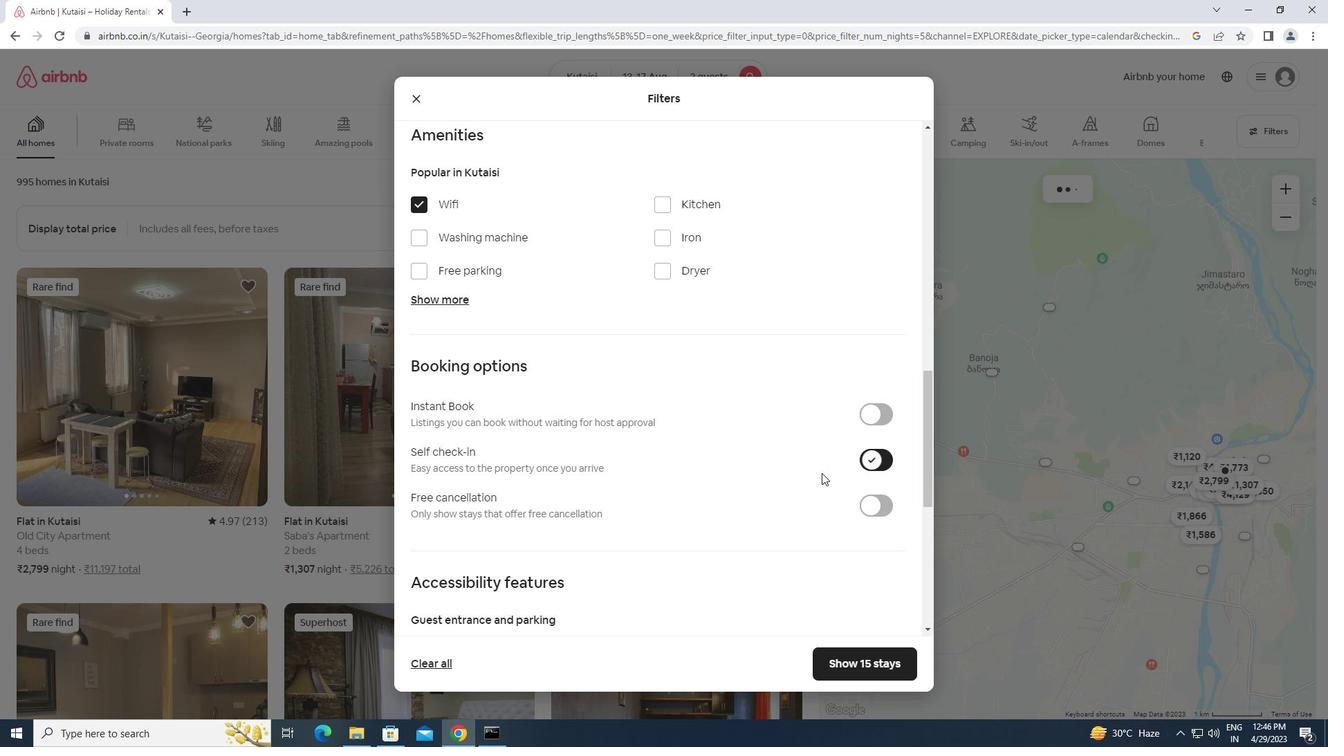 
Action: Mouse scrolled (810, 474) with delta (0, 0)
Screenshot: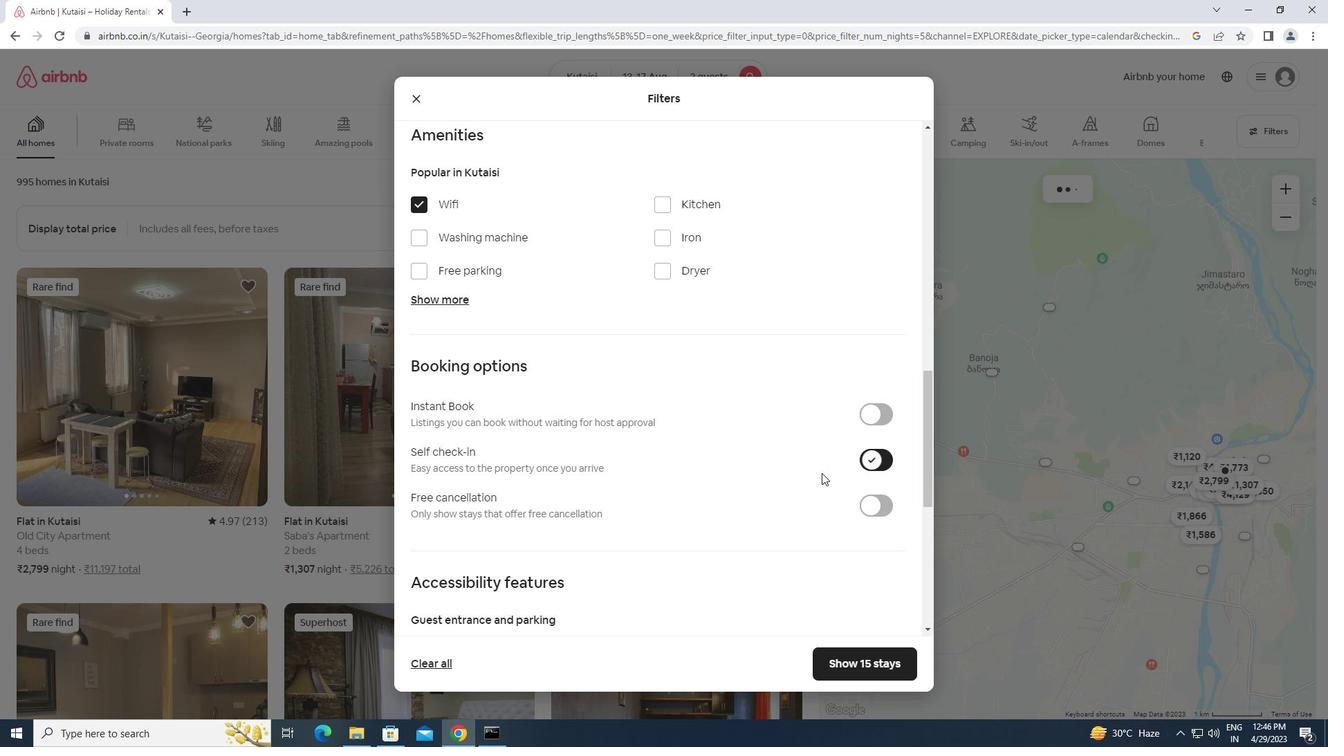 
Action: Mouse scrolled (810, 474) with delta (0, 0)
Screenshot: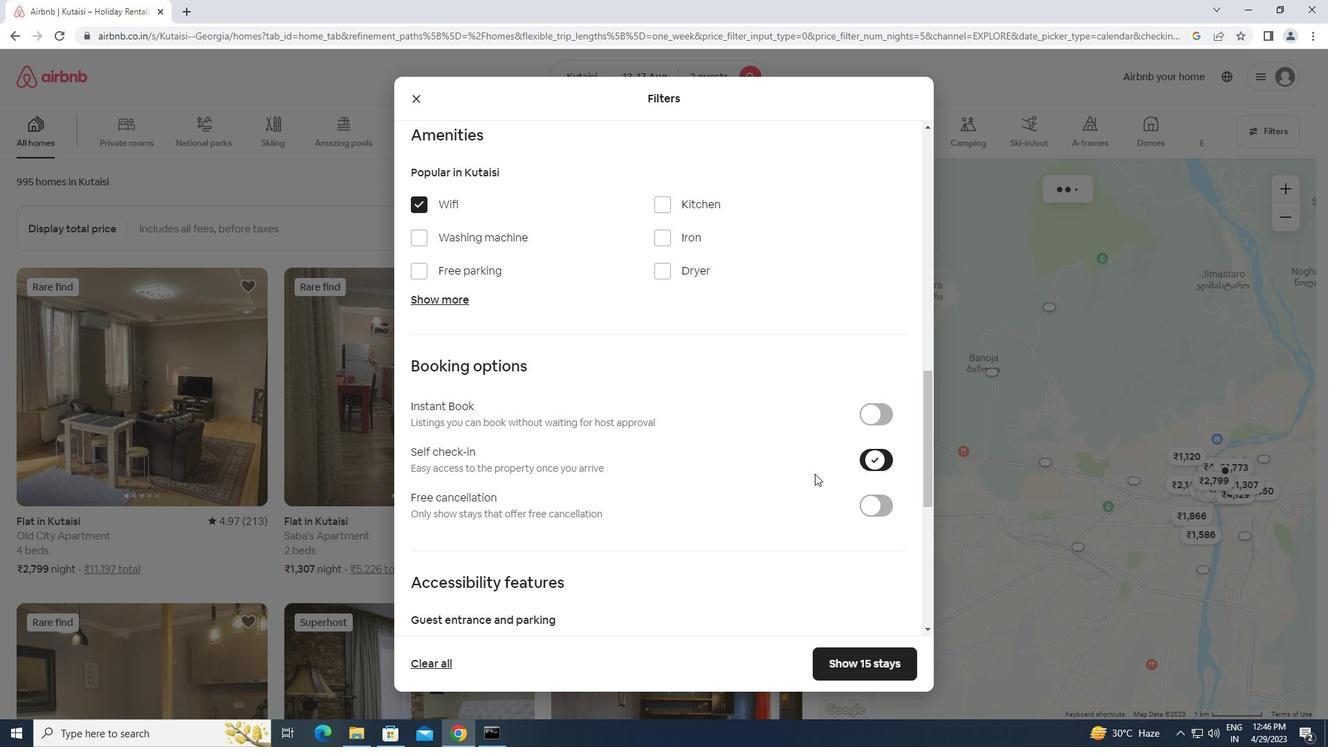 
Action: Mouse scrolled (810, 474) with delta (0, 0)
Screenshot: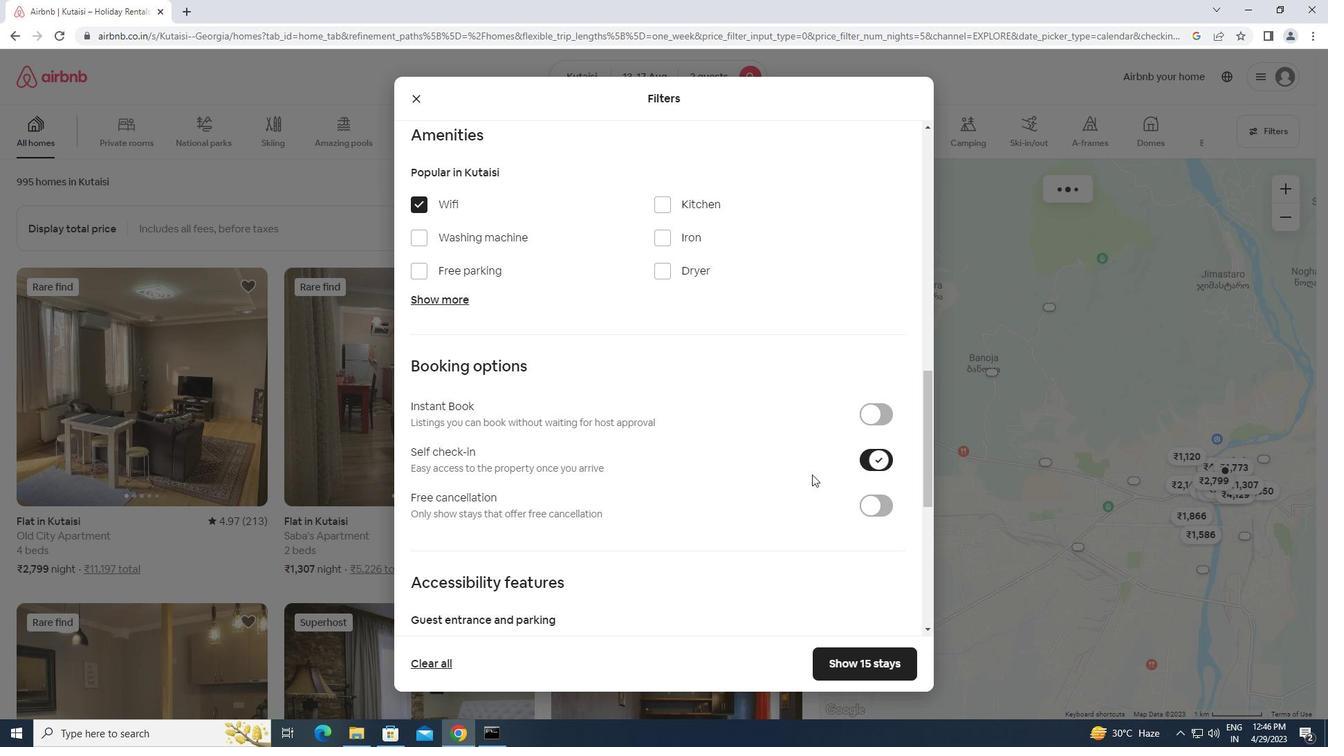 
Action: Mouse moved to (806, 478)
Screenshot: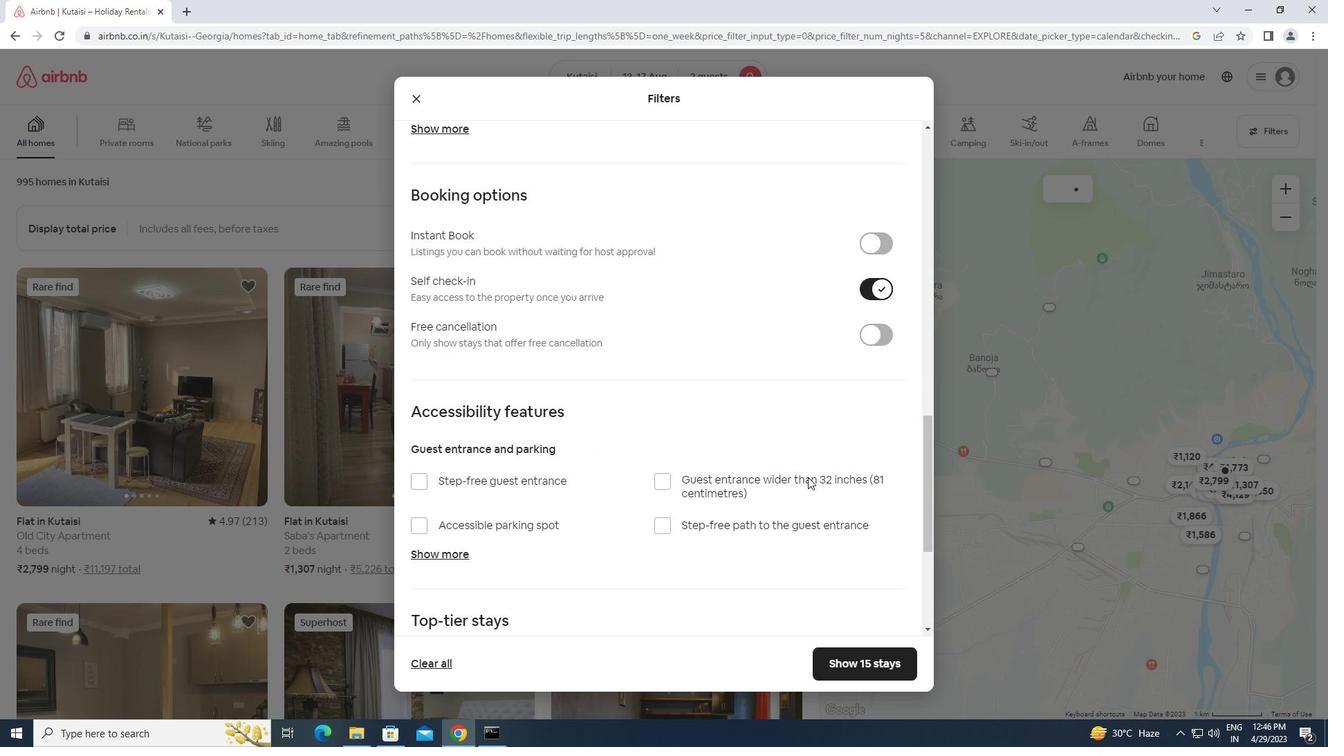 
Action: Mouse scrolled (806, 477) with delta (0, 0)
Screenshot: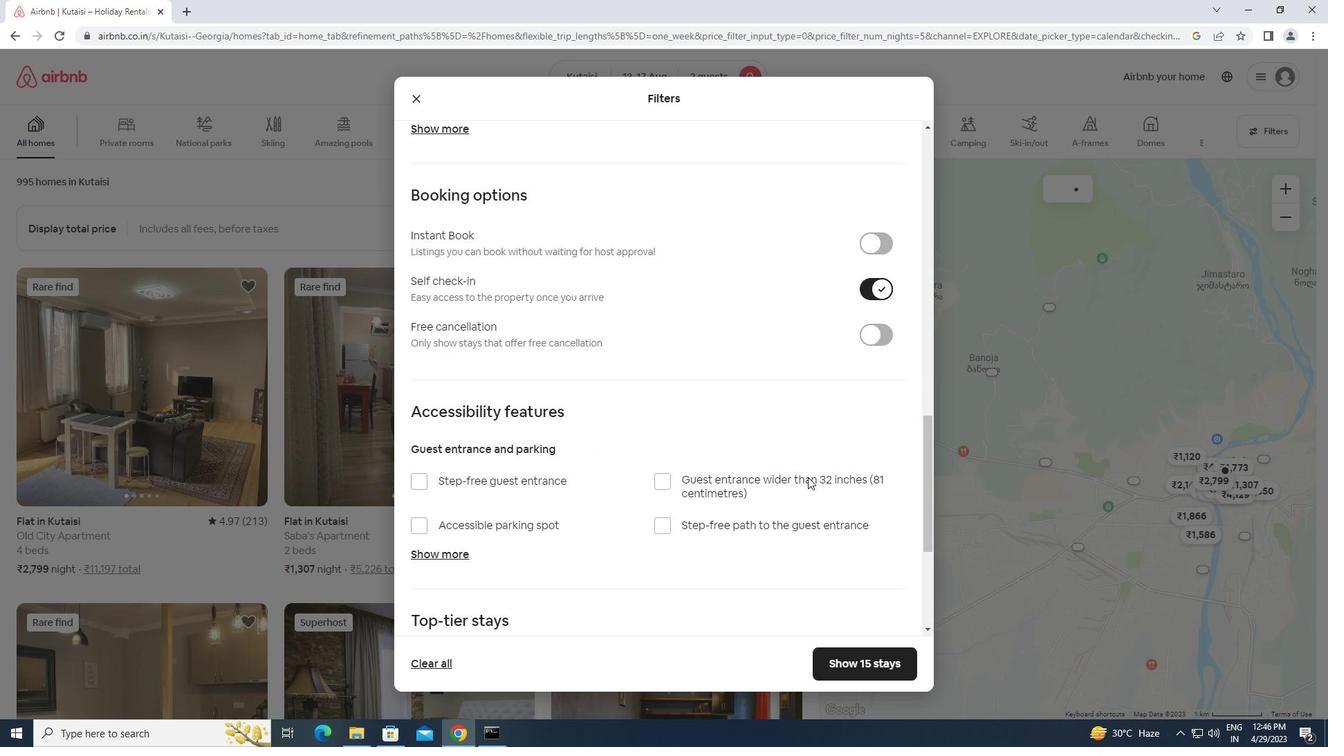 
Action: Mouse scrolled (806, 477) with delta (0, 0)
Screenshot: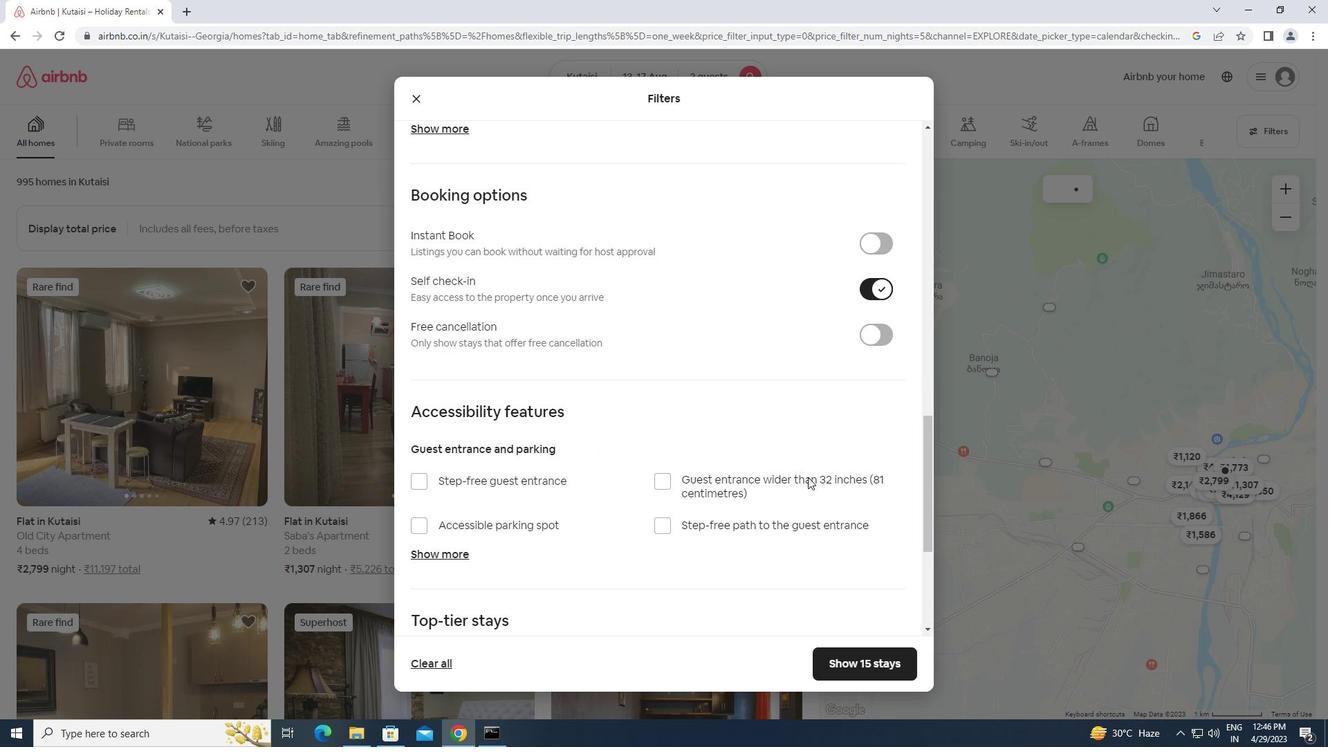 
Action: Mouse scrolled (806, 477) with delta (0, 0)
Screenshot: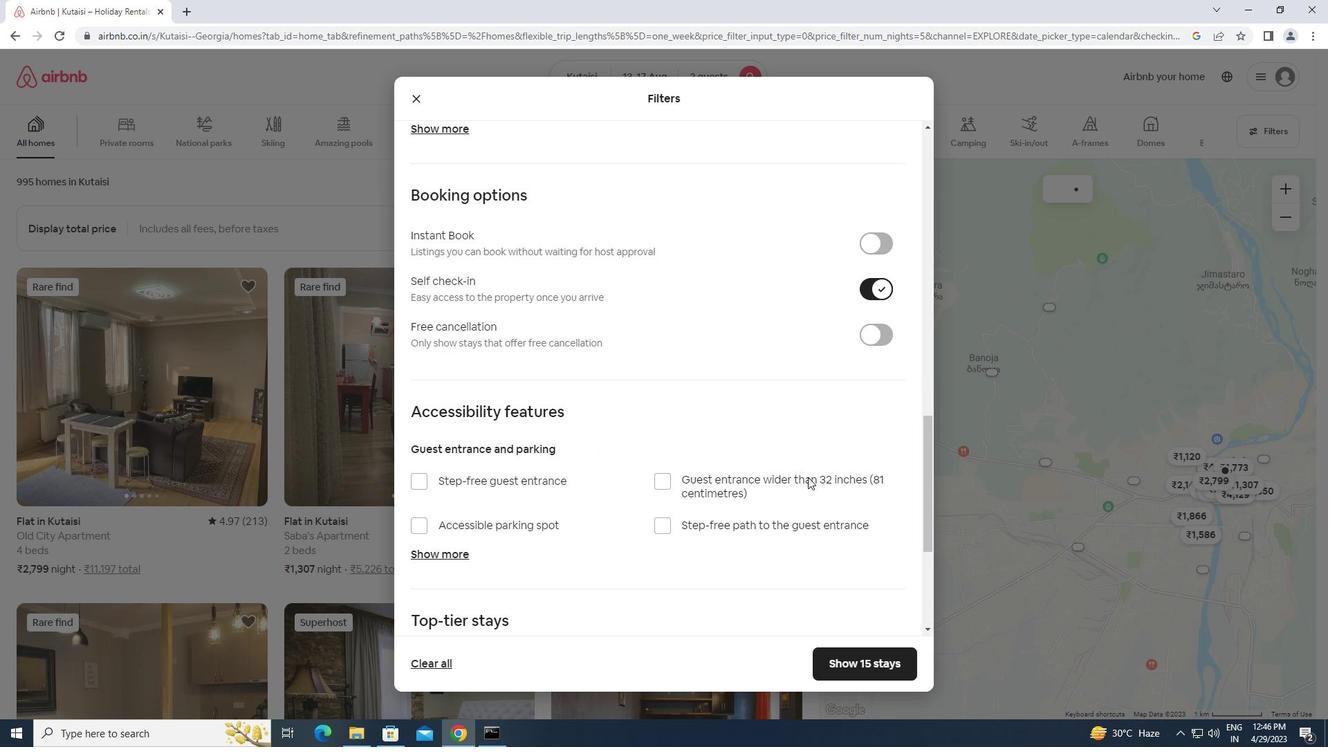 
Action: Mouse scrolled (806, 477) with delta (0, 0)
Screenshot: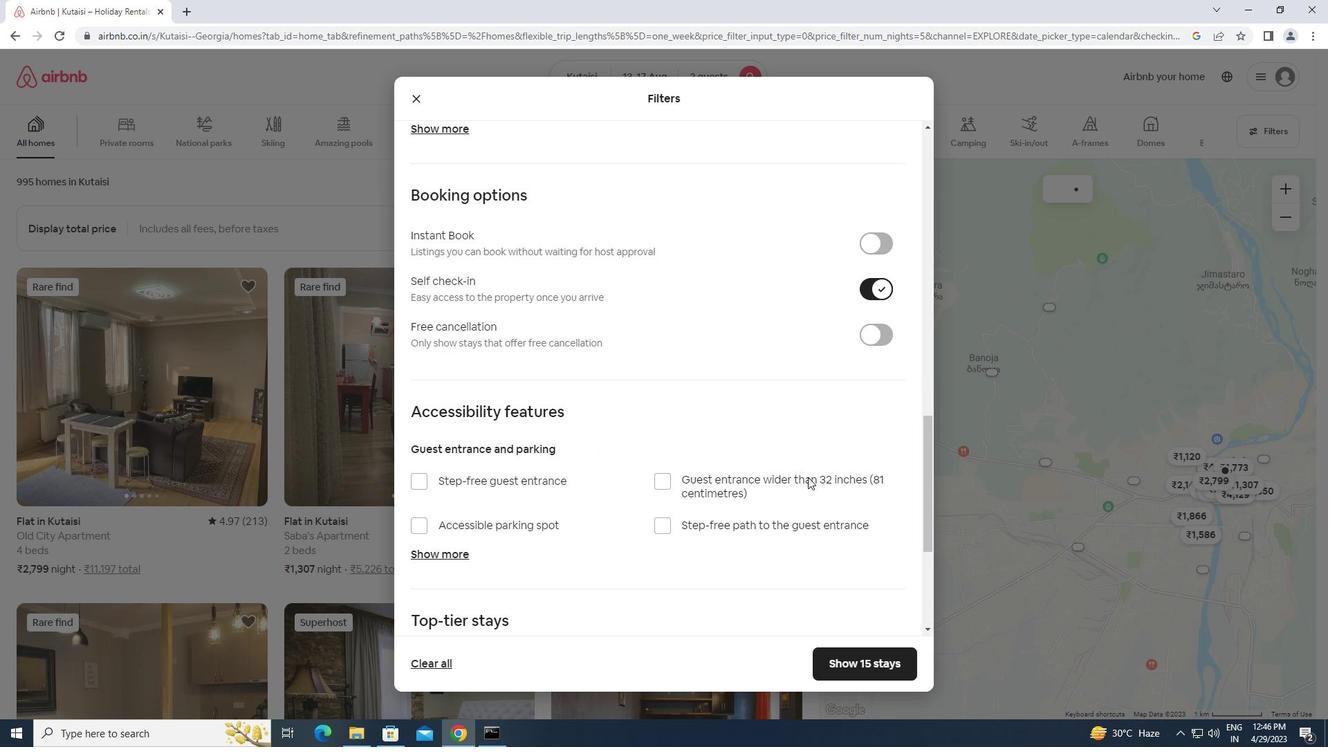 
Action: Mouse moved to (804, 479)
Screenshot: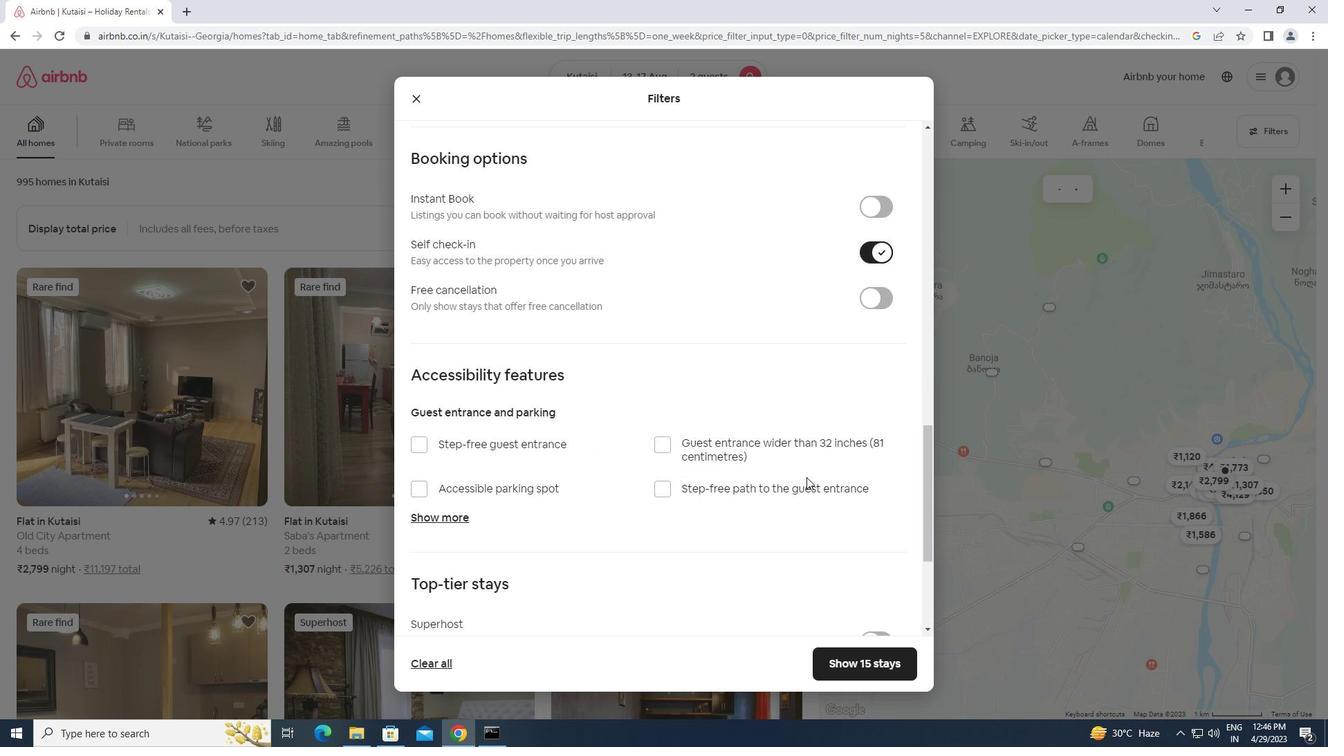 
Action: Mouse scrolled (804, 478) with delta (0, 0)
Screenshot: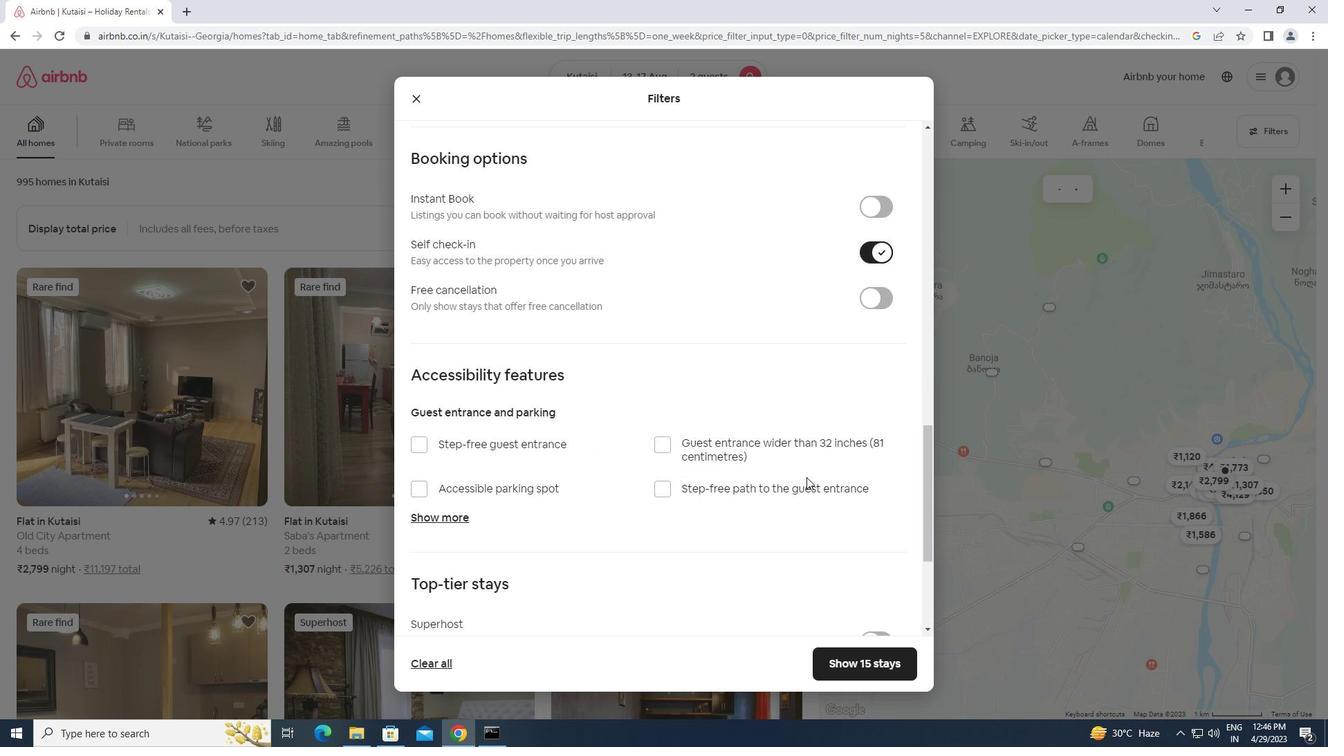 
Action: Mouse moved to (413, 538)
Screenshot: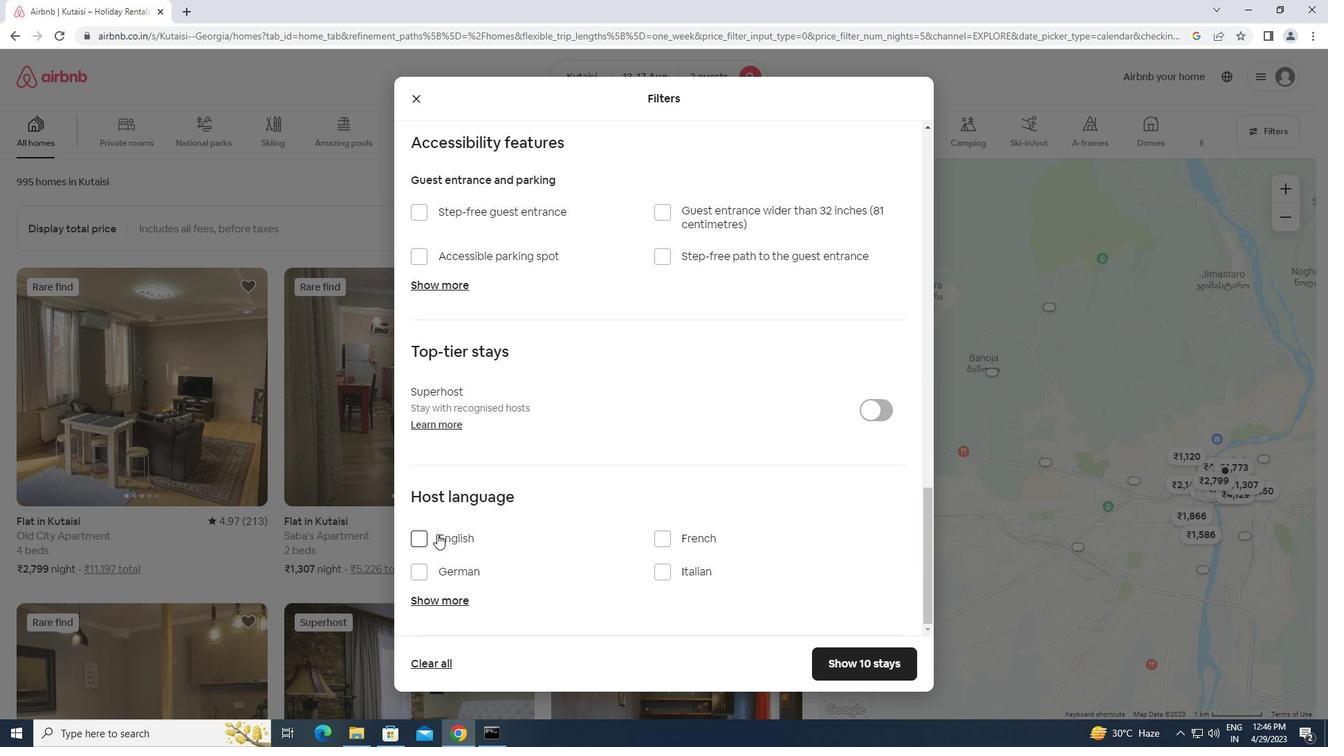 
Action: Mouse pressed left at (413, 538)
Screenshot: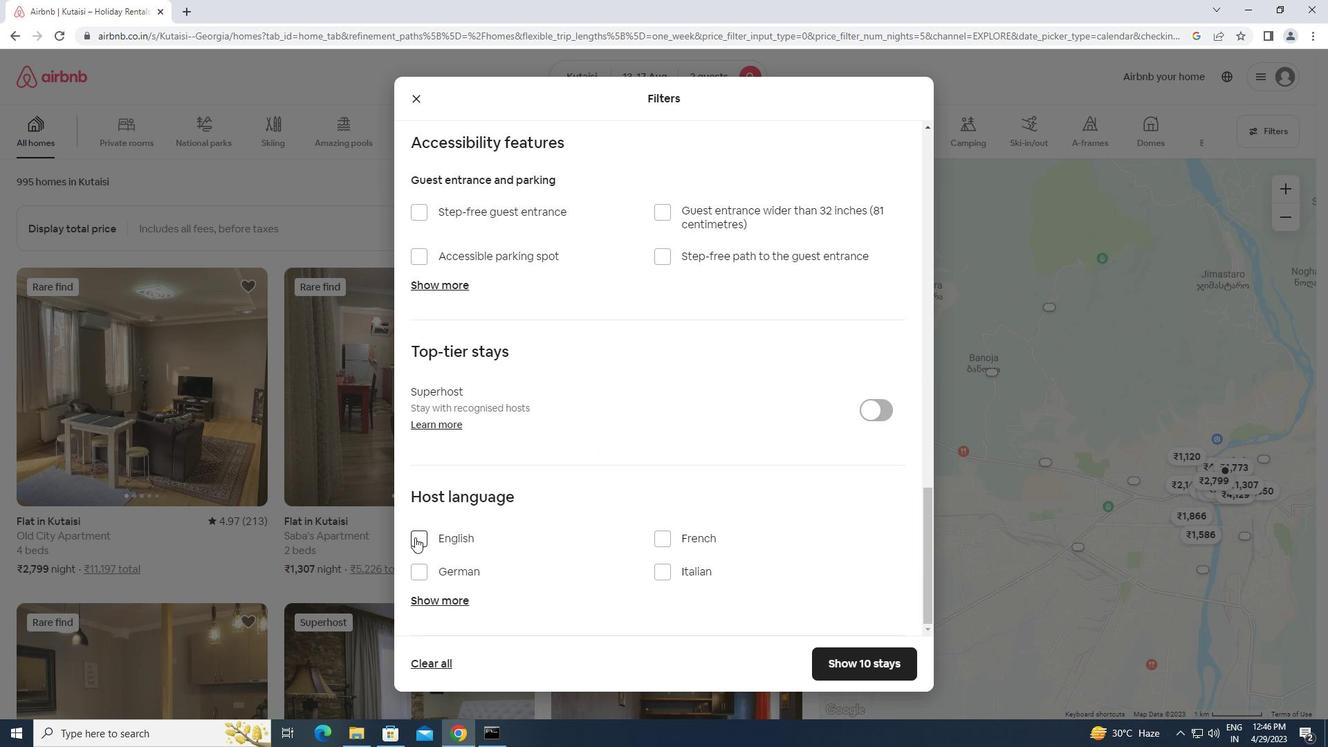 
Action: Mouse moved to (842, 664)
Screenshot: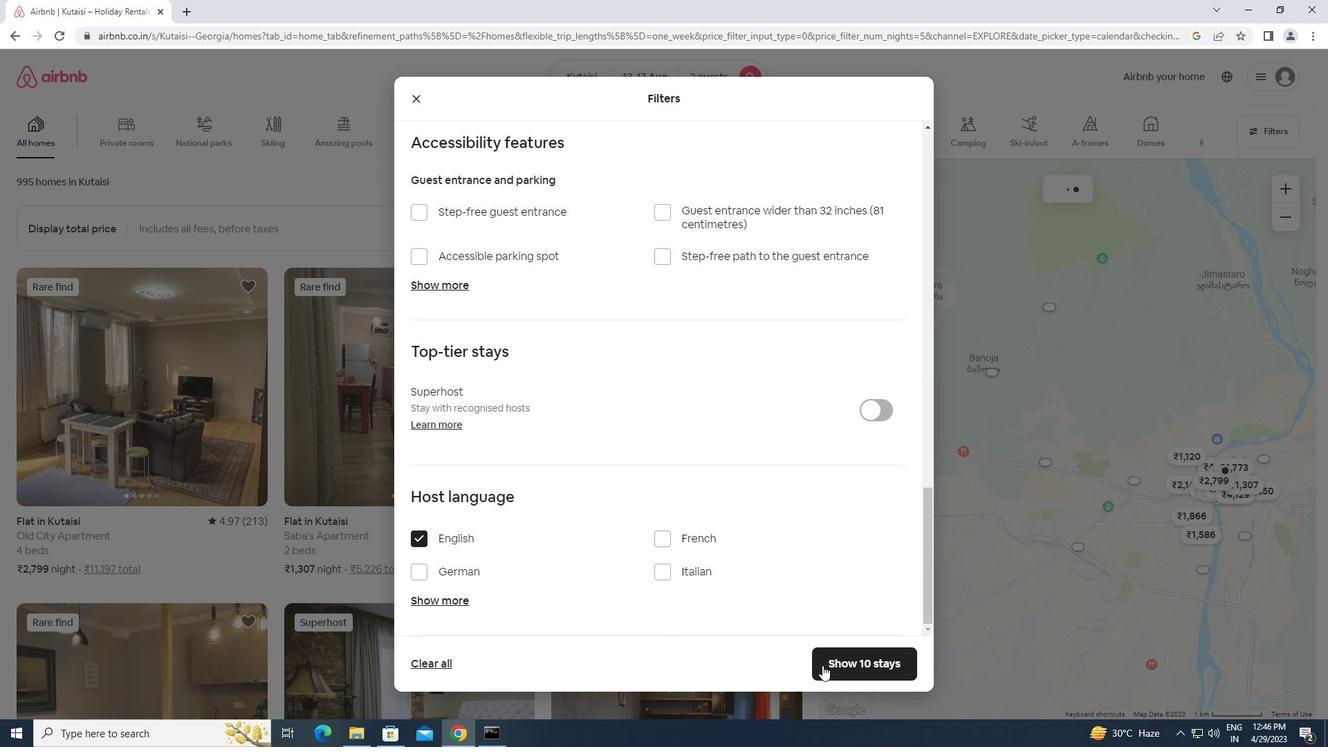 
Action: Mouse pressed left at (842, 664)
Screenshot: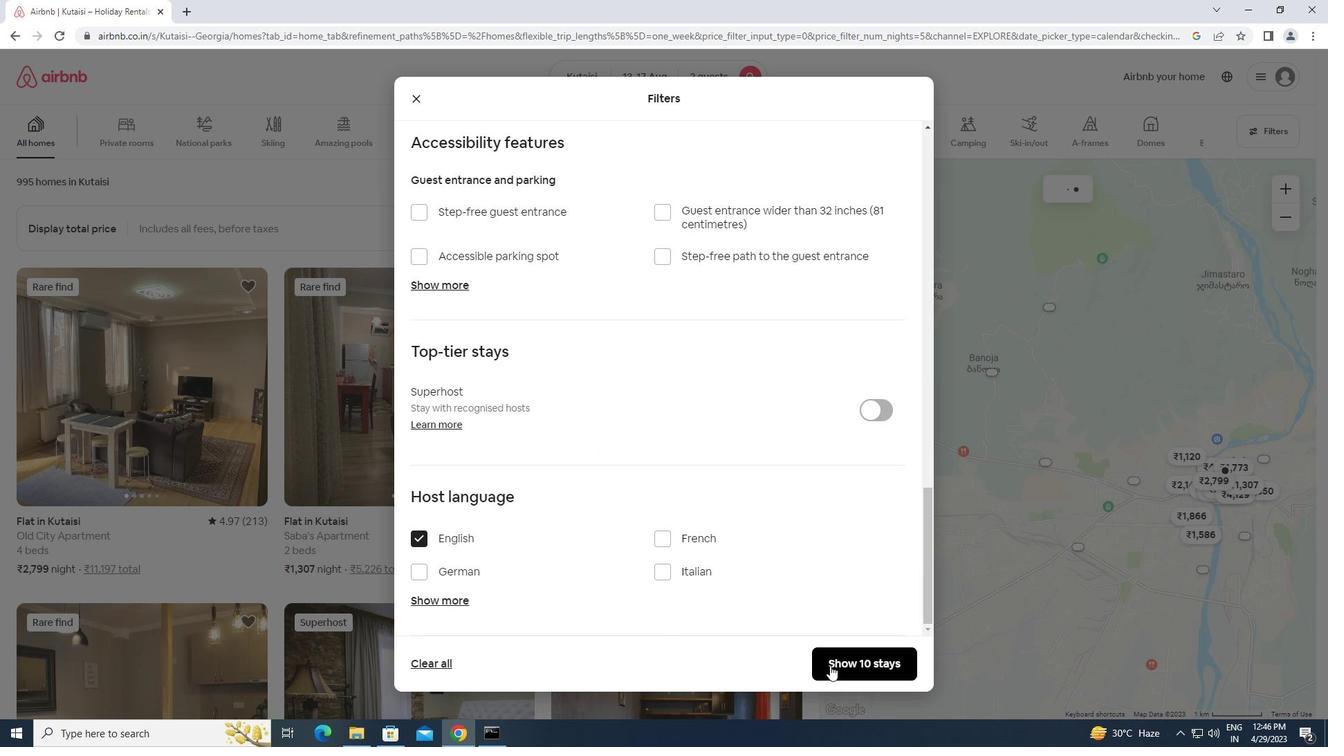 
Action: Mouse moved to (839, 662)
Screenshot: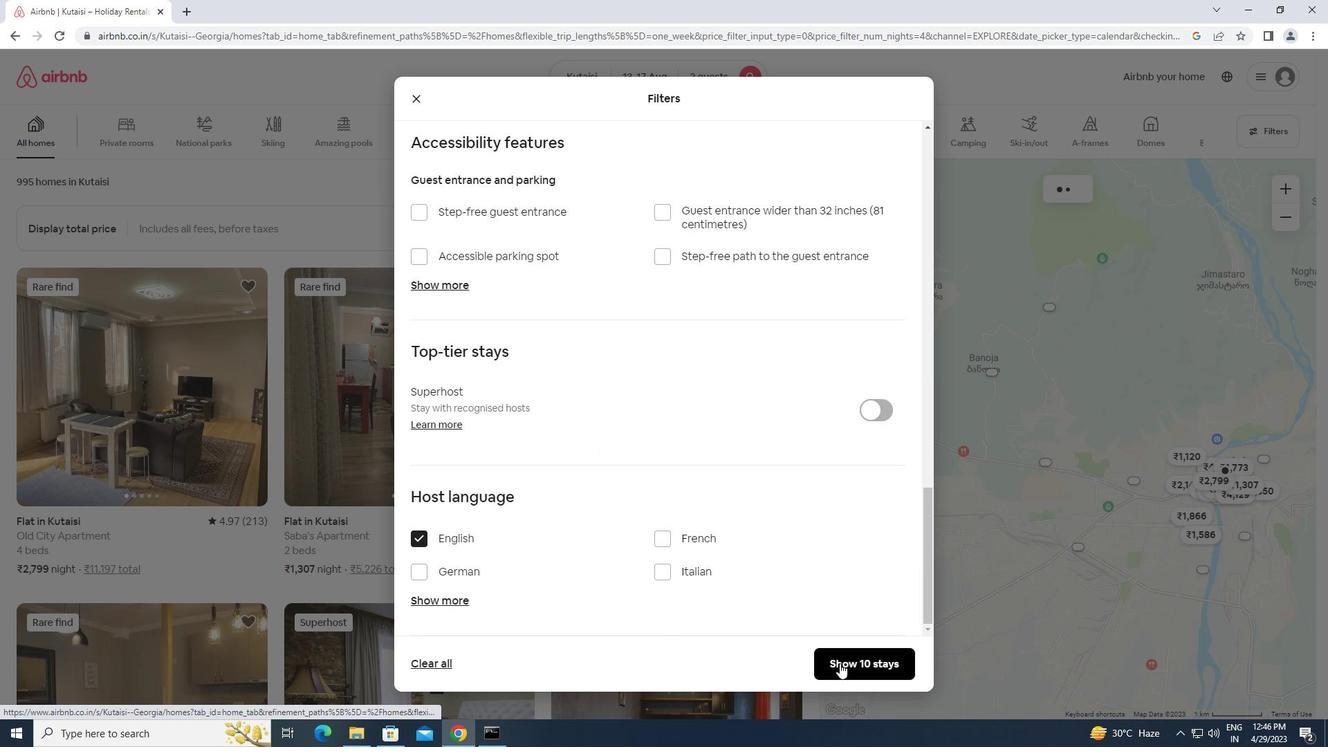 
